 Task: Open Card Inventory Management Review in Board Customer Relationship Management Best Practices to Workspace E-commerce Platforms and add a team member Softage.1@softage.net, a label Orange, a checklist Product Launch, an attachment from Trello, a color Orange and finally, add a card description 'Create and send out employee satisfaction survey on recognition and rewards' and a comment 'Given the potential impact of this task on our company brand identity, let us ensure that we approach it with a focus on consistency and alignment.'. Add a start date 'Jan 01, 1900' with a due date 'Jan 08, 1900'
Action: Mouse moved to (83, 304)
Screenshot: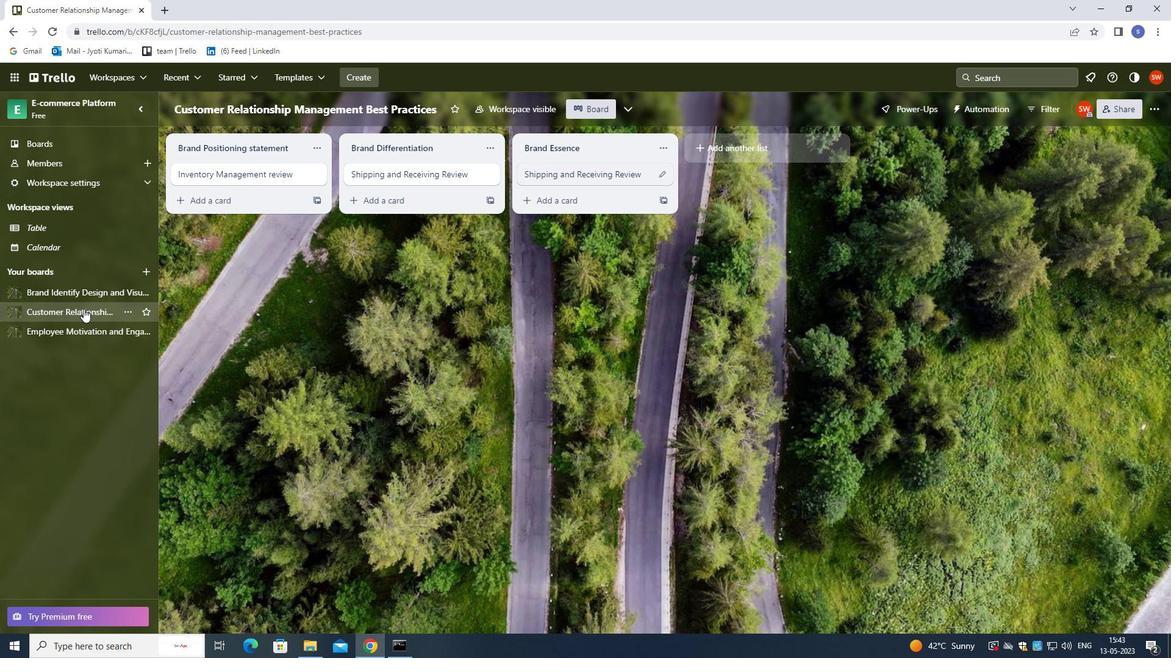 
Action: Mouse pressed left at (83, 304)
Screenshot: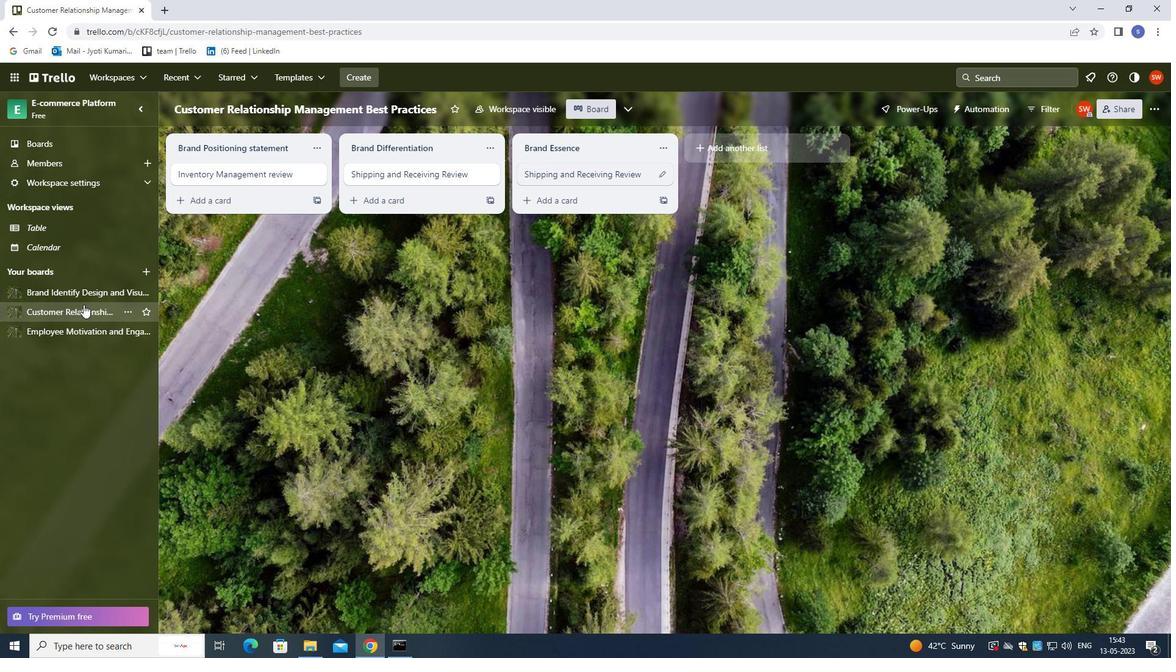 
Action: Mouse moved to (276, 171)
Screenshot: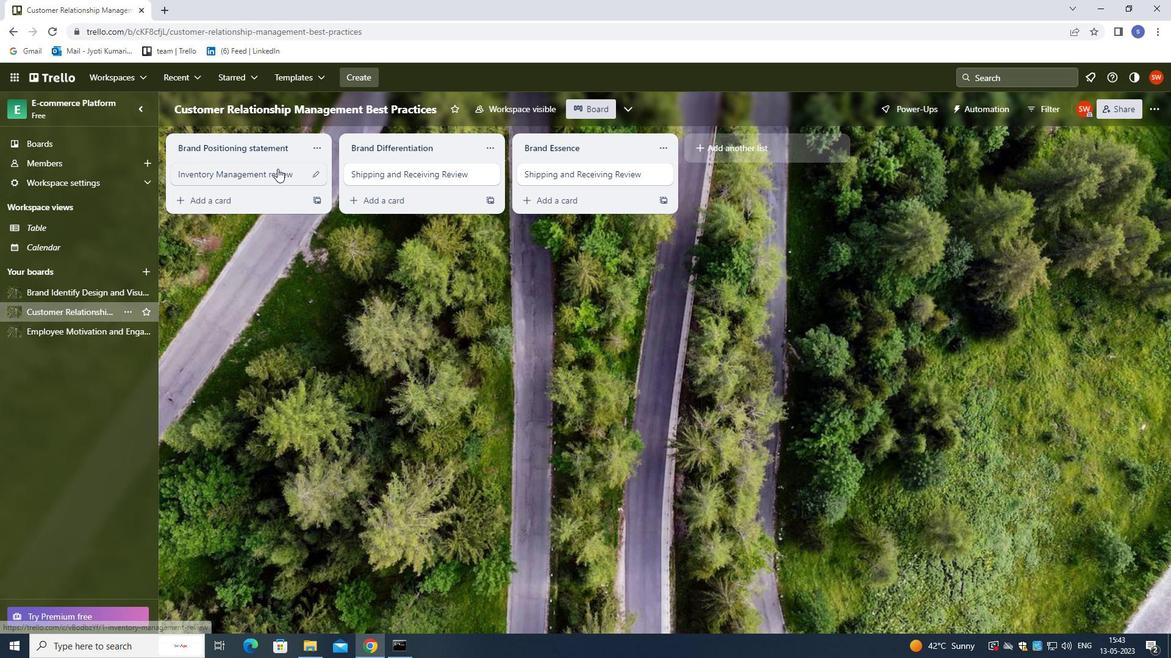 
Action: Mouse pressed left at (276, 171)
Screenshot: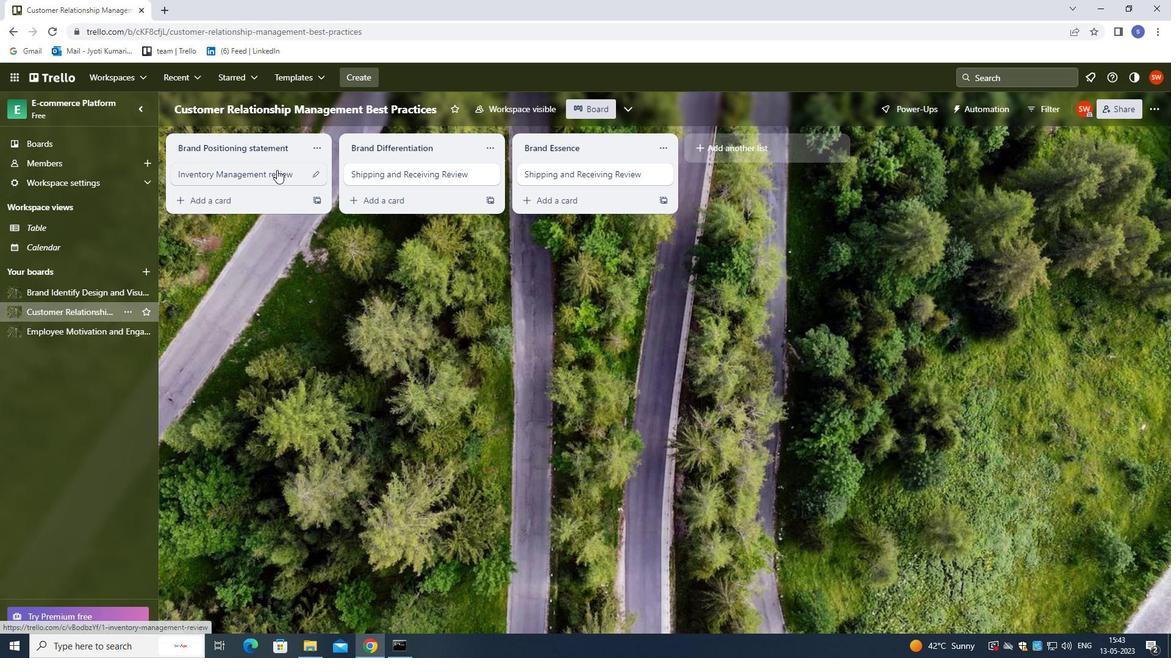 
Action: Mouse moved to (719, 170)
Screenshot: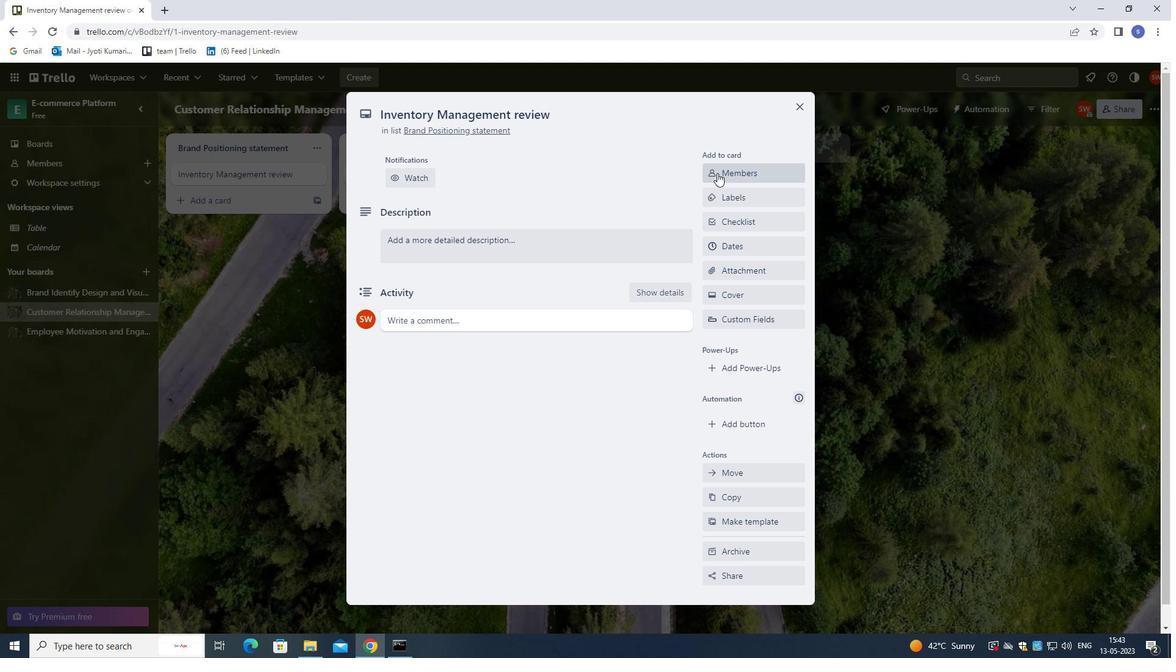 
Action: Mouse pressed left at (719, 170)
Screenshot: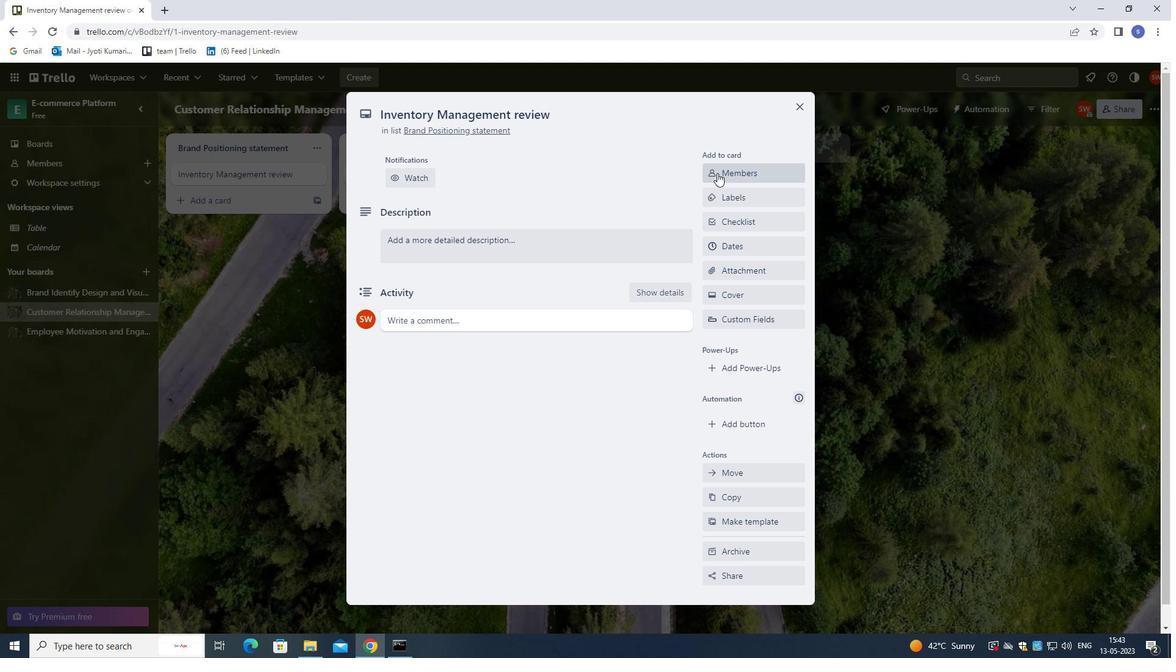 
Action: Mouse moved to (763, 128)
Screenshot: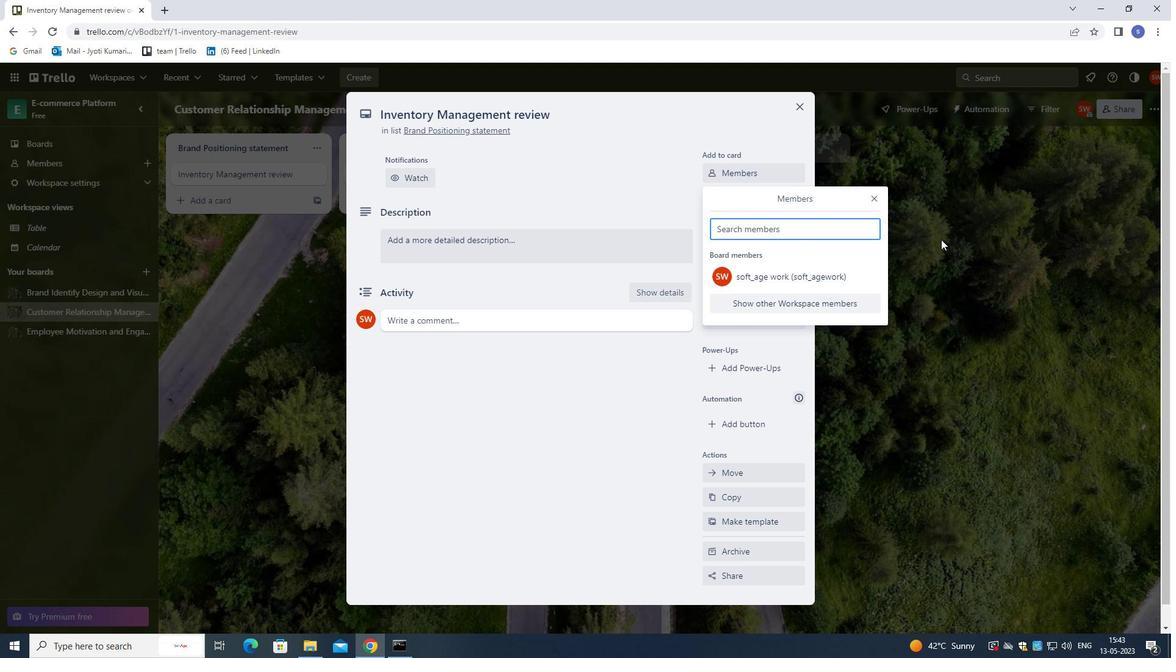
Action: Key pressed softage.1<Key.shift>@SOFTAGE.NET
Screenshot: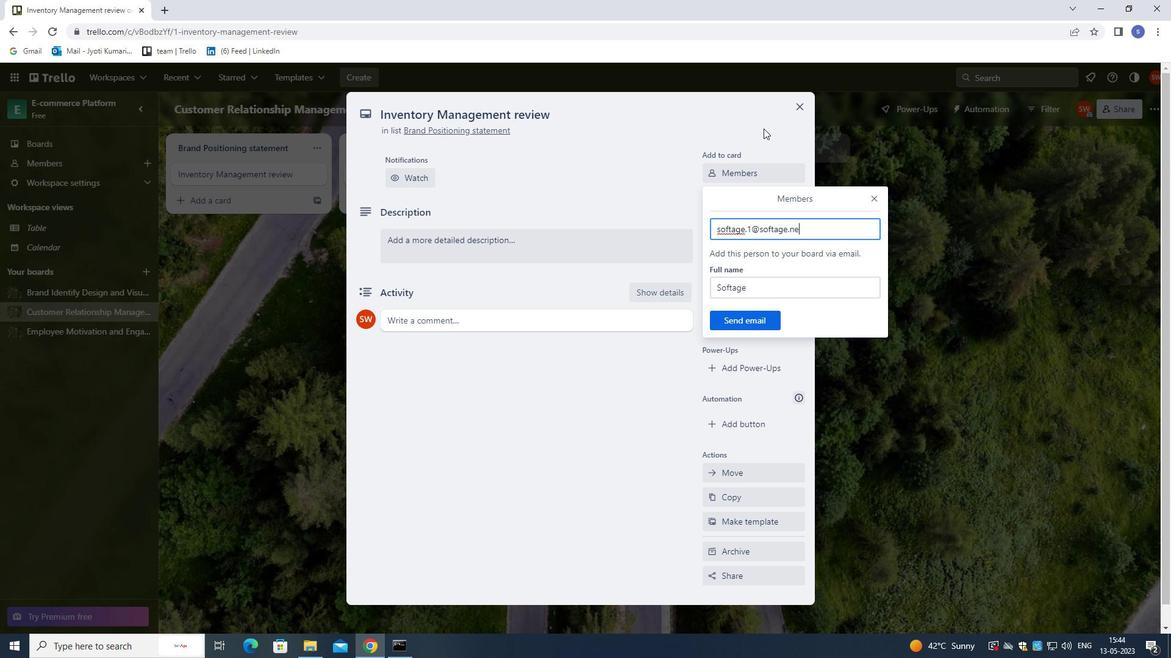 
Action: Mouse moved to (741, 322)
Screenshot: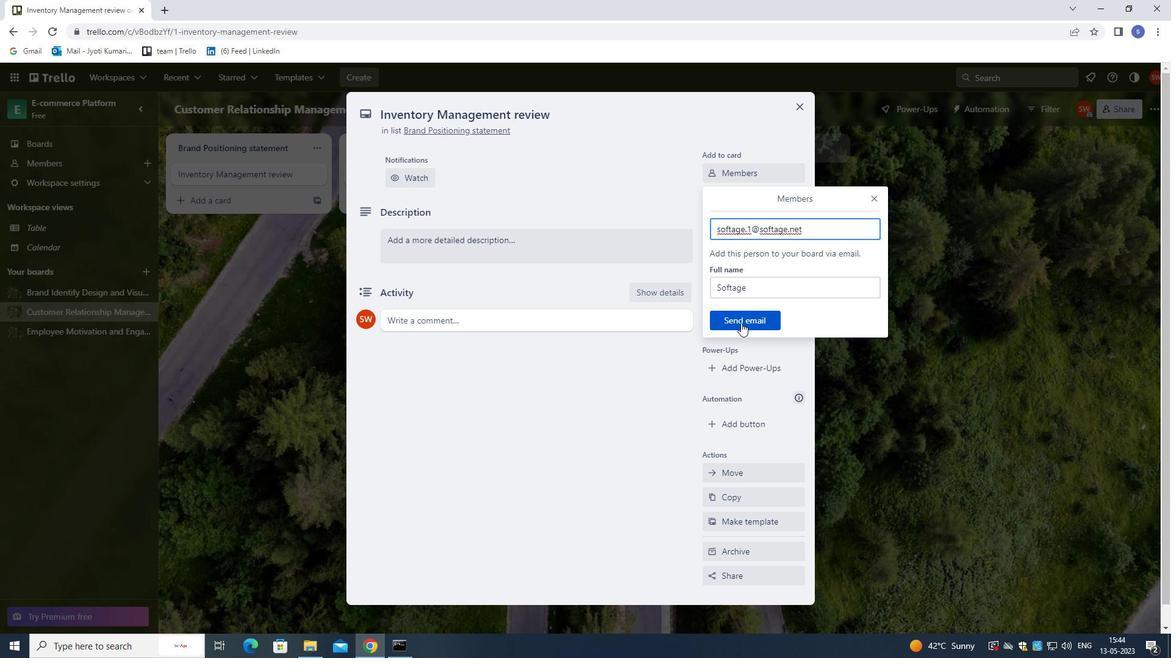 
Action: Mouse pressed left at (741, 322)
Screenshot: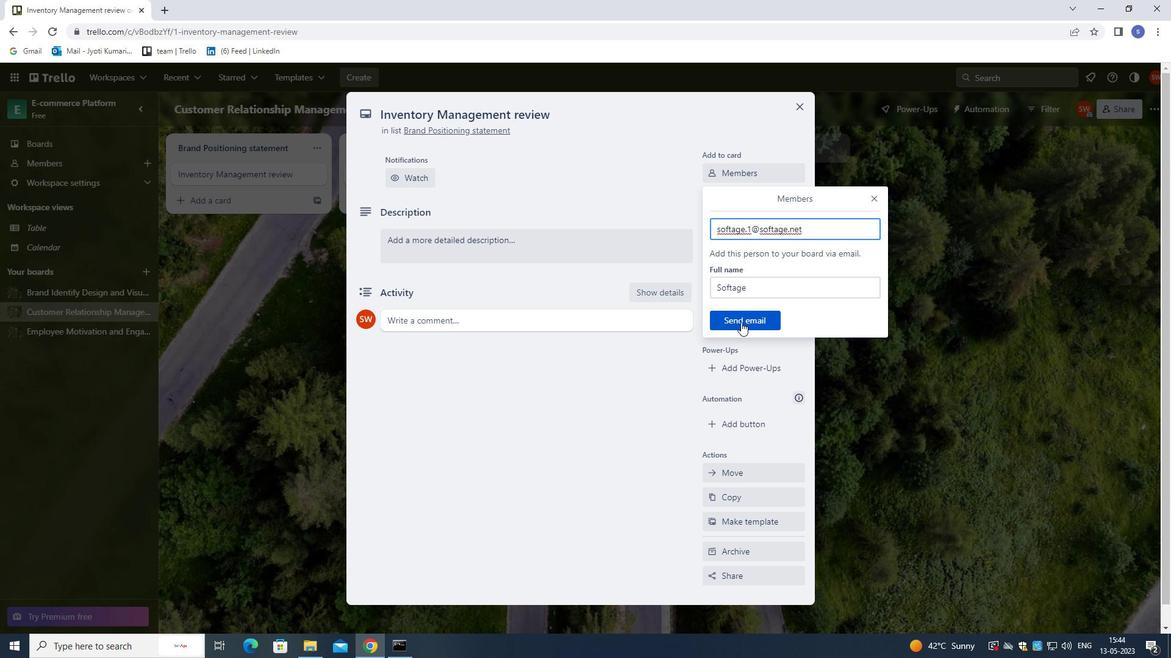 
Action: Mouse moved to (748, 242)
Screenshot: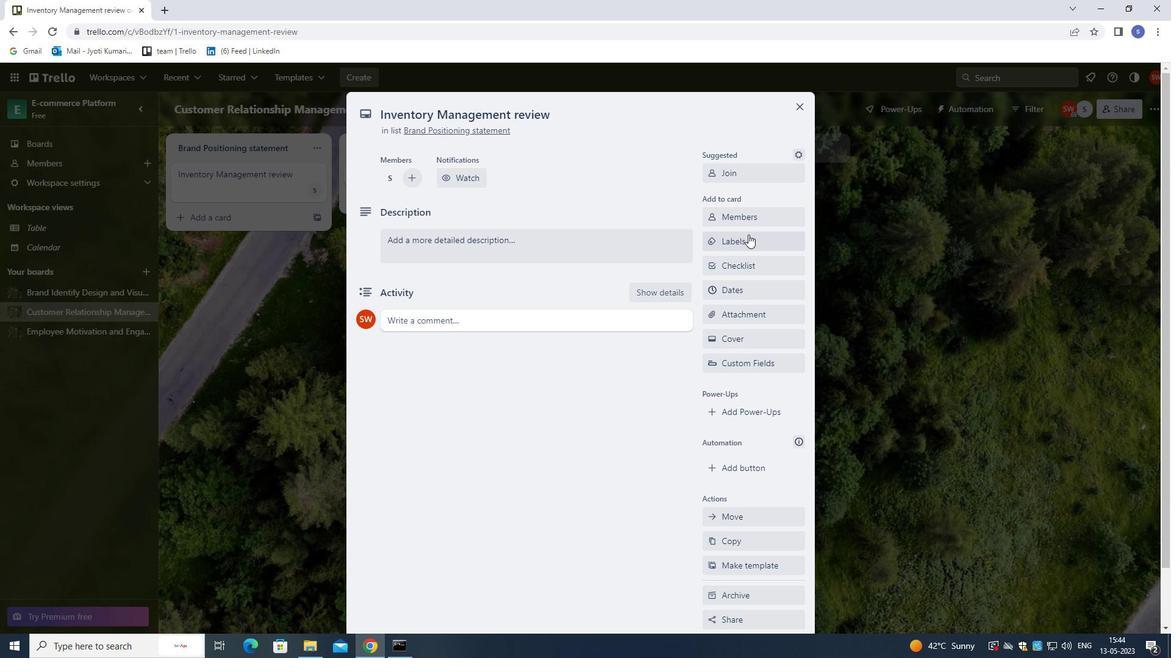 
Action: Mouse pressed left at (748, 242)
Screenshot: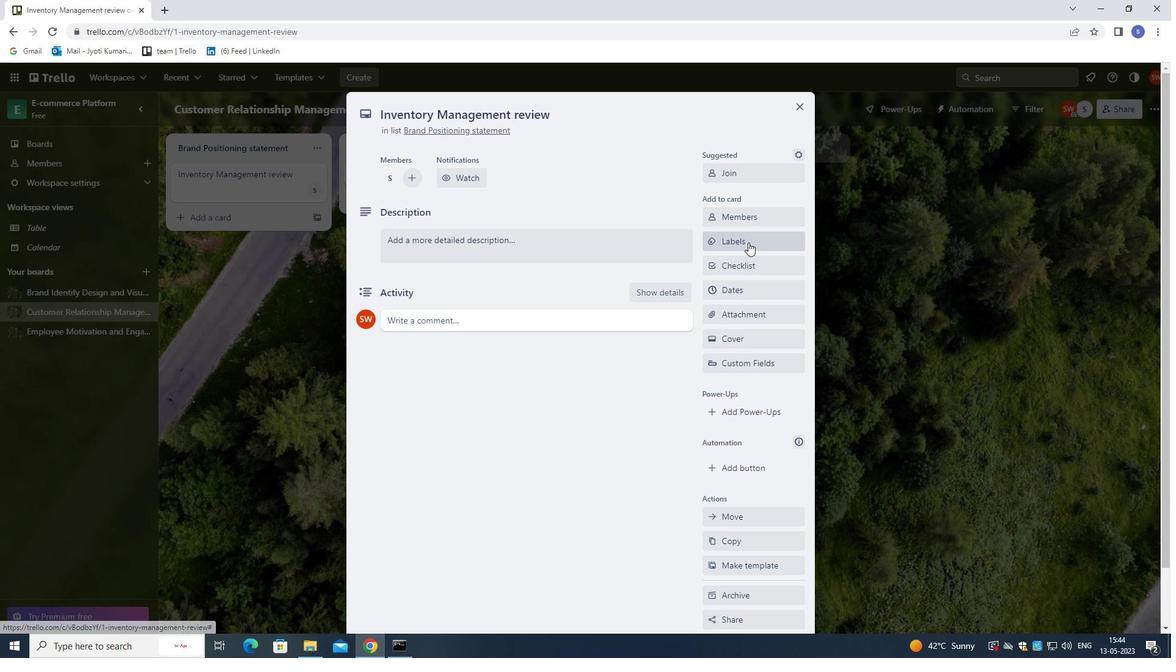 
Action: Mouse moved to (751, 234)
Screenshot: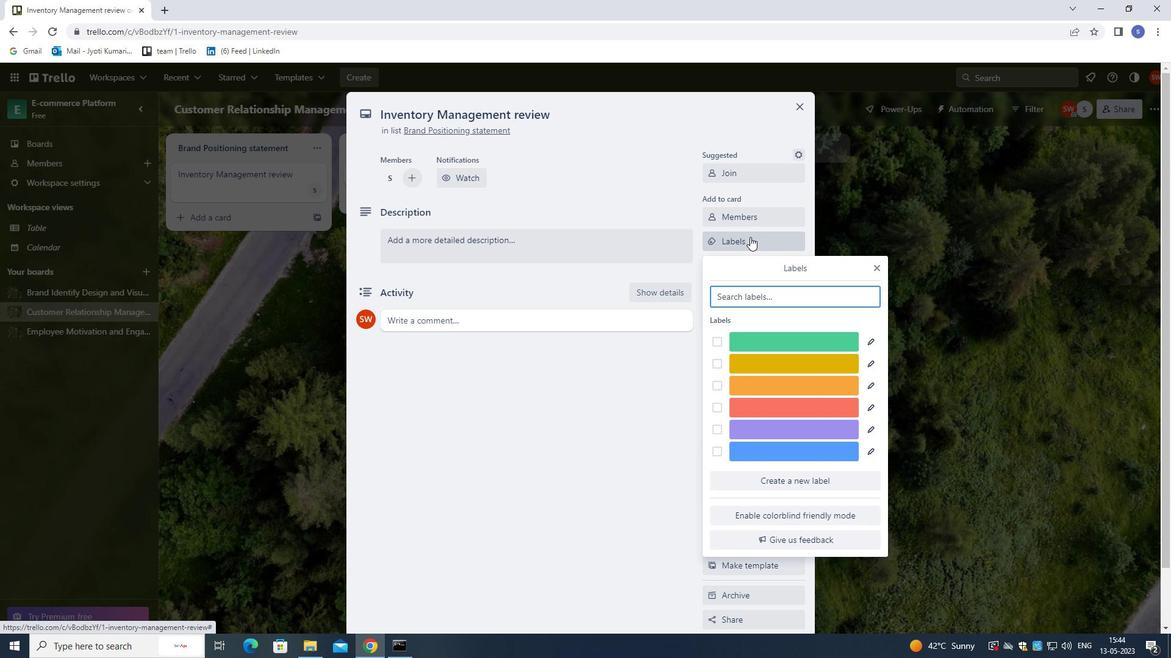 
Action: Key pressed O
Screenshot: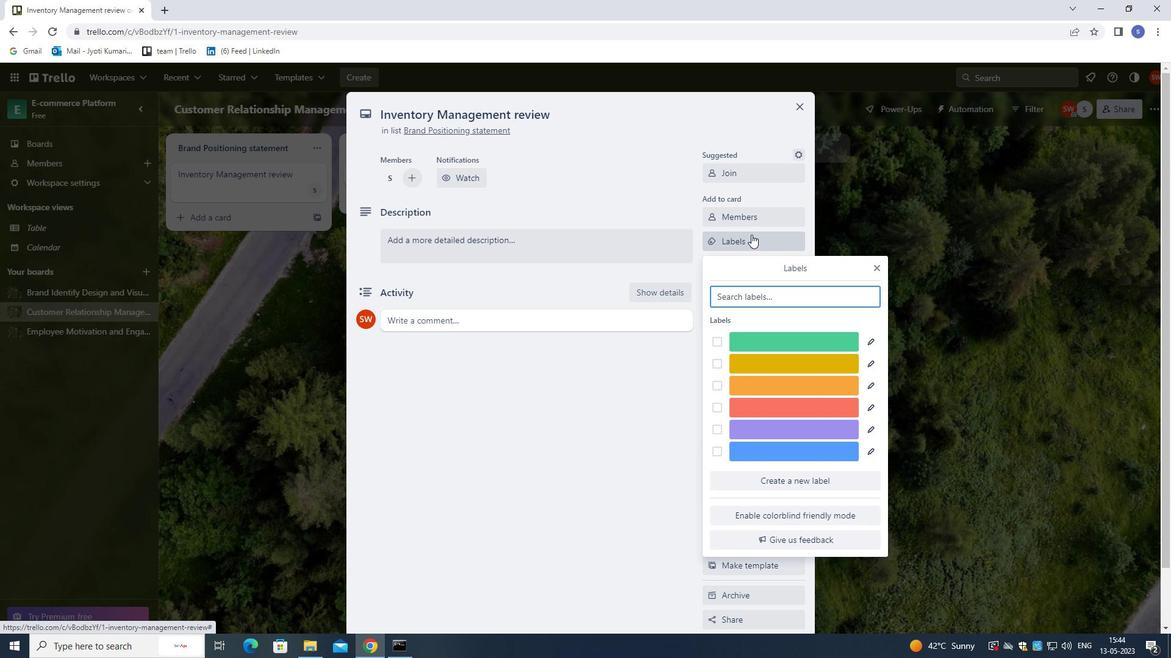 
Action: Mouse moved to (775, 335)
Screenshot: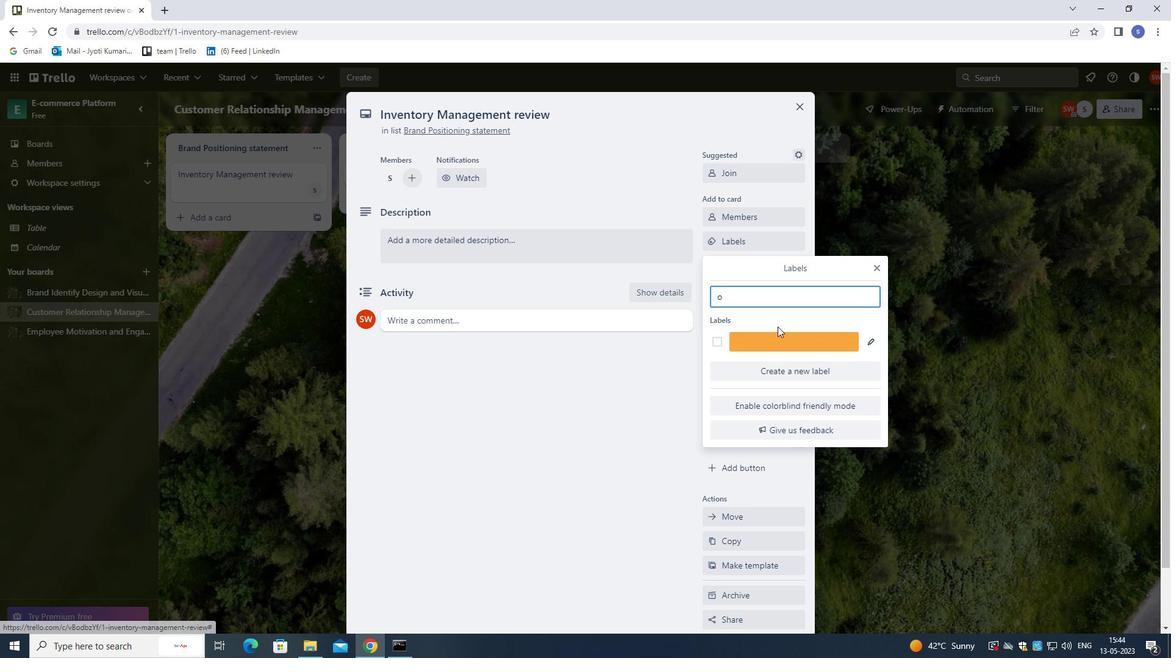 
Action: Mouse pressed left at (775, 335)
Screenshot: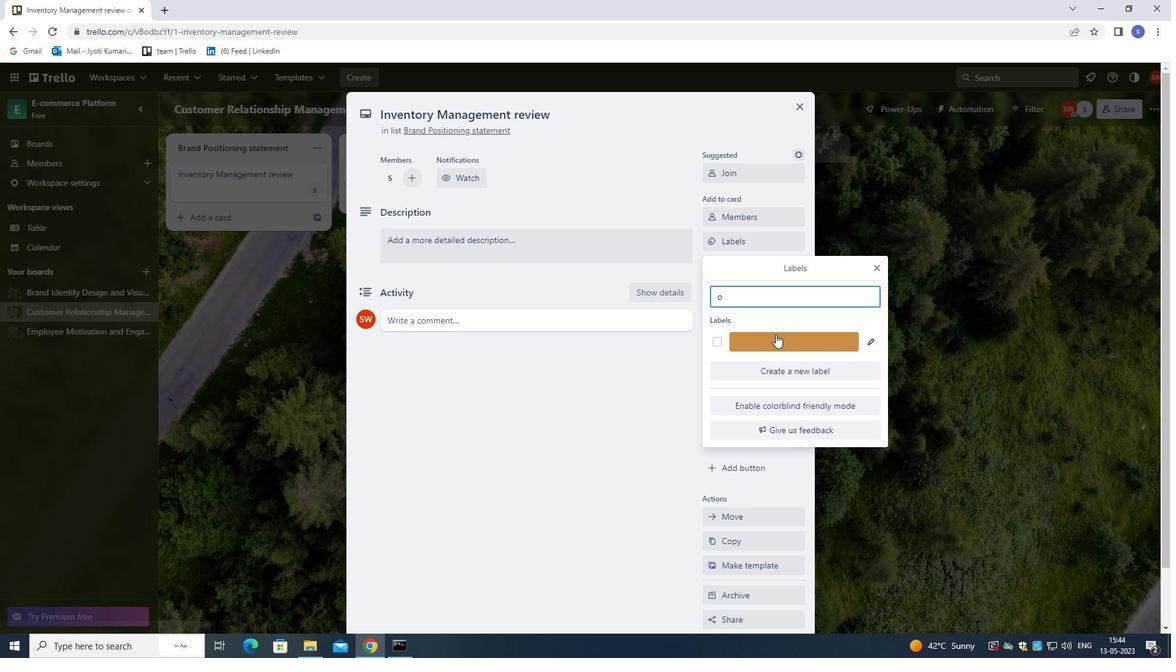 
Action: Mouse moved to (879, 267)
Screenshot: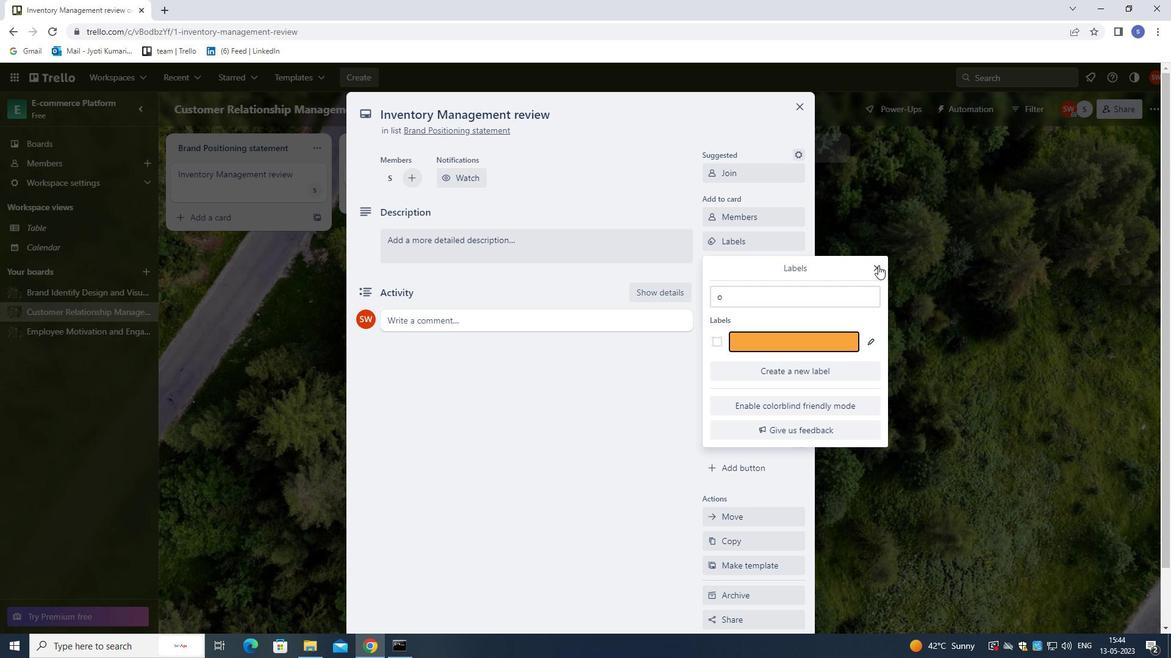 
Action: Mouse pressed left at (879, 267)
Screenshot: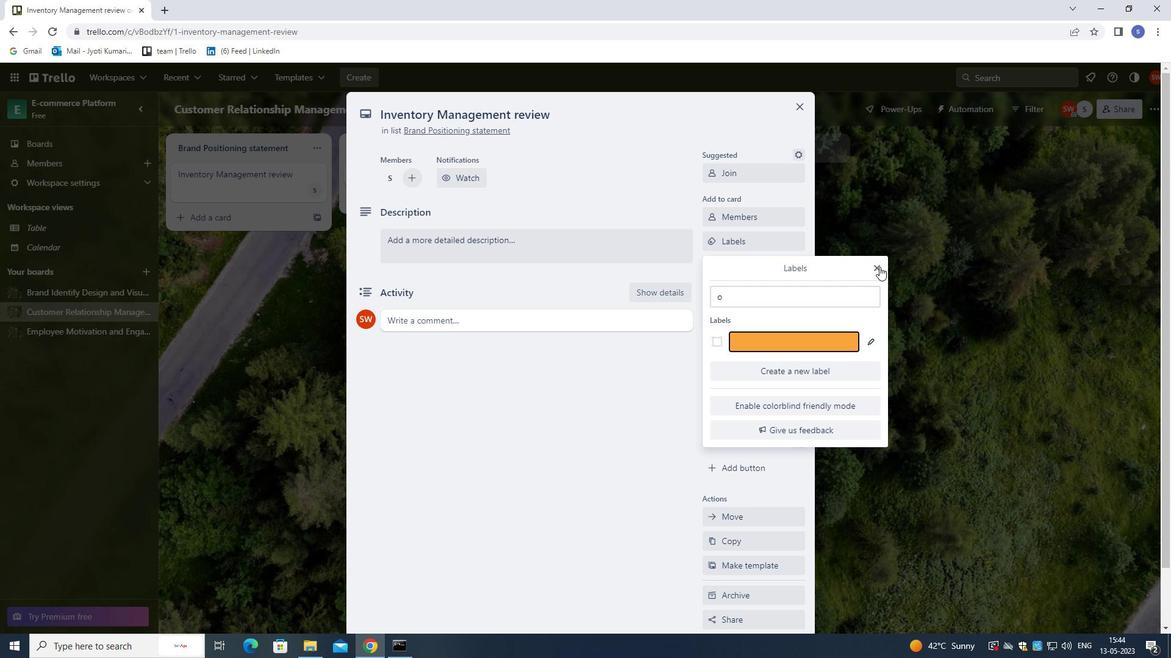
Action: Mouse moved to (774, 241)
Screenshot: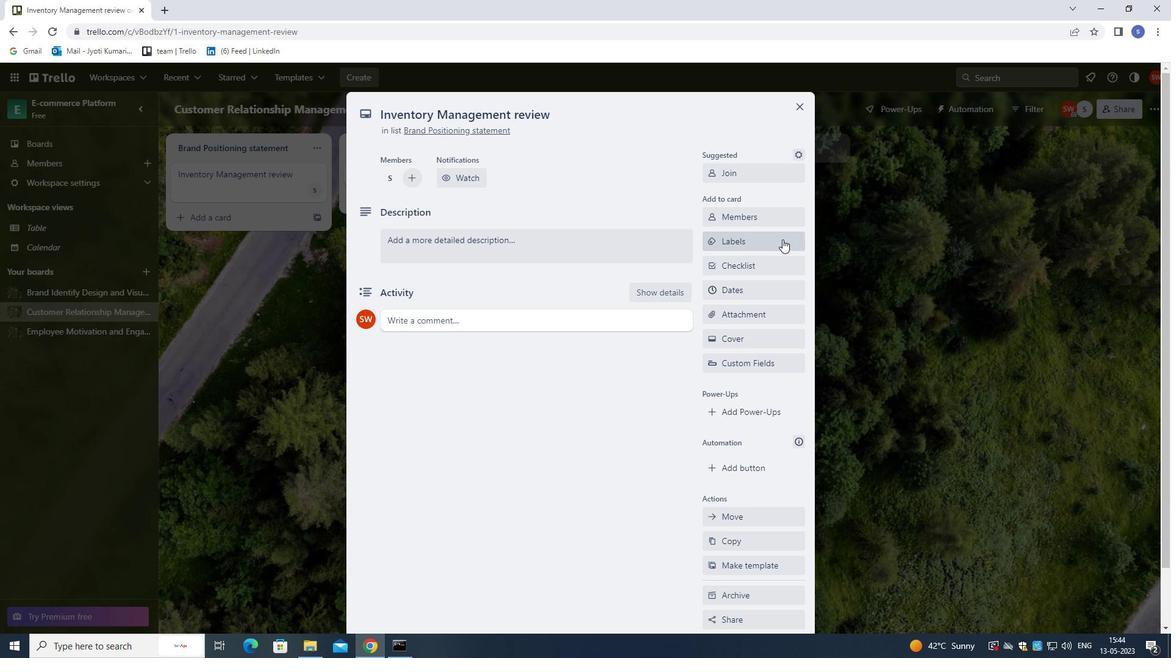
Action: Mouse pressed left at (774, 241)
Screenshot: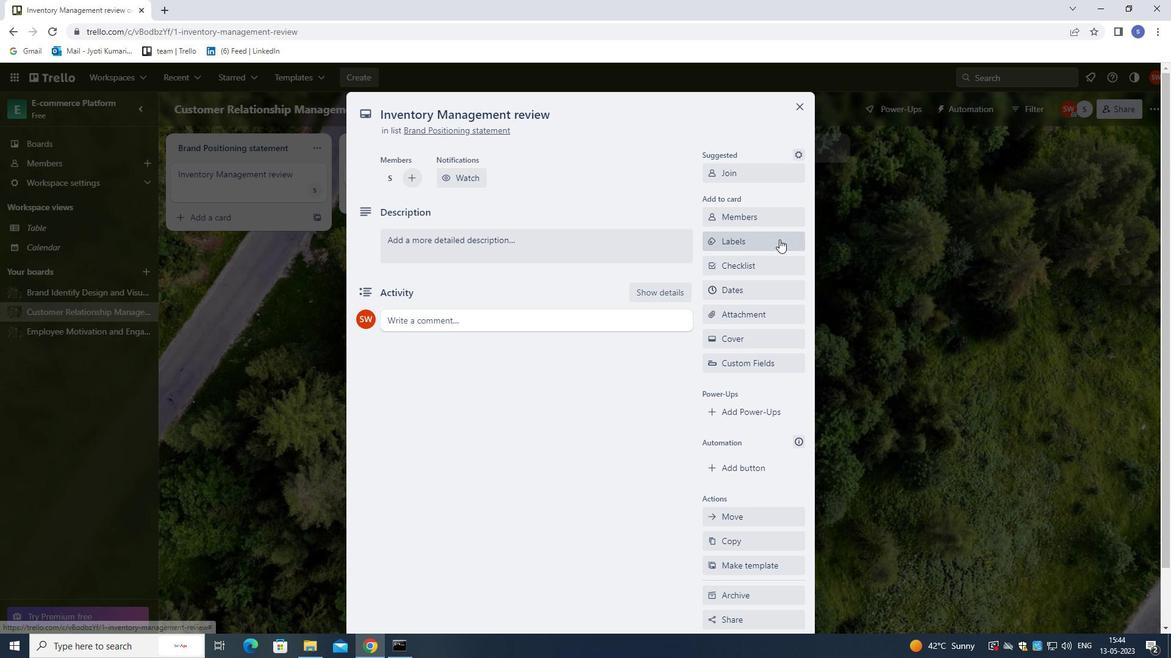 
Action: Mouse moved to (729, 368)
Screenshot: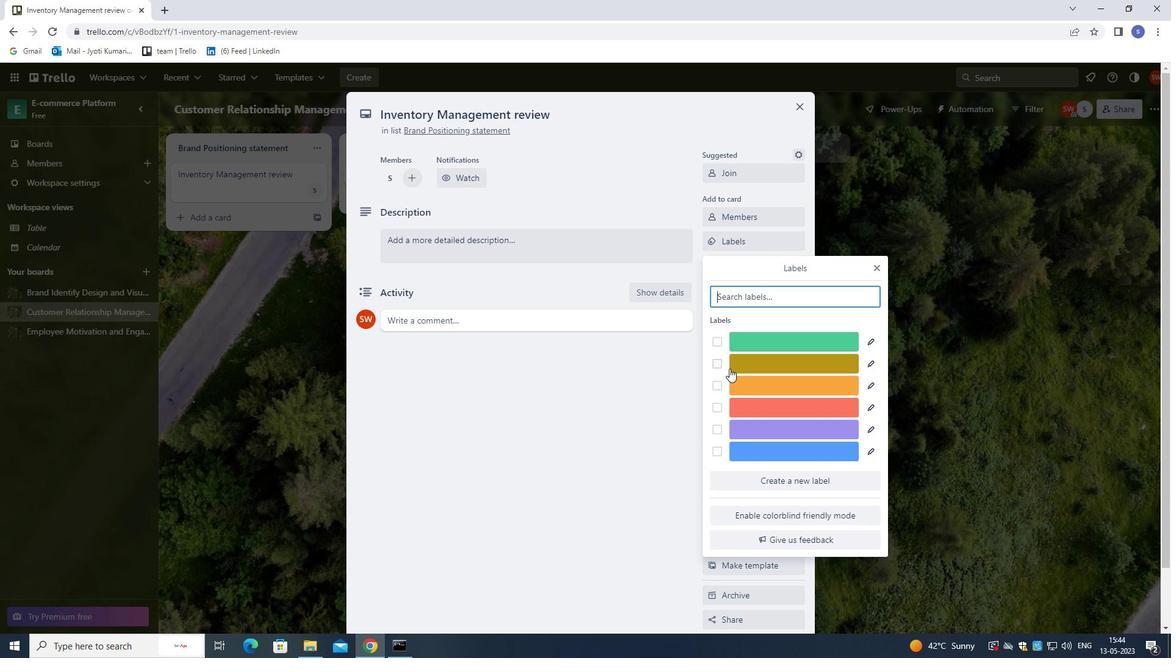 
Action: Key pressed O
Screenshot: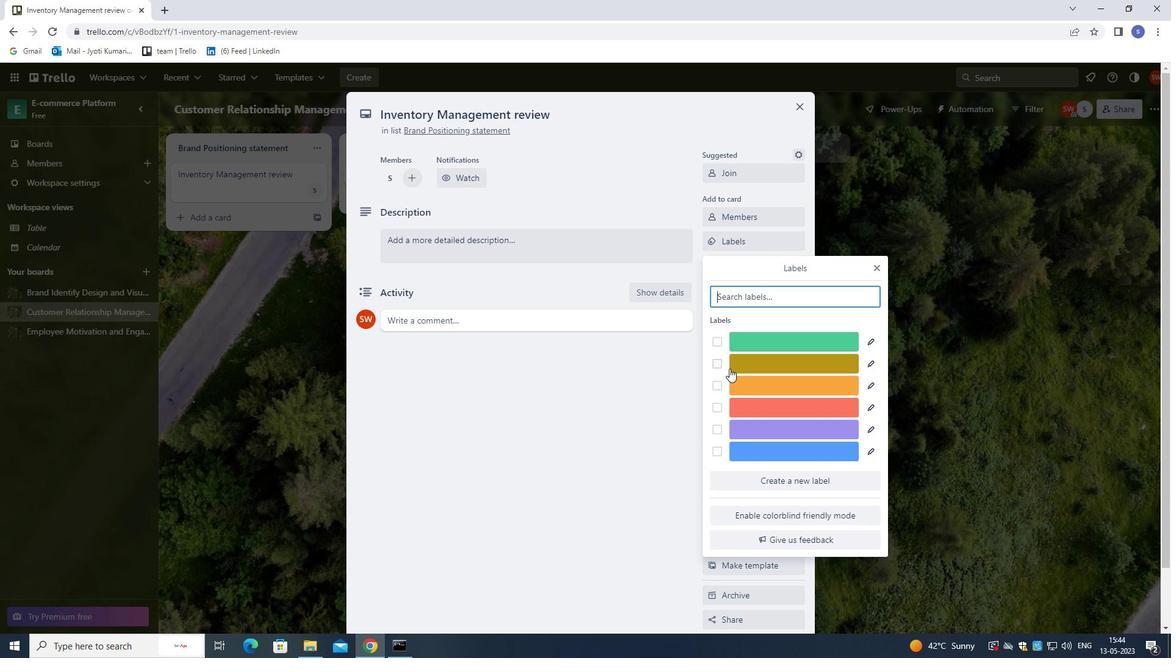 
Action: Mouse moved to (751, 334)
Screenshot: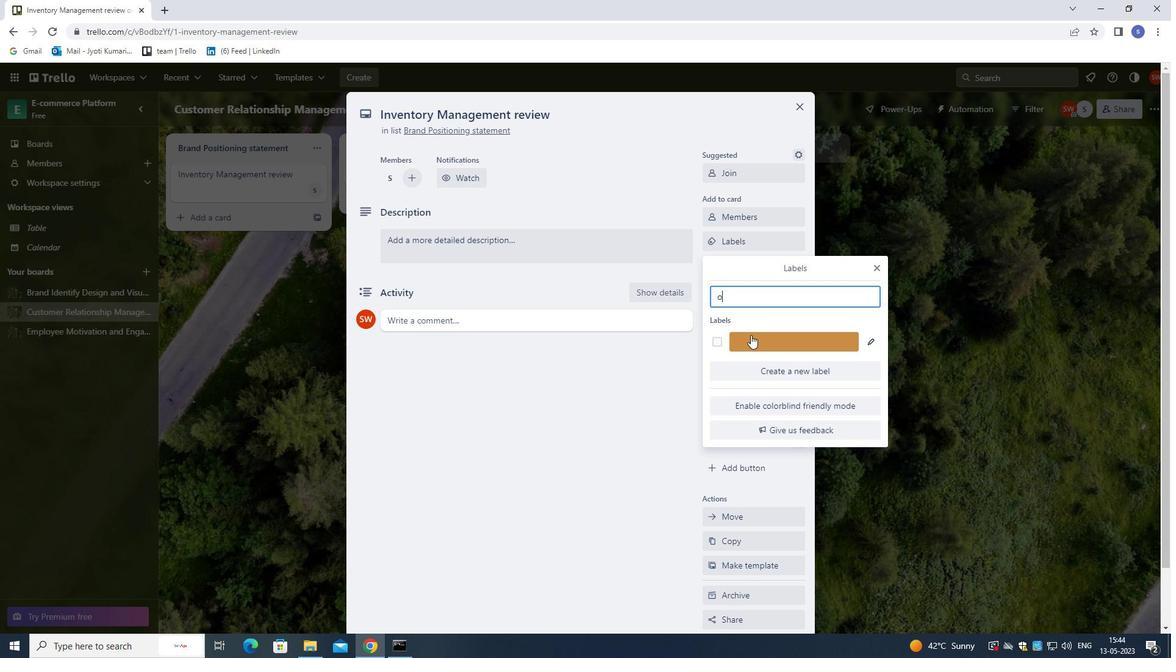
Action: Mouse pressed left at (751, 334)
Screenshot: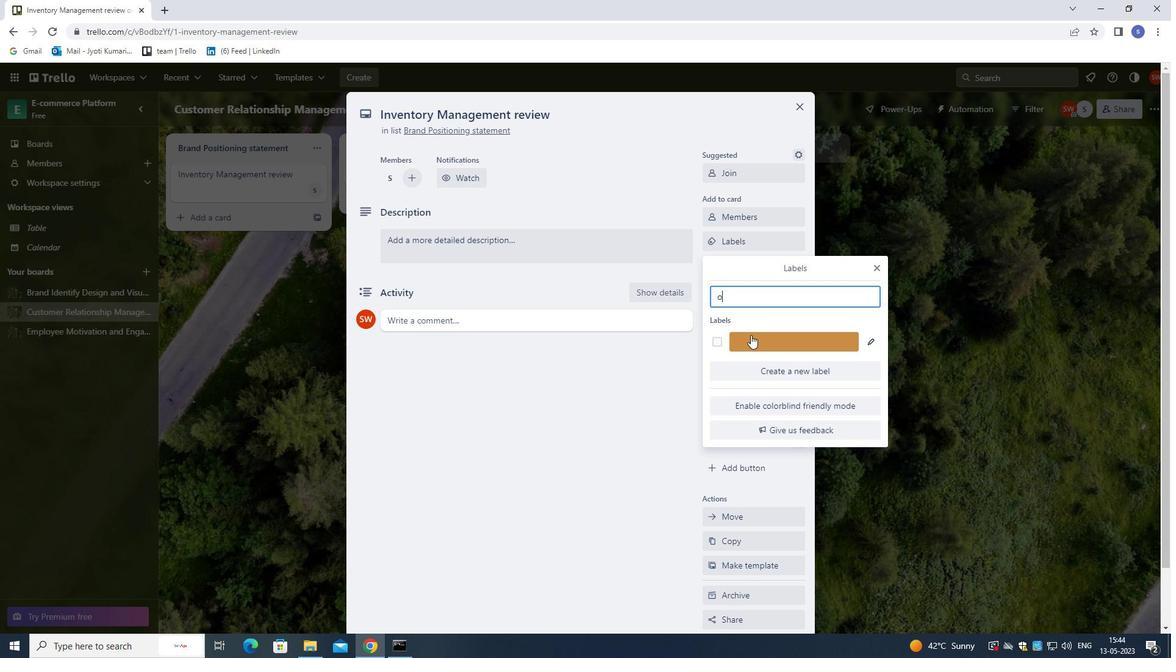 
Action: Mouse moved to (877, 267)
Screenshot: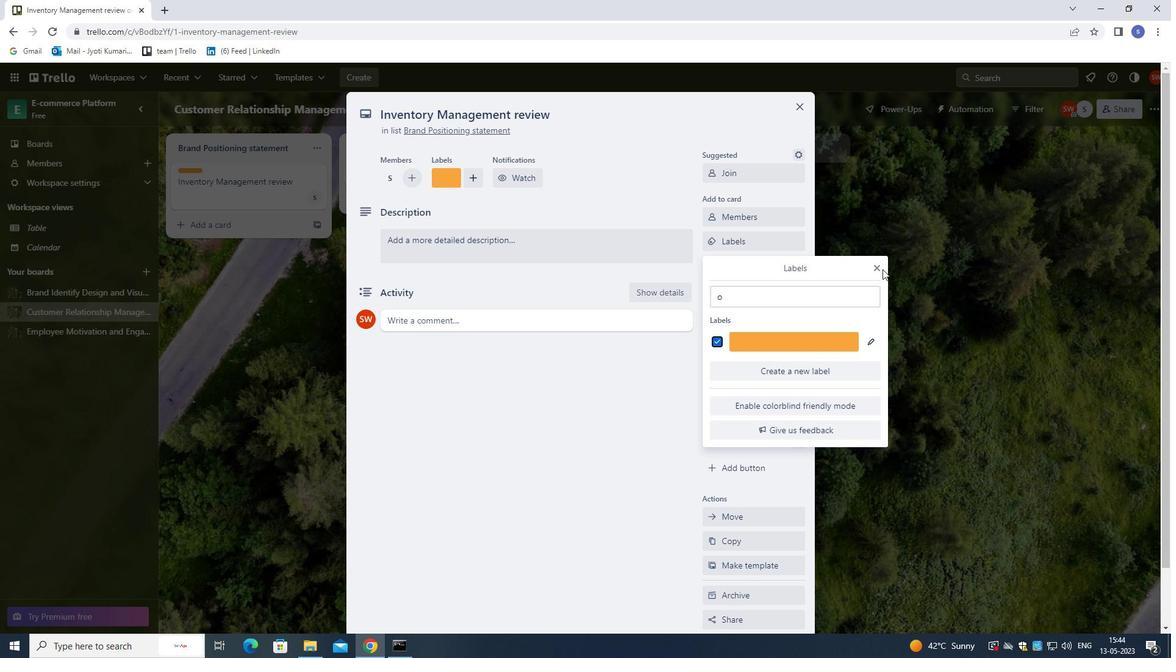 
Action: Mouse pressed left at (877, 267)
Screenshot: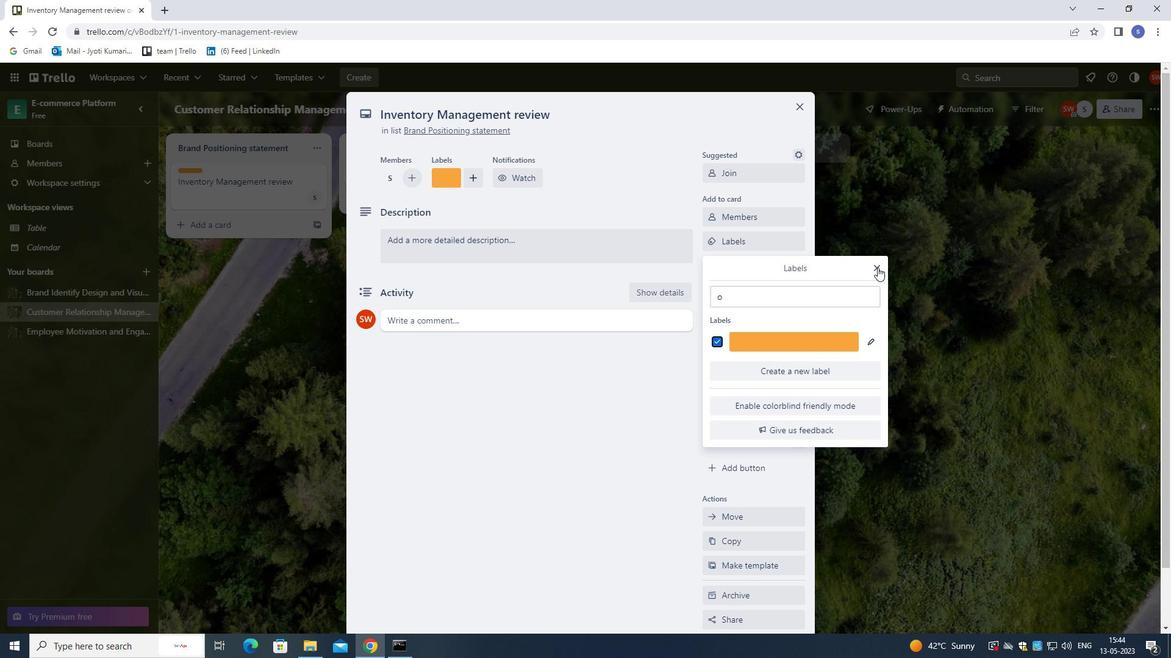 
Action: Mouse moved to (759, 265)
Screenshot: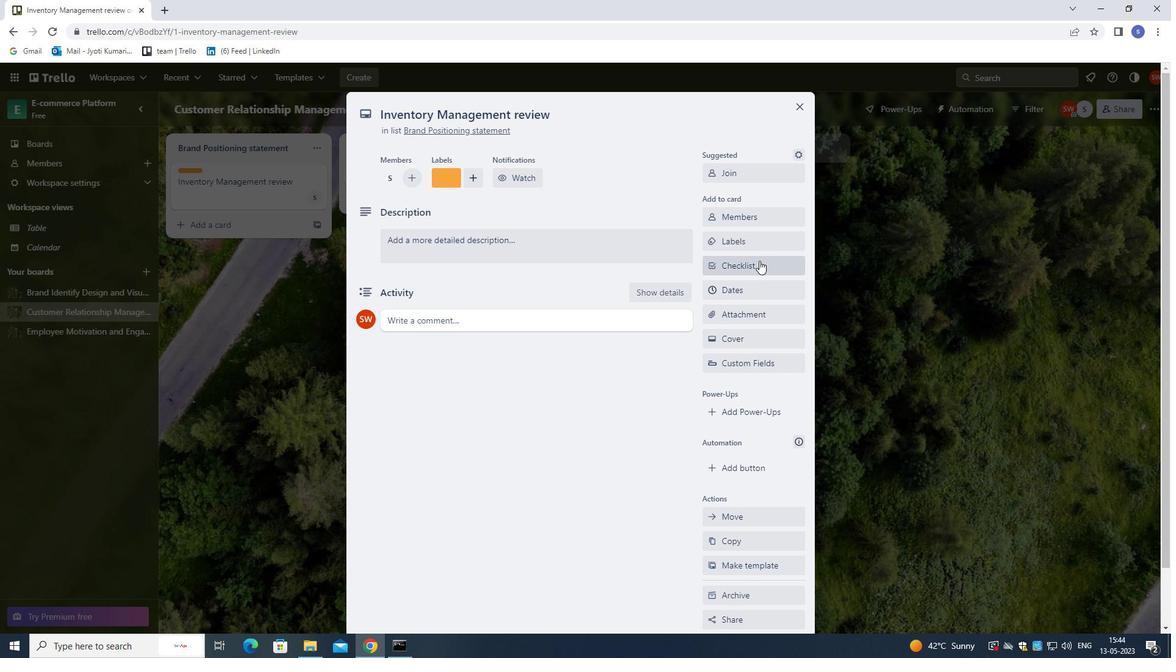 
Action: Mouse pressed left at (759, 265)
Screenshot: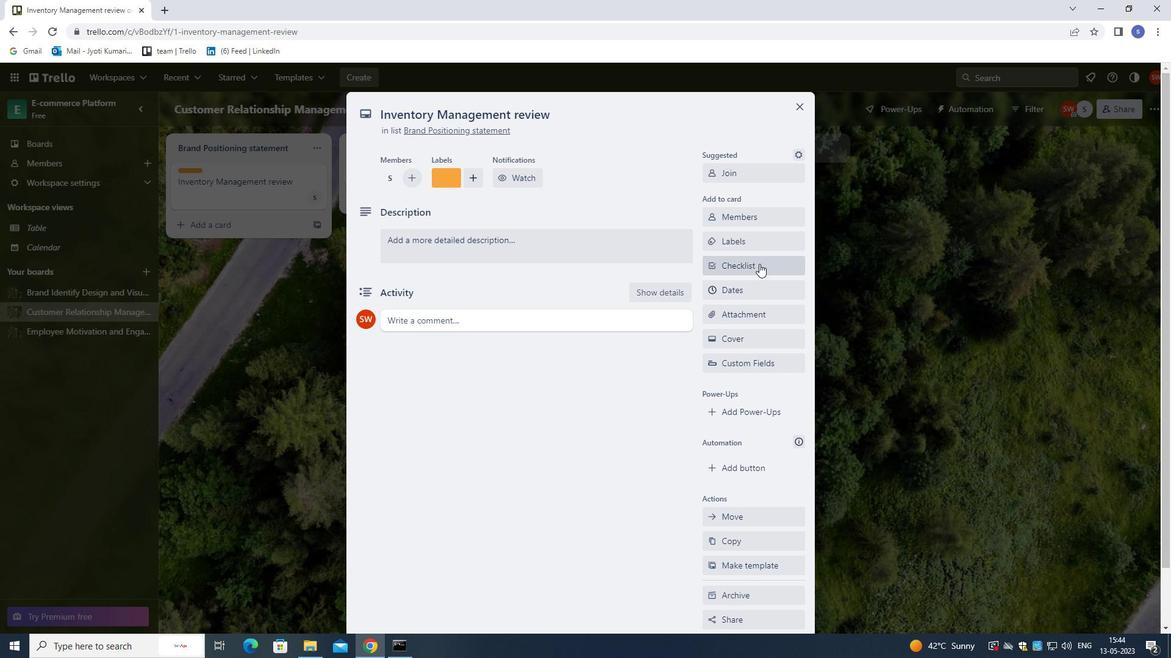 
Action: Mouse moved to (724, 250)
Screenshot: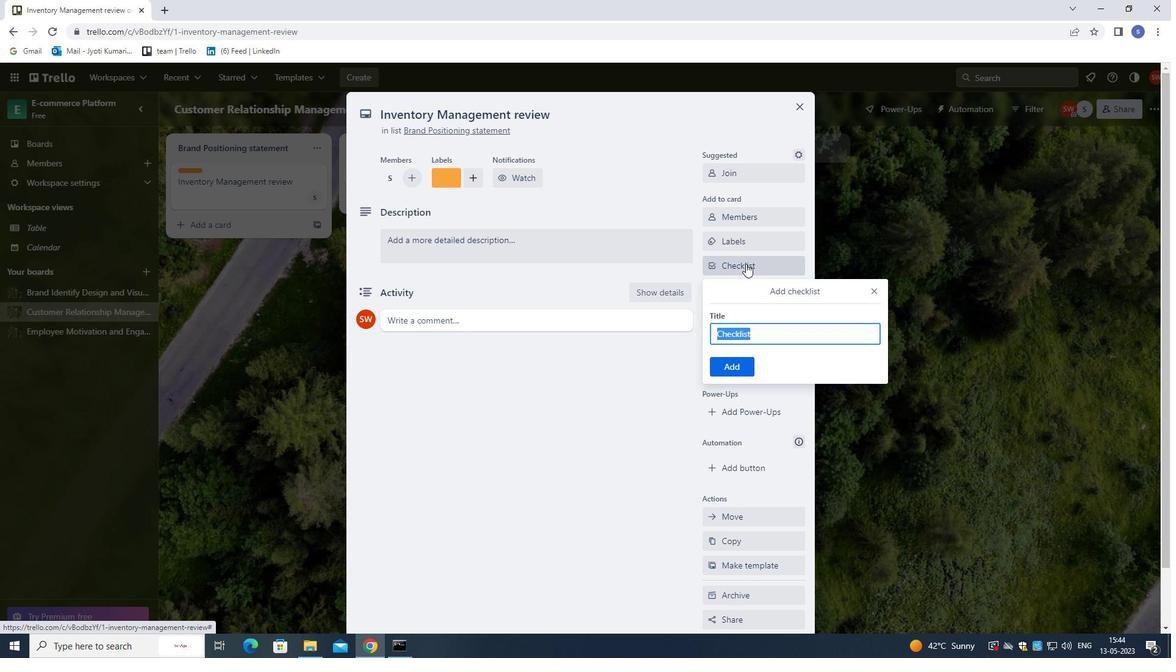 
Action: Key pressed <Key.shift>PRODUCT<Key.space><Key.shift>LAUNCH
Screenshot: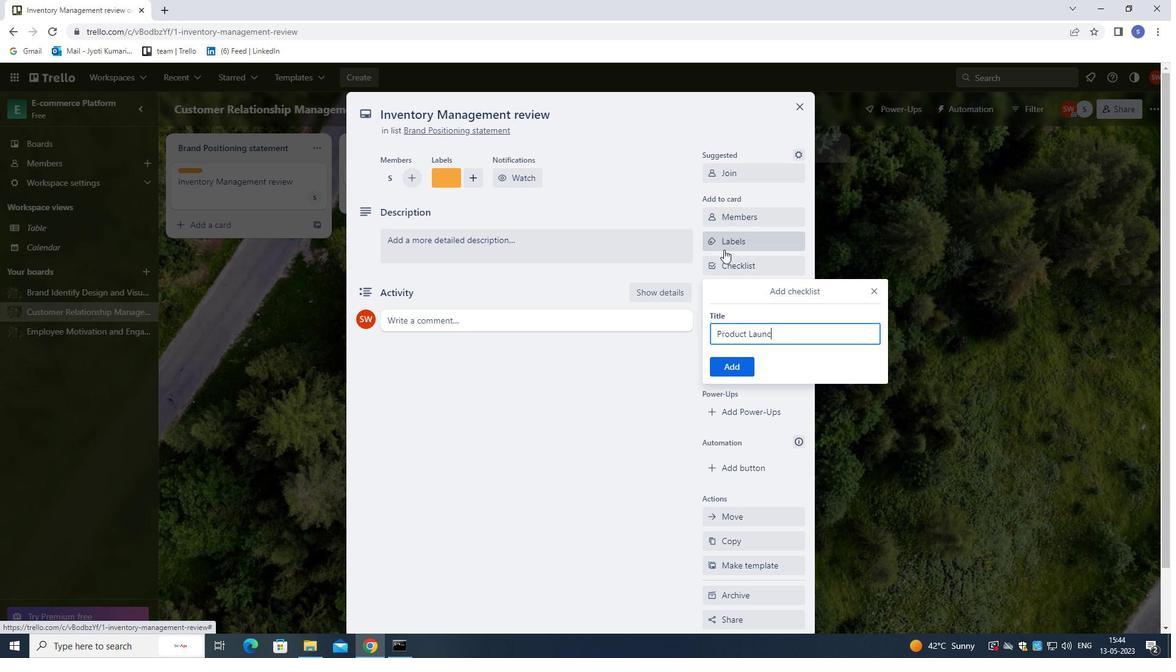 
Action: Mouse moved to (727, 365)
Screenshot: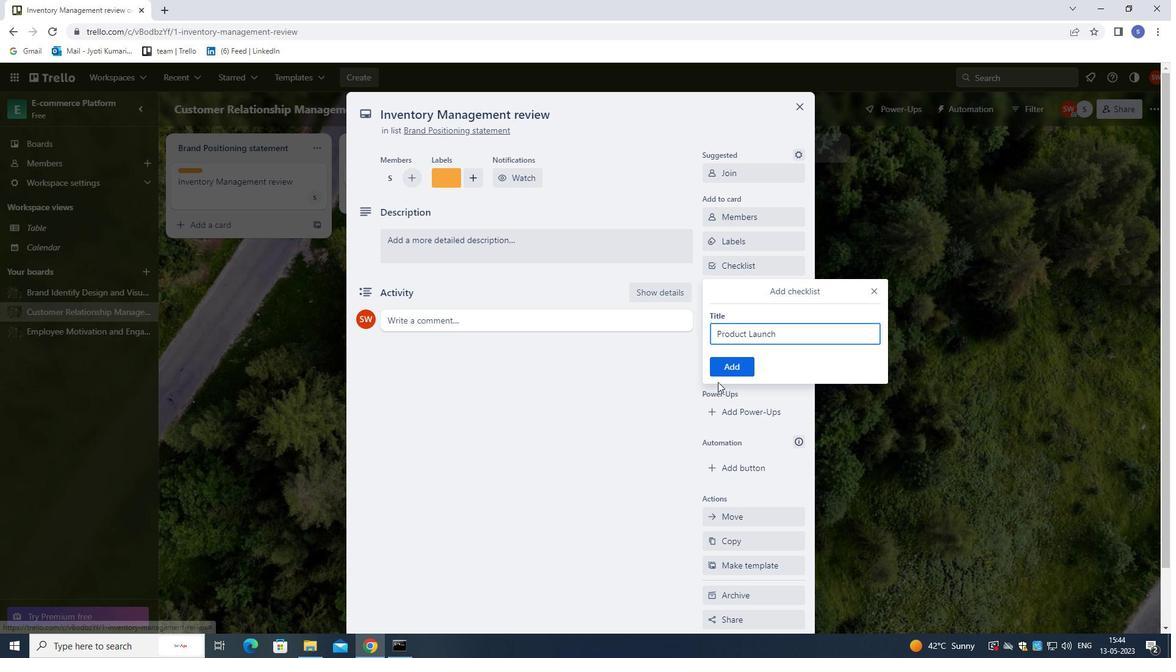 
Action: Mouse pressed left at (727, 365)
Screenshot: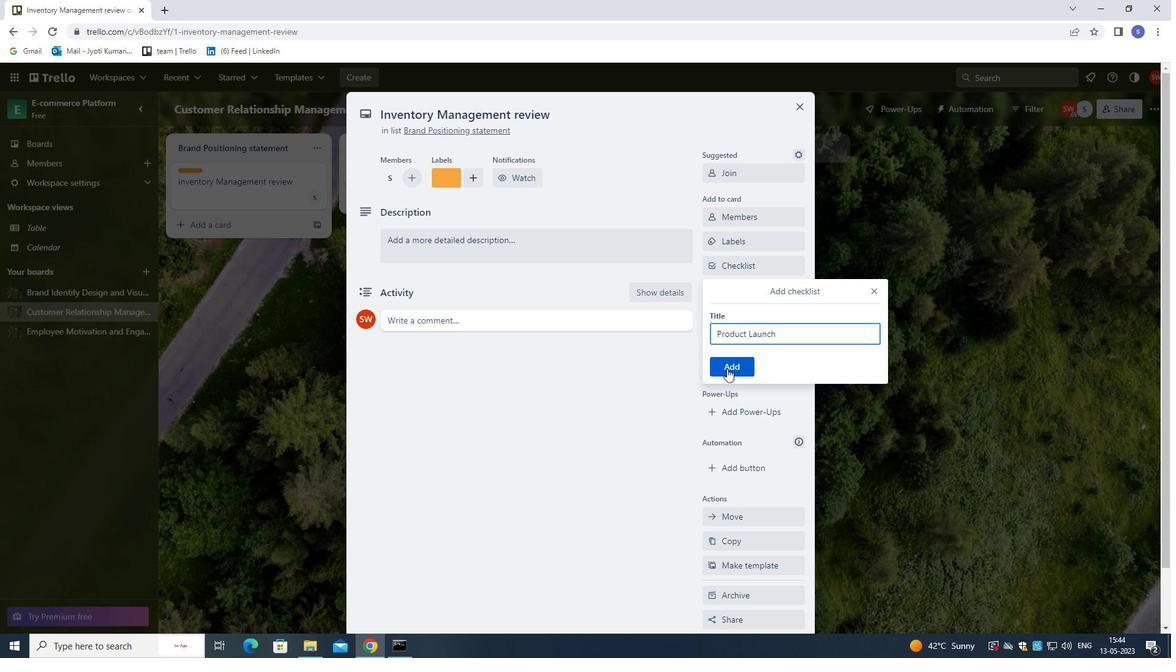 
Action: Mouse moved to (737, 312)
Screenshot: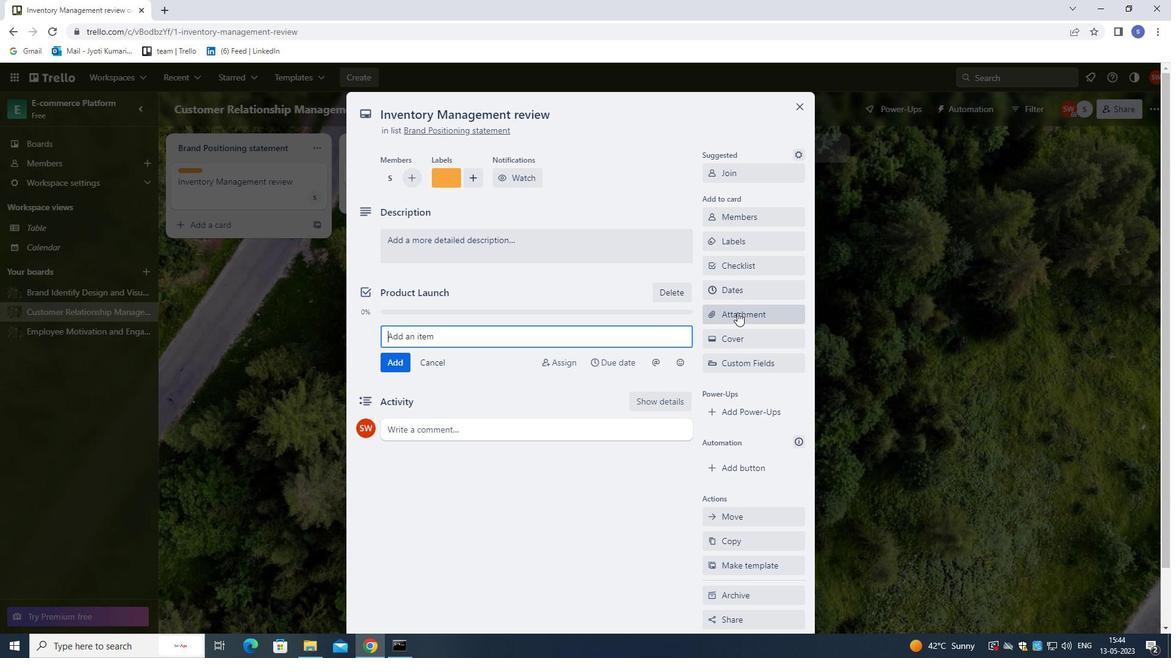 
Action: Mouse pressed left at (737, 312)
Screenshot: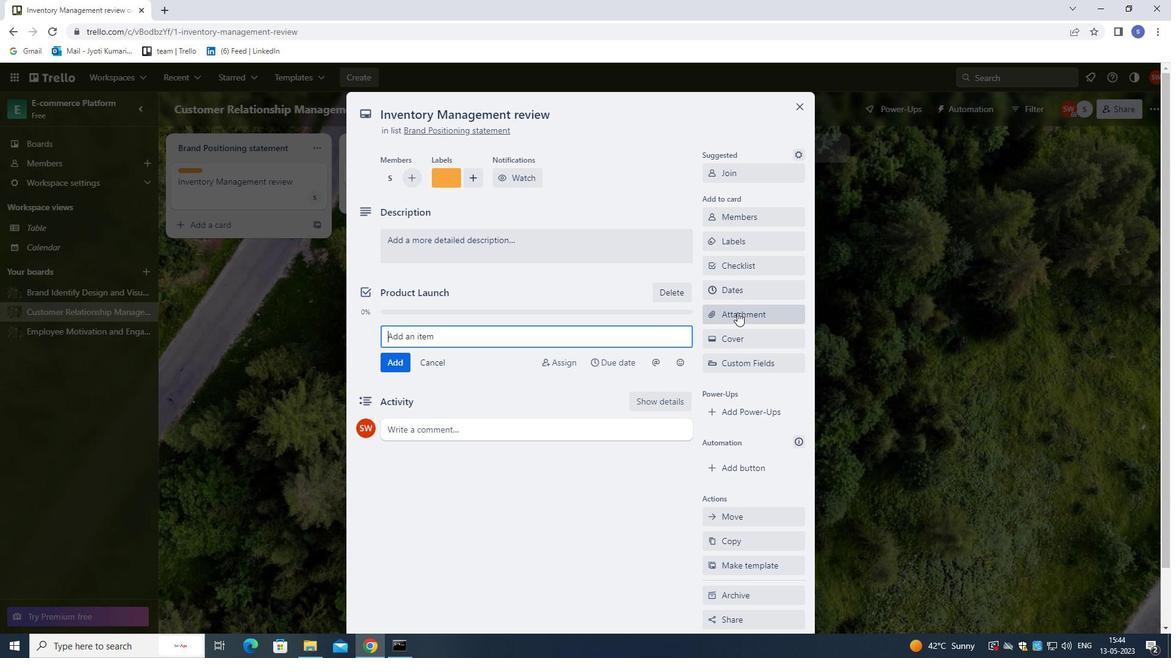 
Action: Mouse moved to (744, 387)
Screenshot: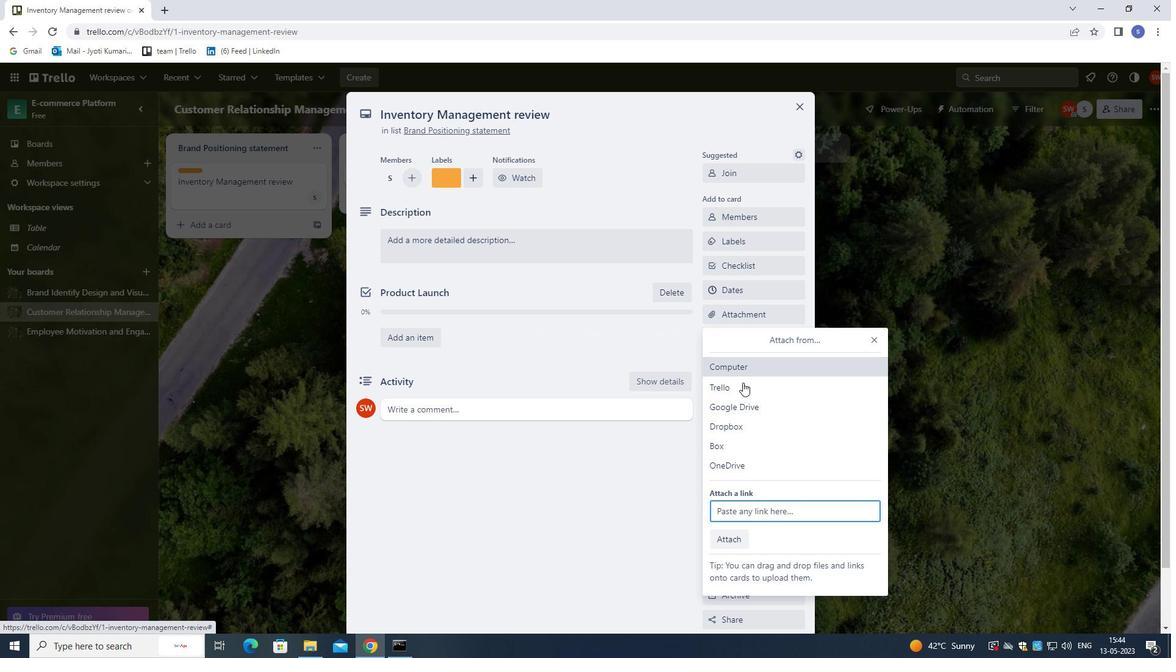 
Action: Mouse pressed left at (744, 387)
Screenshot: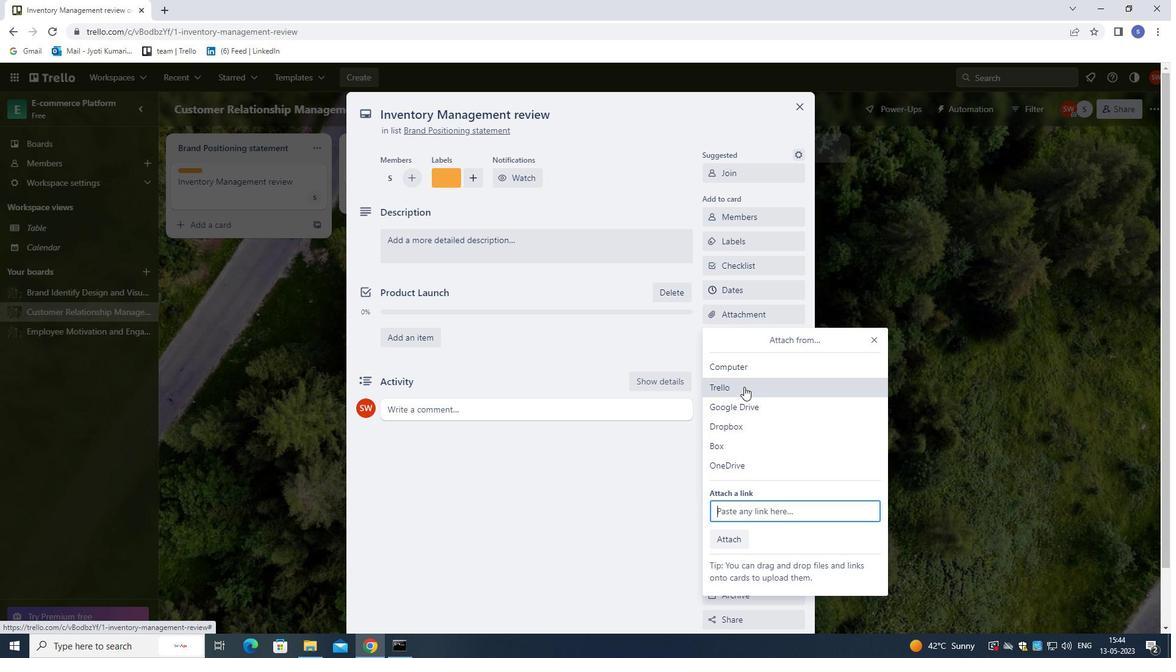 
Action: Mouse moved to (753, 376)
Screenshot: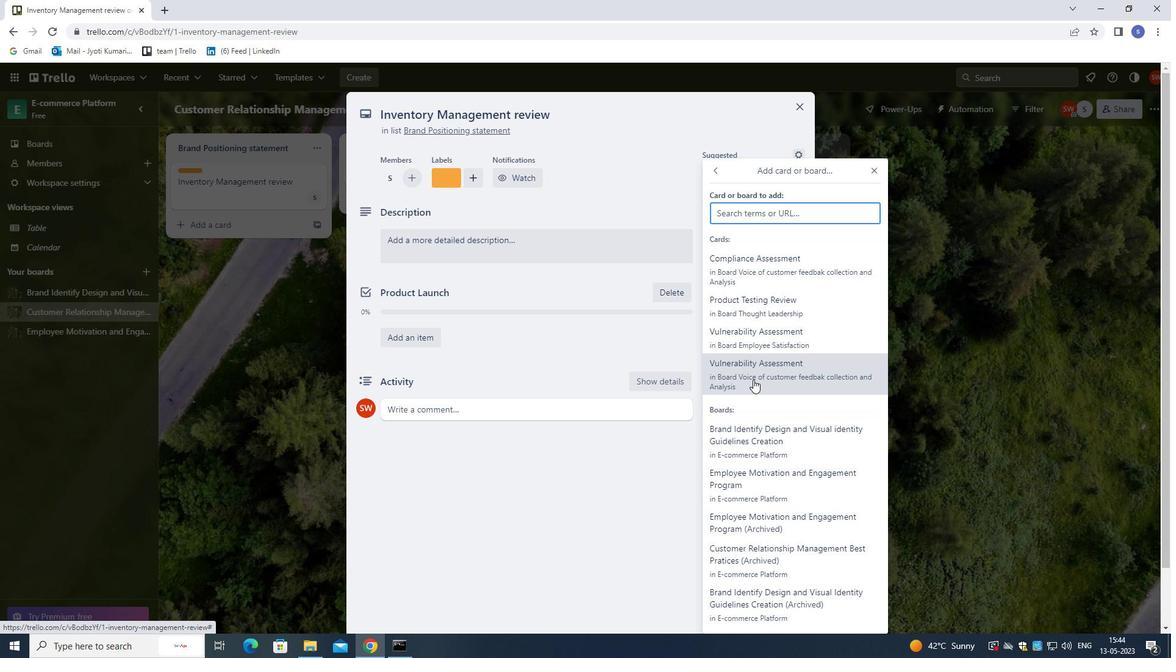 
Action: Mouse pressed left at (753, 376)
Screenshot: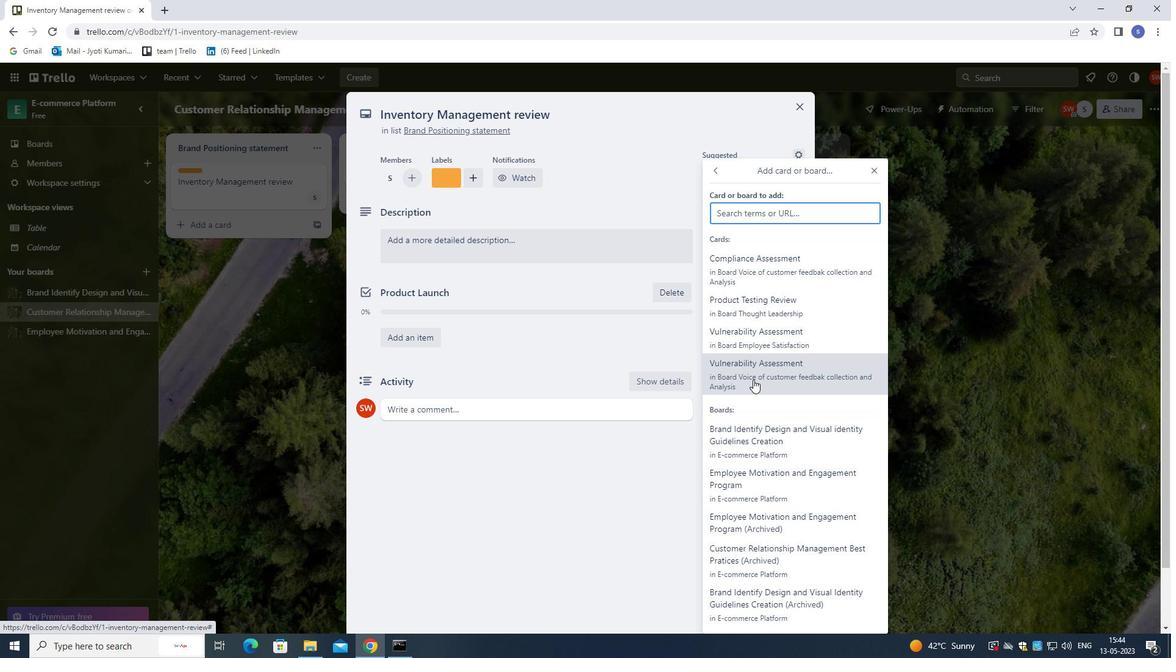
Action: Mouse moved to (750, 294)
Screenshot: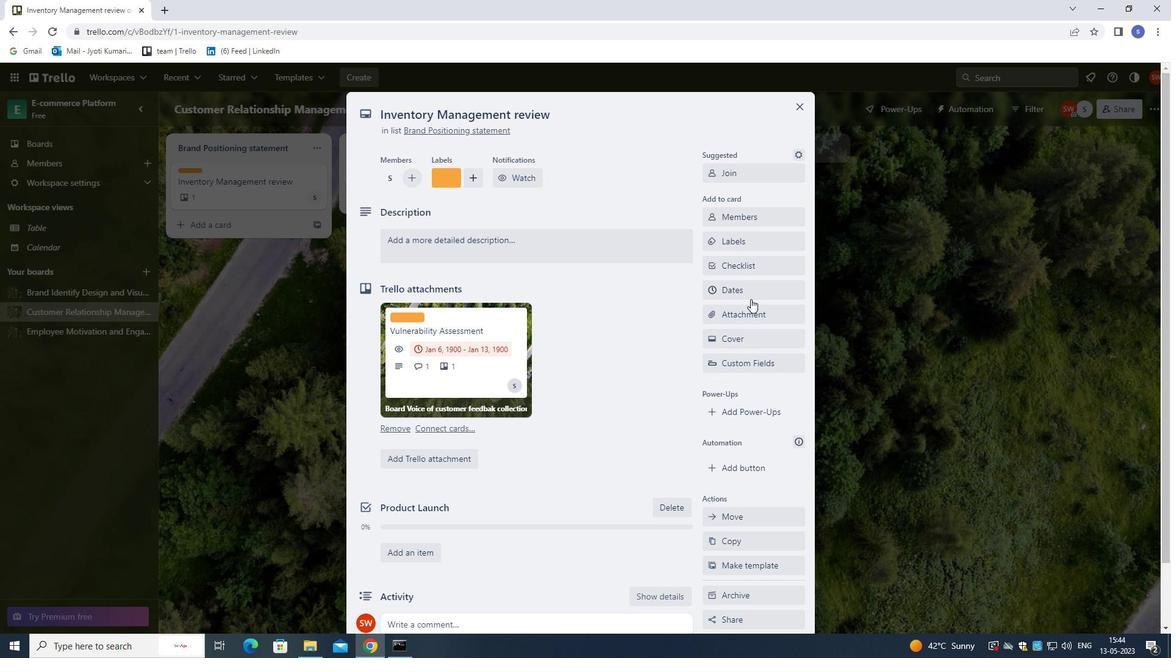 
Action: Mouse pressed left at (750, 294)
Screenshot: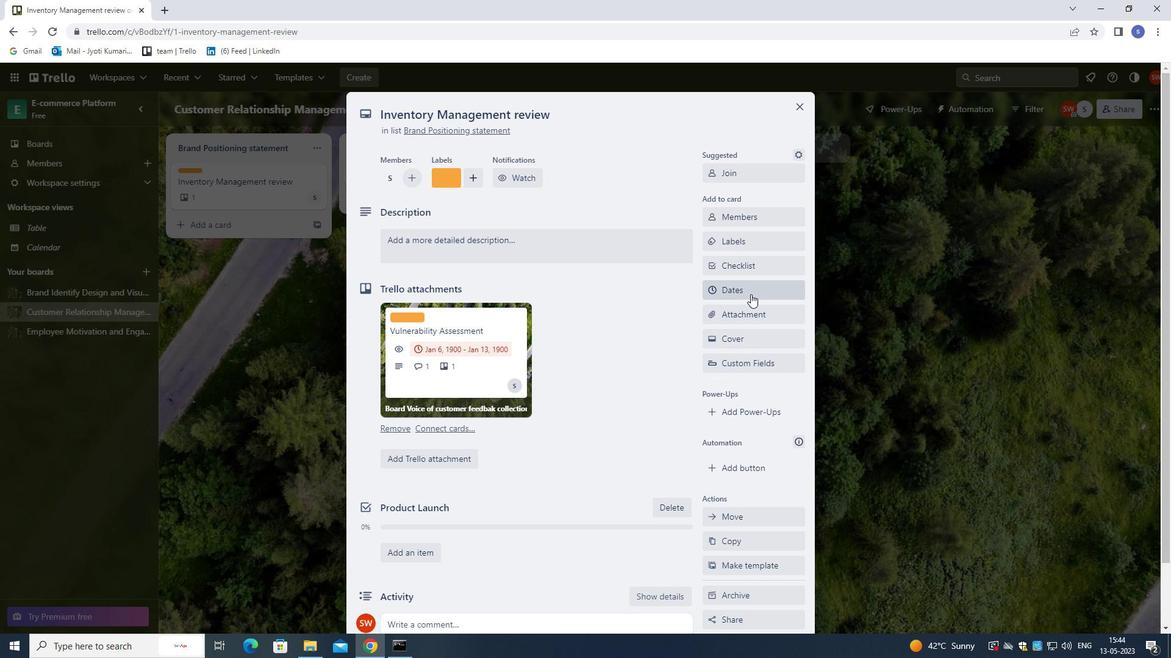 
Action: Mouse moved to (716, 334)
Screenshot: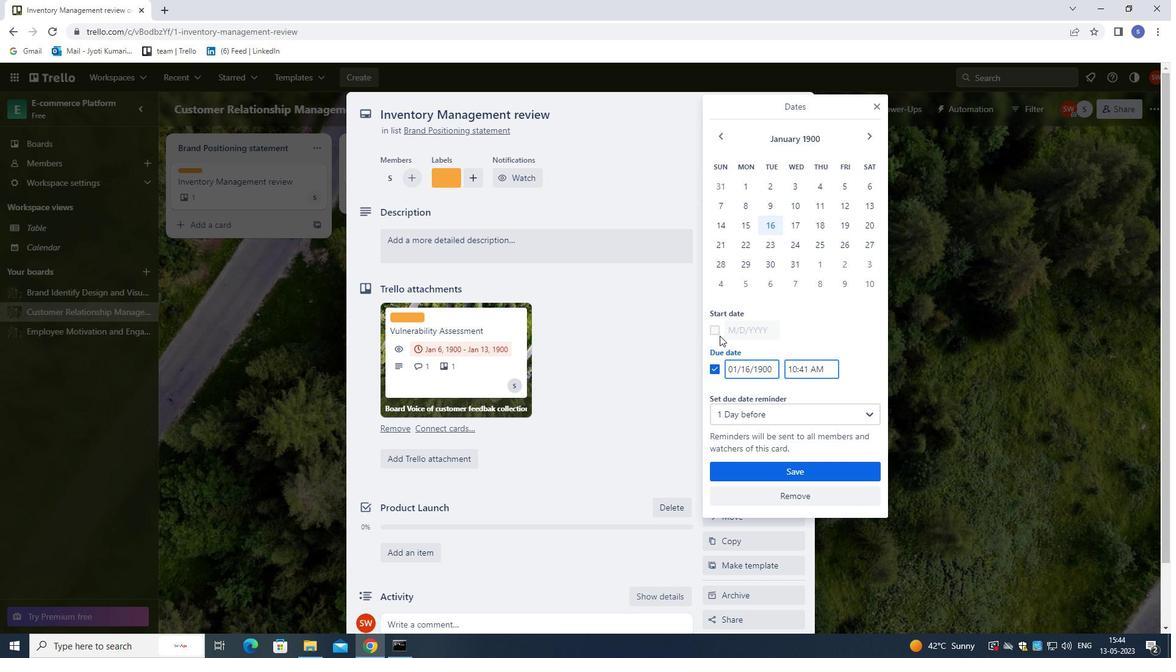 
Action: Mouse pressed left at (716, 334)
Screenshot: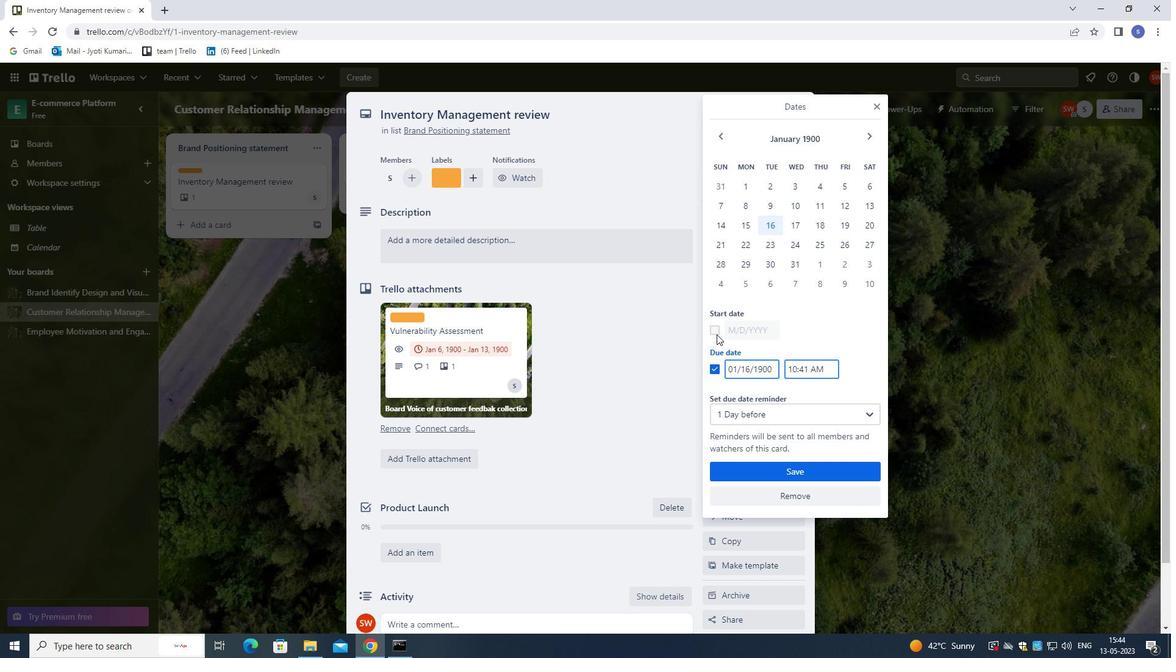 
Action: Mouse moved to (740, 331)
Screenshot: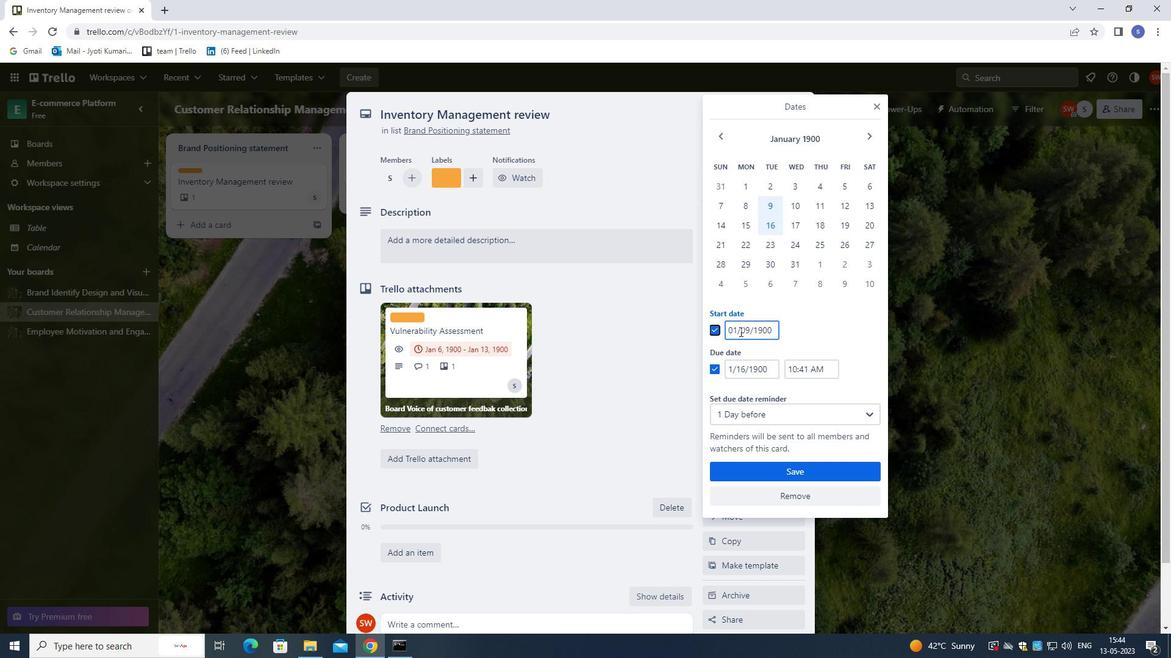 
Action: Mouse pressed left at (740, 331)
Screenshot: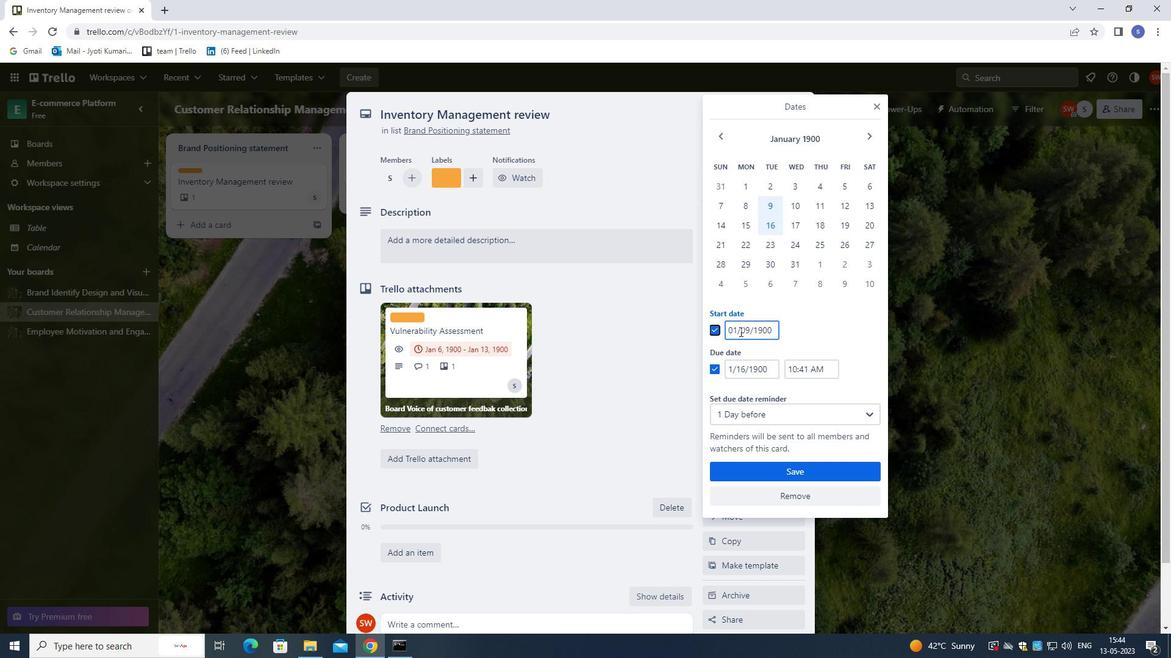 
Action: Mouse moved to (752, 347)
Screenshot: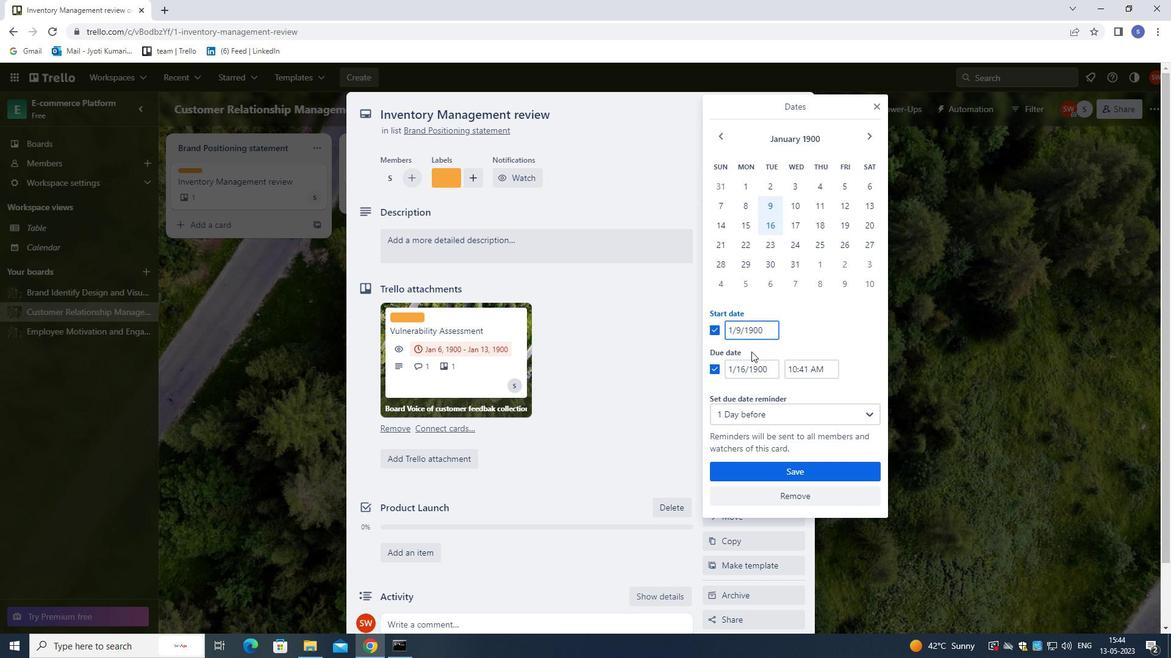 
Action: Key pressed <Key.backspace>
Screenshot: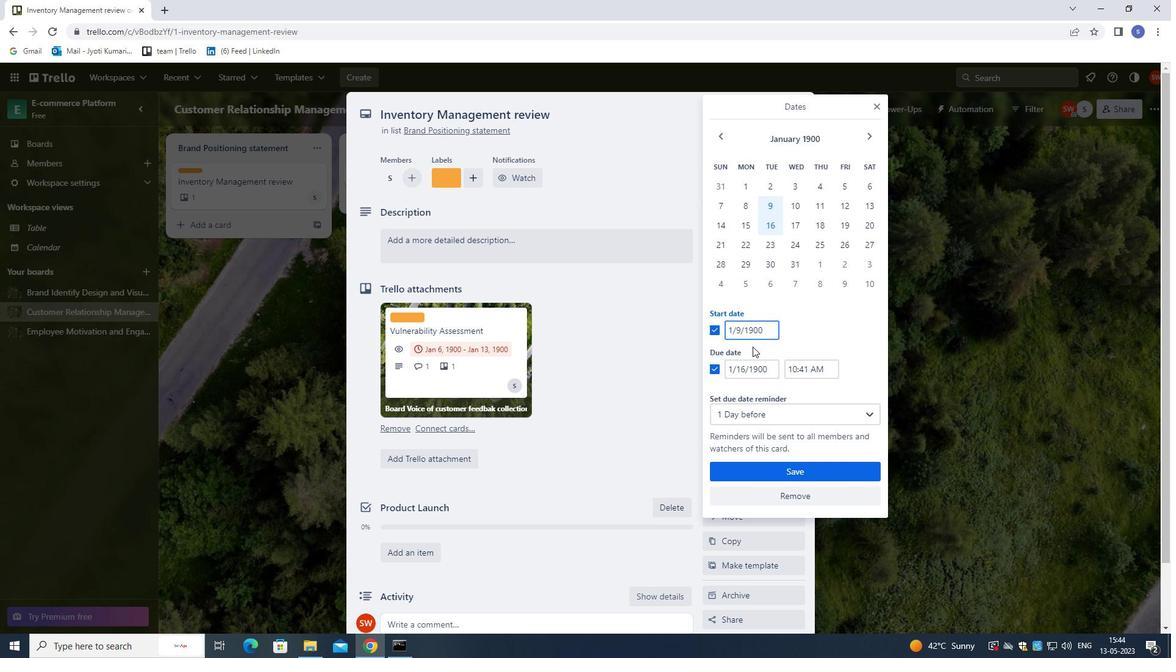 
Action: Mouse moved to (755, 338)
Screenshot: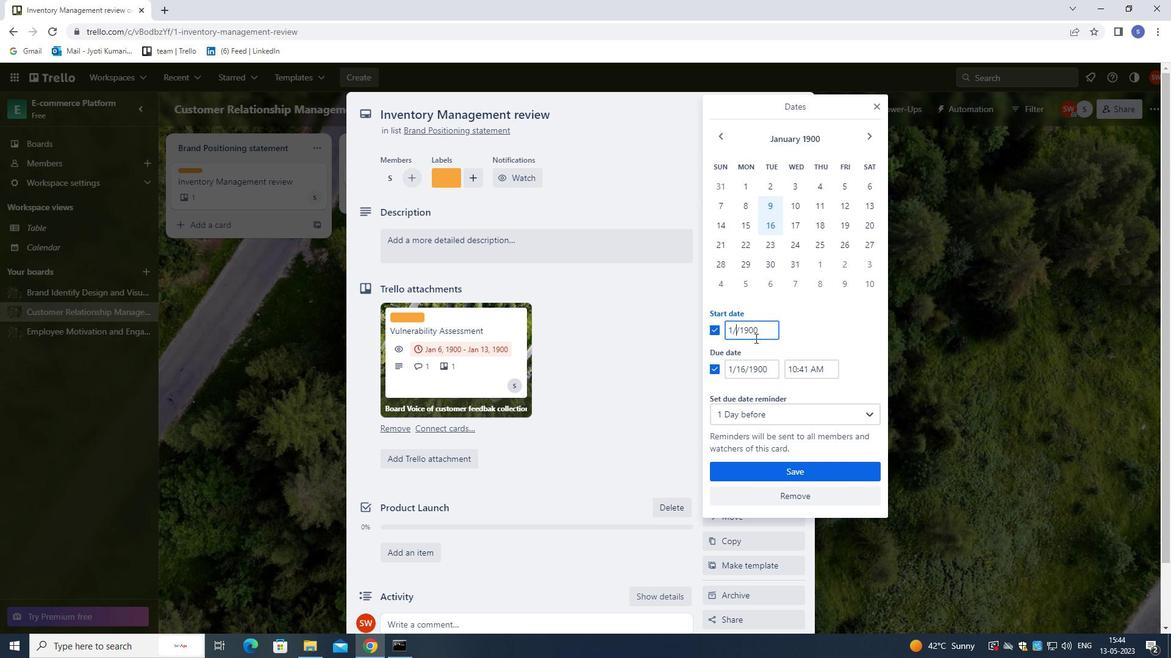 
Action: Key pressed 1
Screenshot: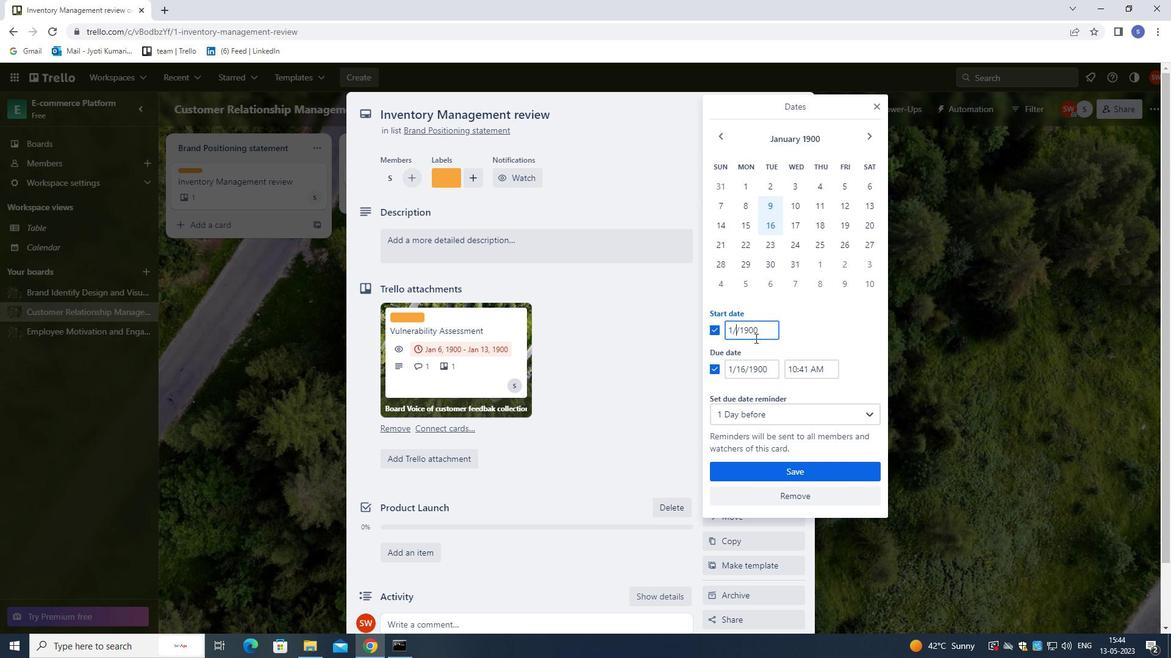 
Action: Mouse moved to (735, 369)
Screenshot: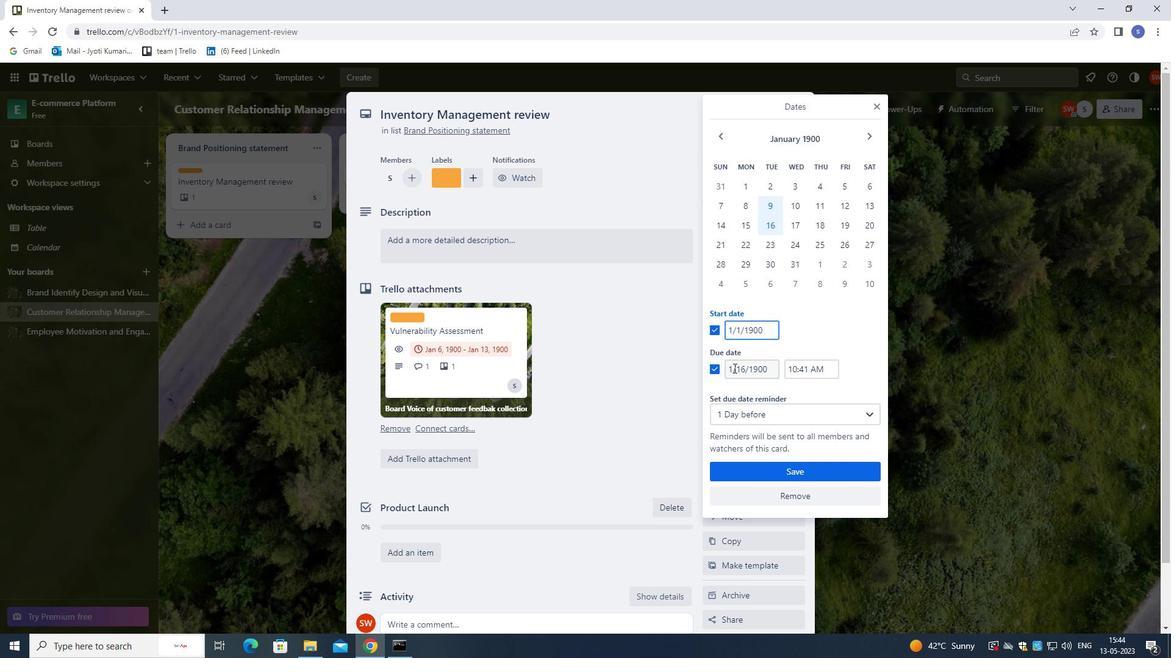 
Action: Mouse pressed left at (735, 369)
Screenshot: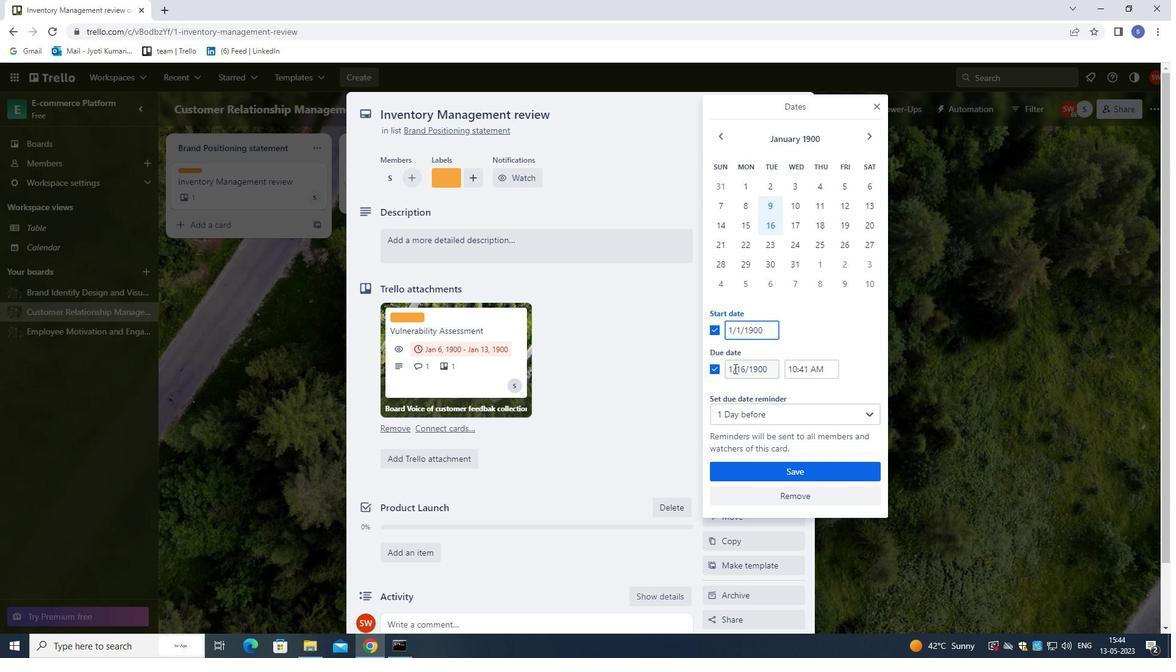 
Action: Mouse moved to (746, 380)
Screenshot: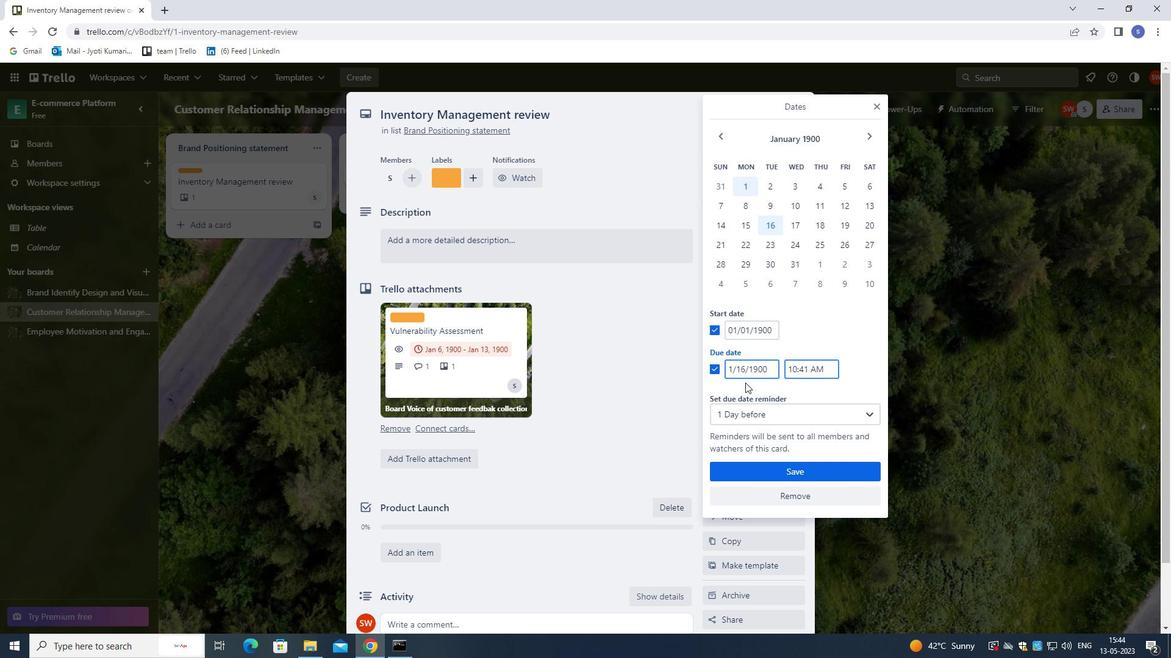 
Action: Key pressed <Key.right>
Screenshot: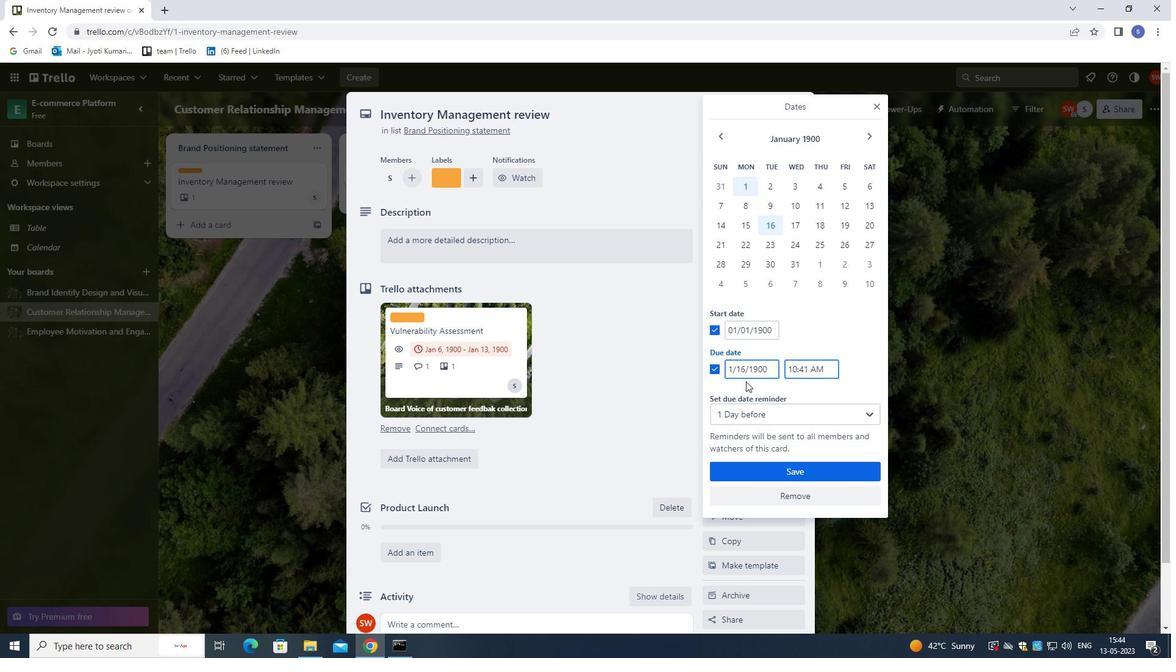 
Action: Mouse moved to (746, 378)
Screenshot: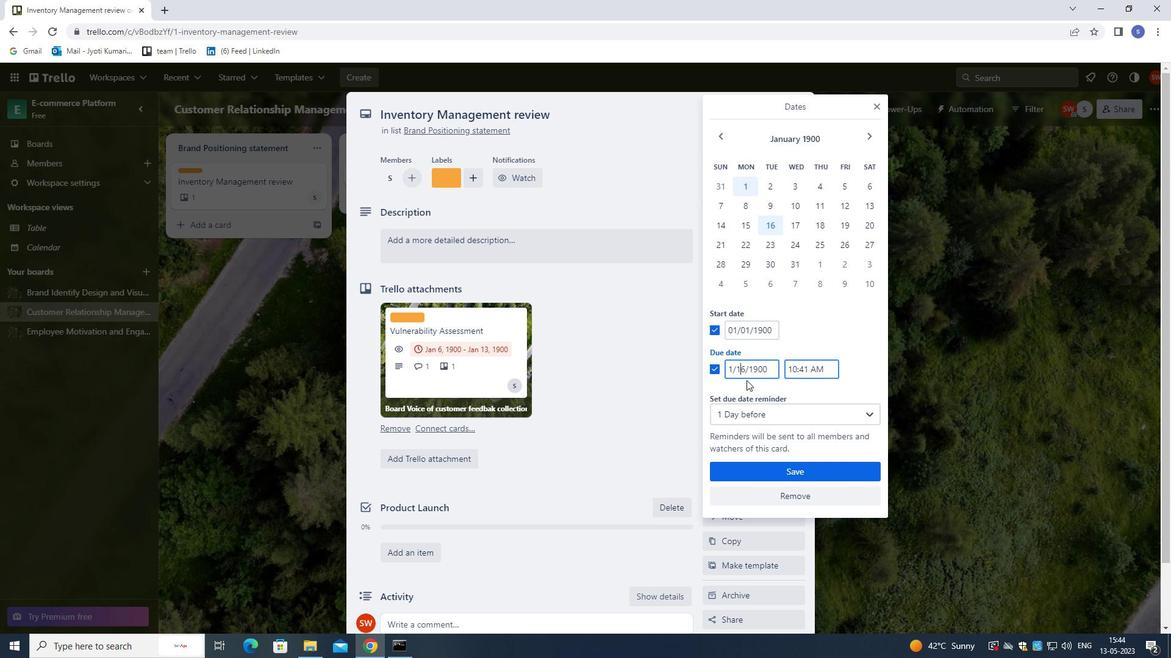 
Action: Key pressed <Key.right>
Screenshot: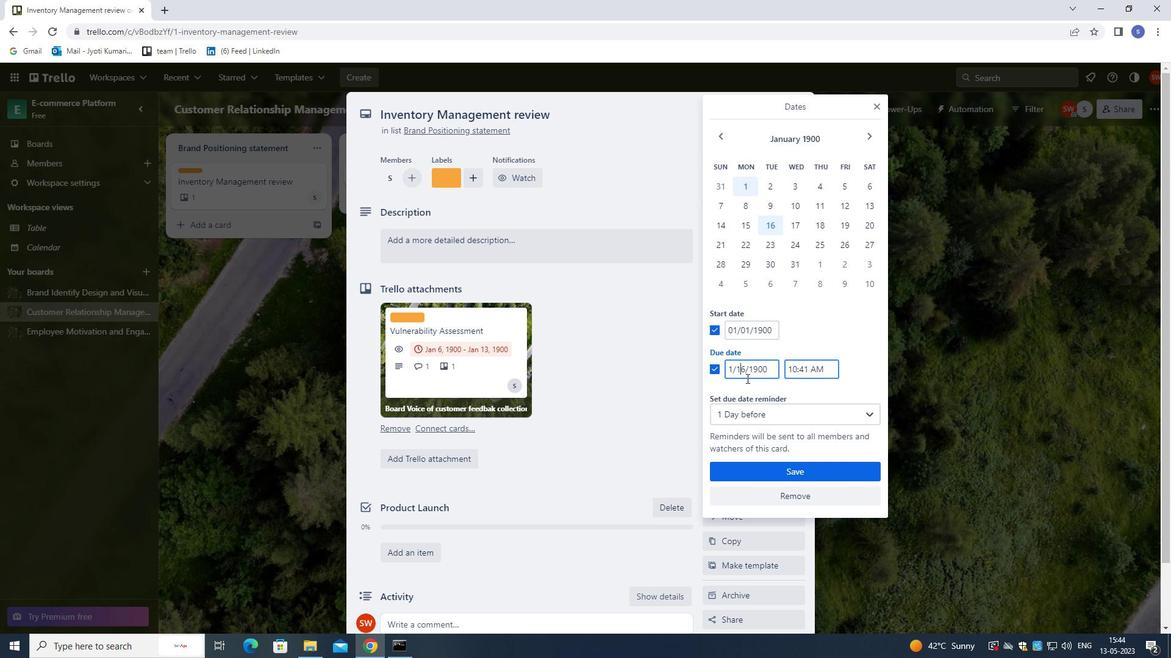 
Action: Mouse moved to (750, 368)
Screenshot: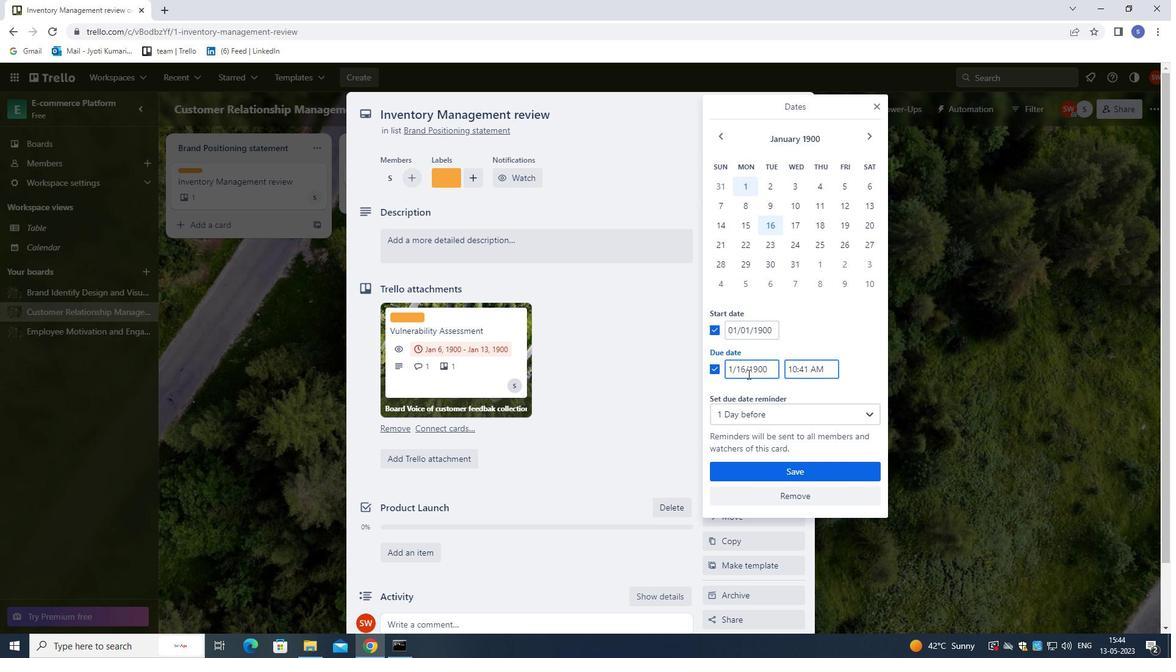 
Action: Key pressed <Key.backspace>
Screenshot: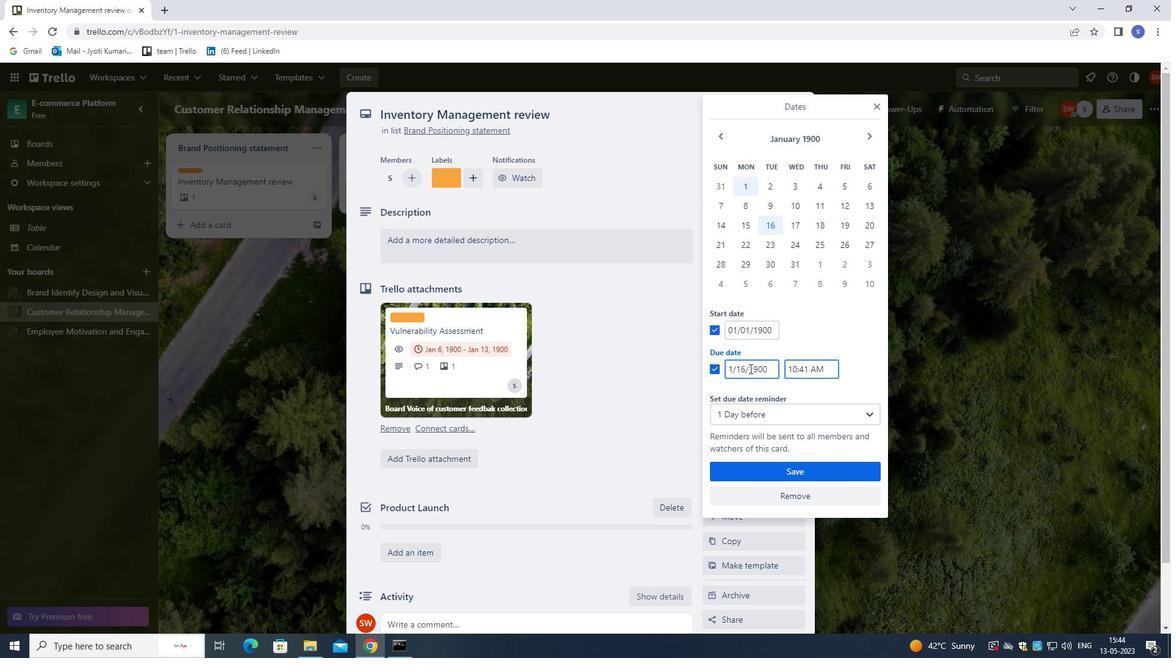 
Action: Mouse moved to (746, 361)
Screenshot: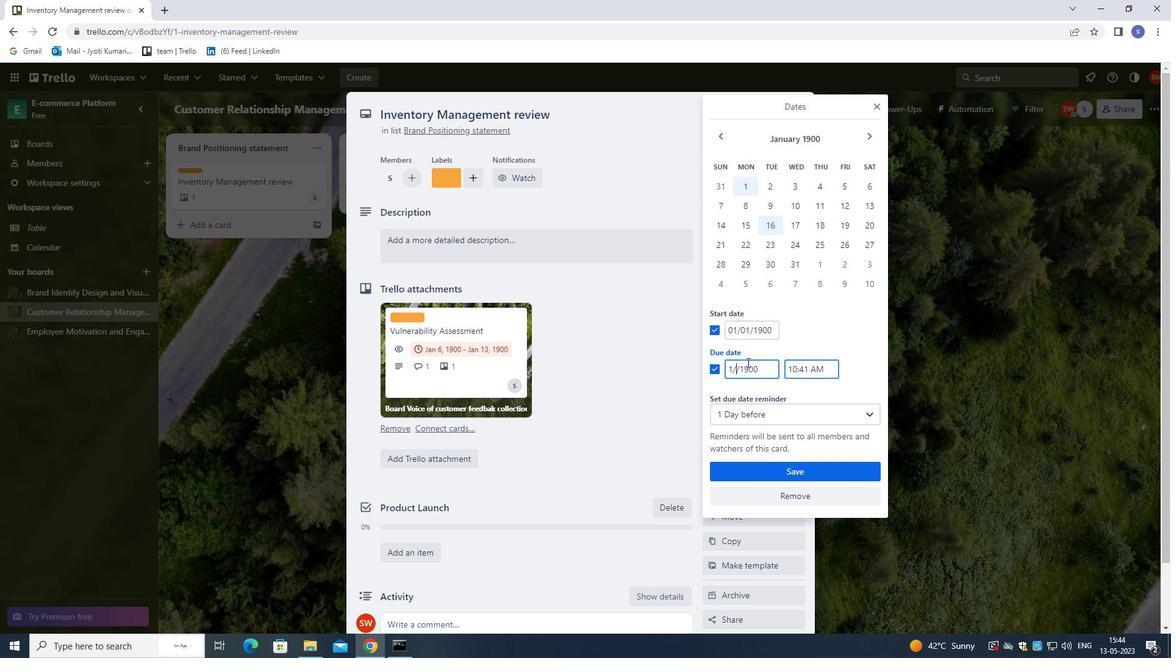 
Action: Key pressed 8
Screenshot: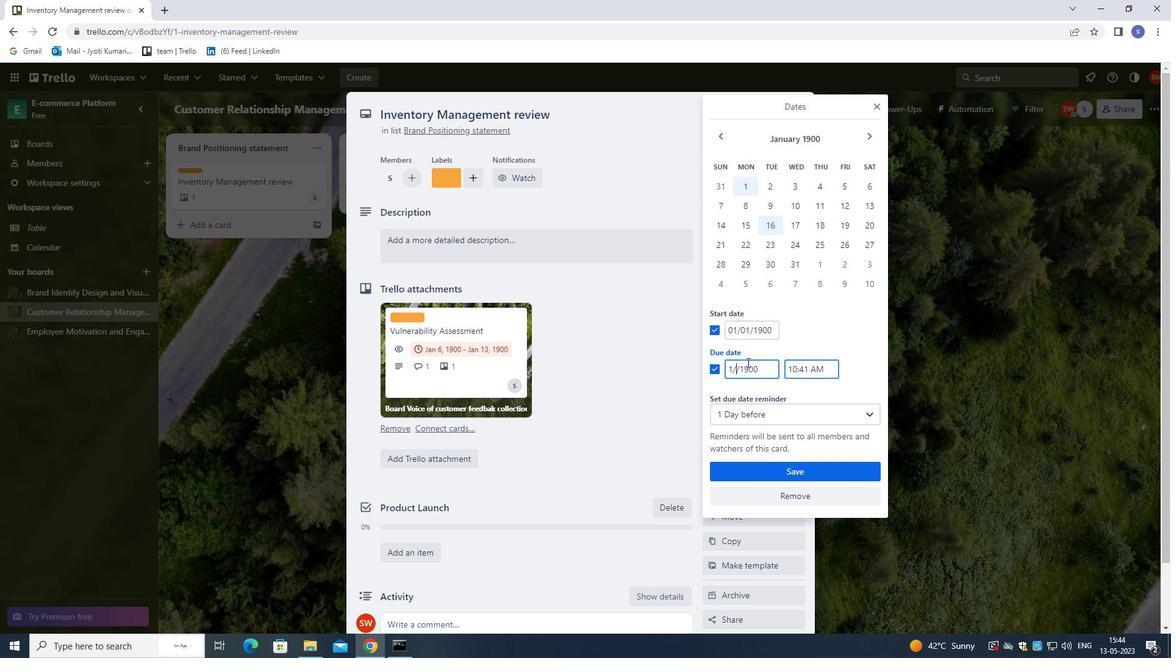 
Action: Mouse moved to (769, 470)
Screenshot: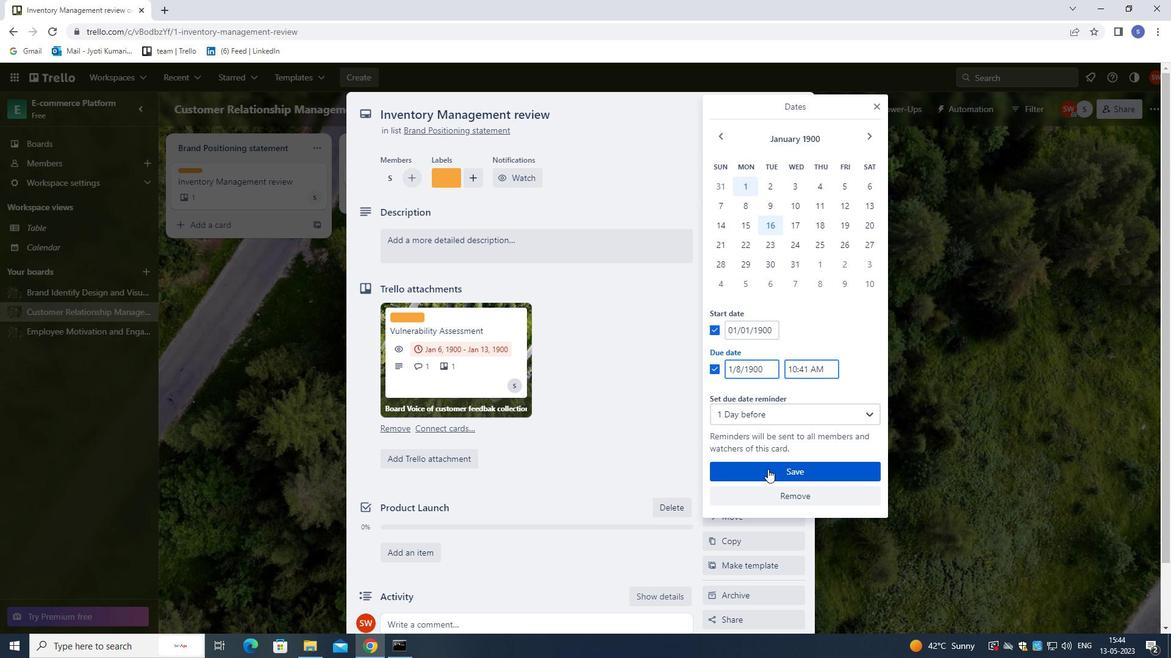 
Action: Mouse pressed left at (769, 470)
Screenshot: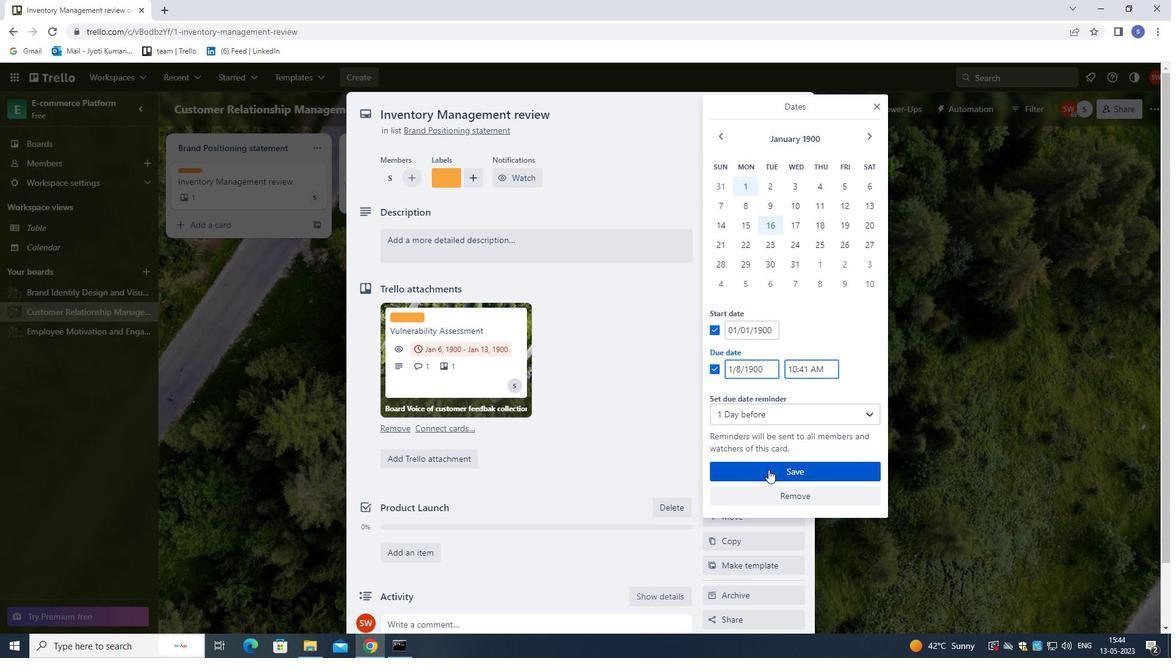 
Action: Mouse moved to (746, 339)
Screenshot: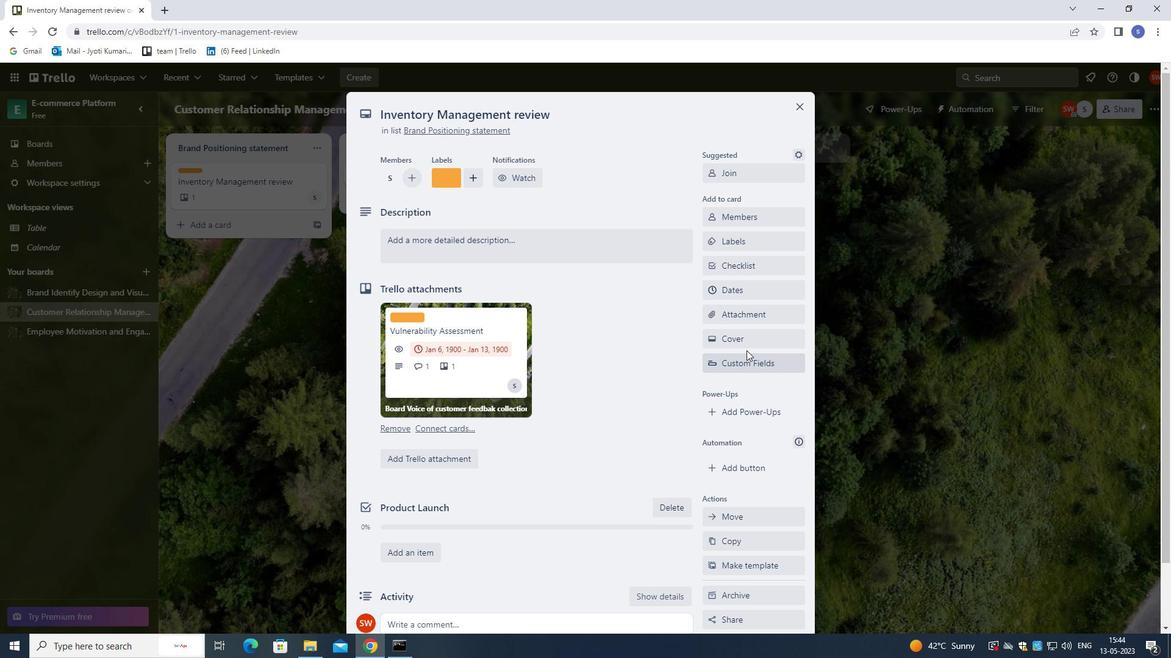 
Action: Mouse pressed left at (746, 339)
Screenshot: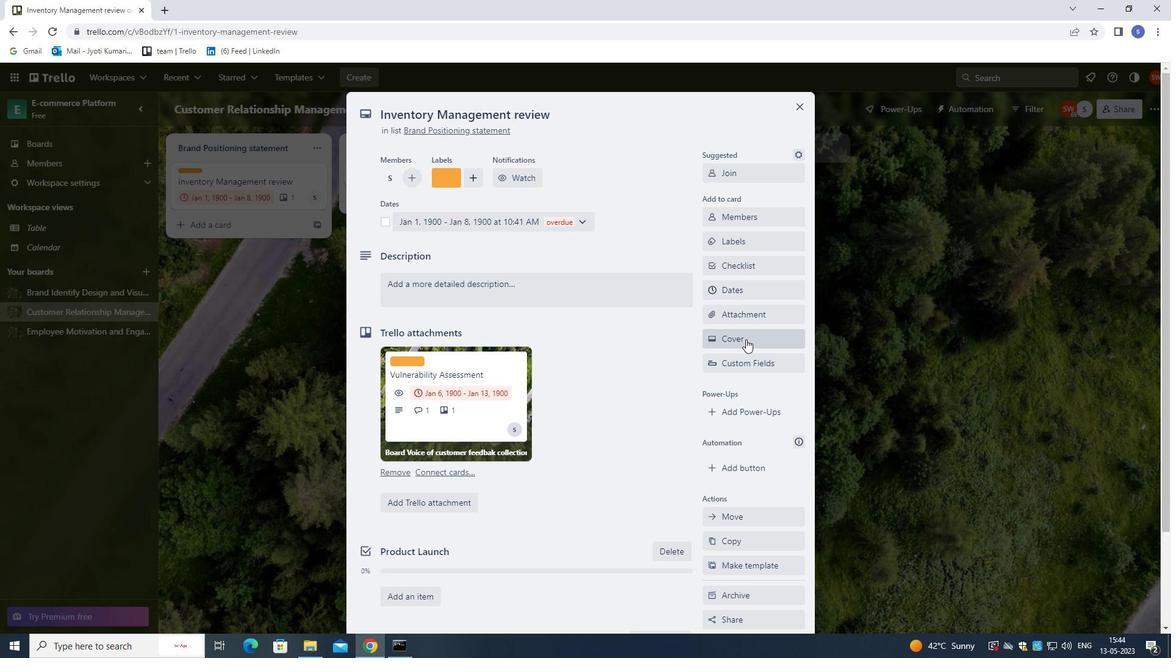 
Action: Mouse moved to (790, 393)
Screenshot: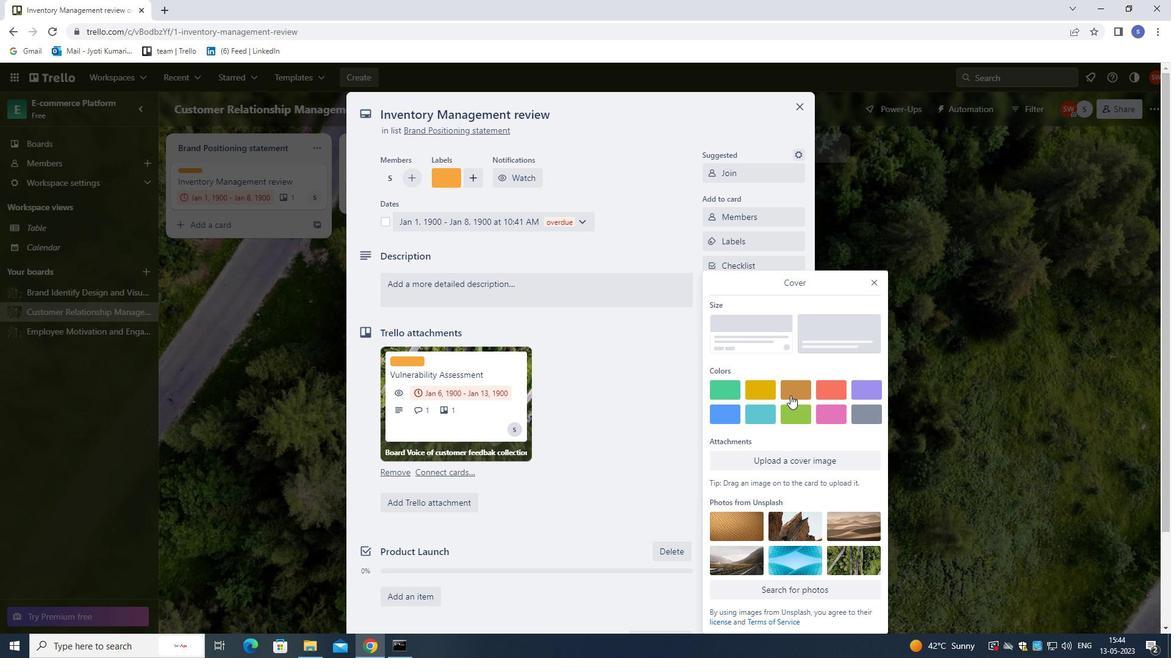 
Action: Mouse pressed left at (790, 393)
Screenshot: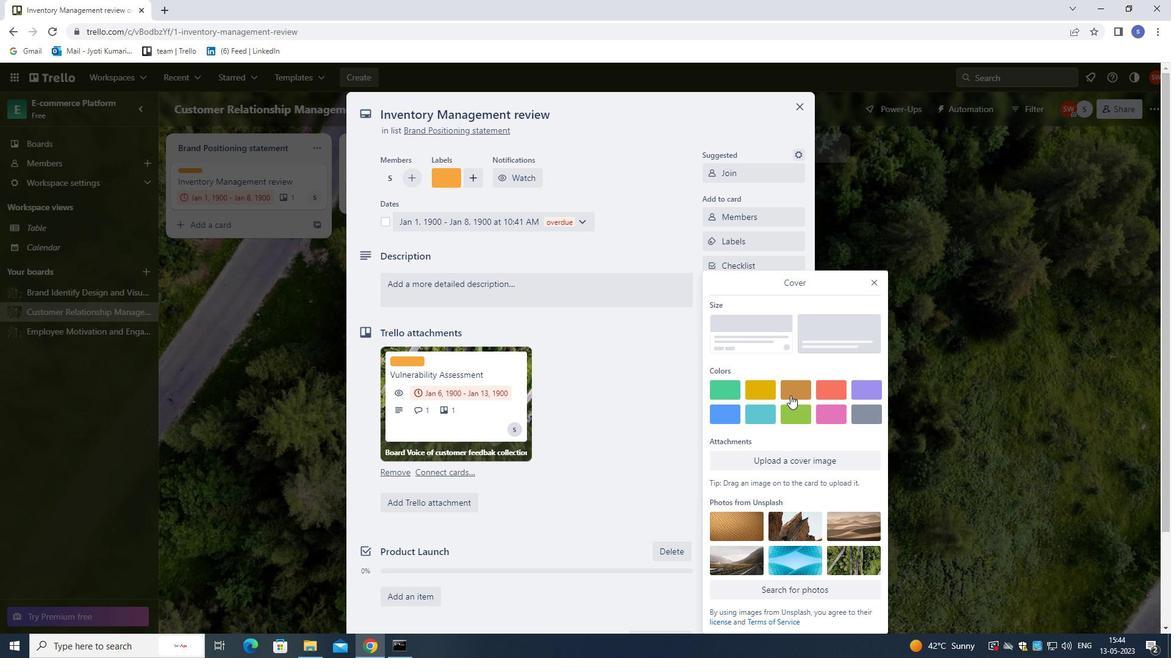 
Action: Mouse moved to (875, 261)
Screenshot: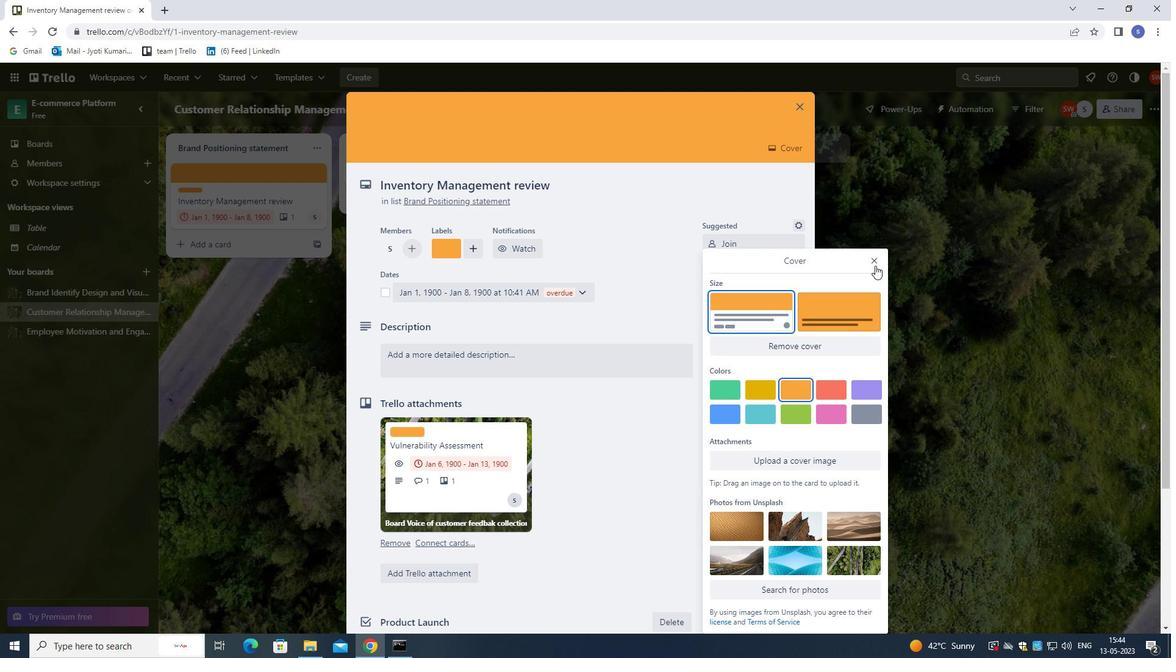 
Action: Mouse pressed left at (875, 261)
Screenshot: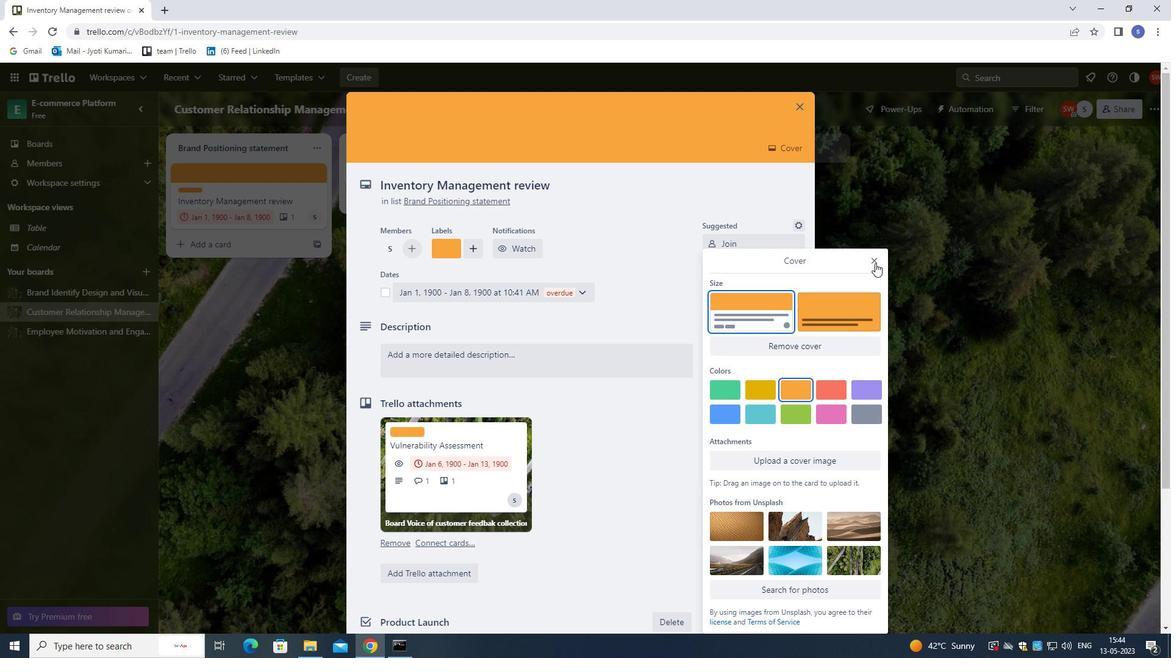 
Action: Mouse moved to (647, 361)
Screenshot: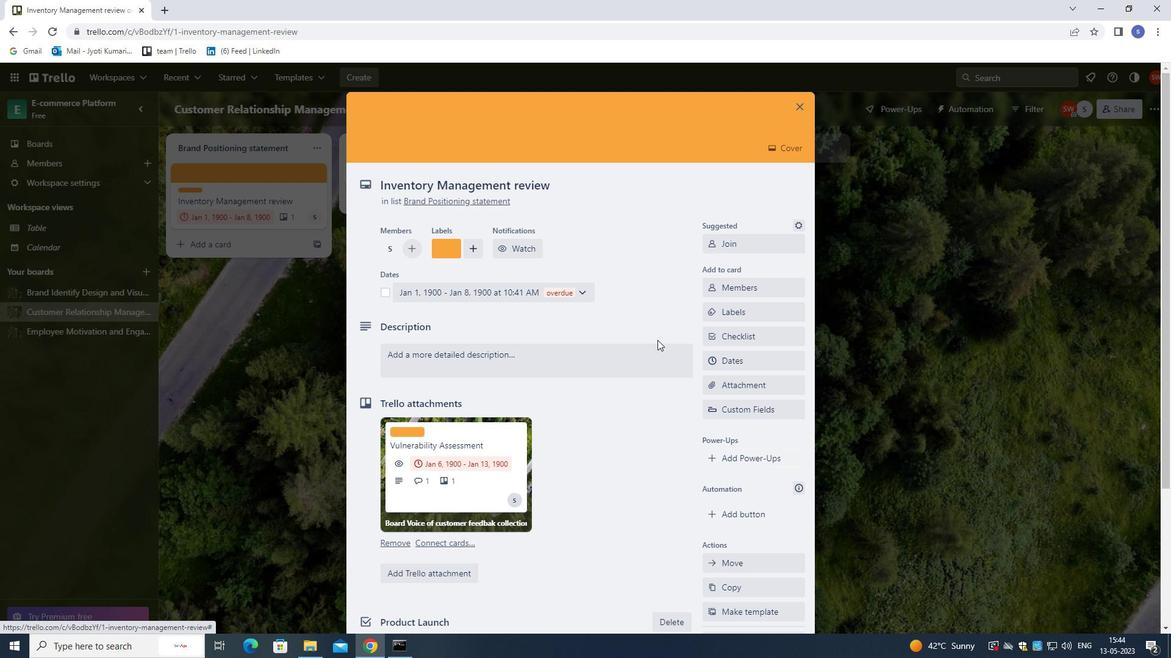 
Action: Mouse pressed left at (647, 361)
Screenshot: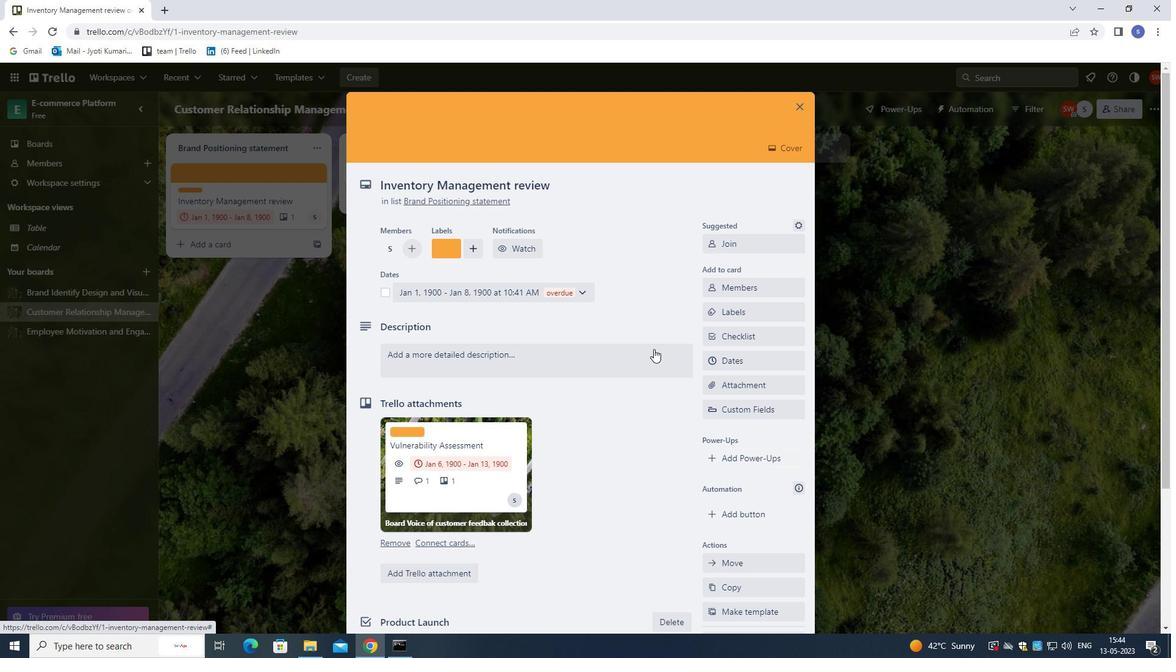 
Action: Mouse moved to (634, 345)
Screenshot: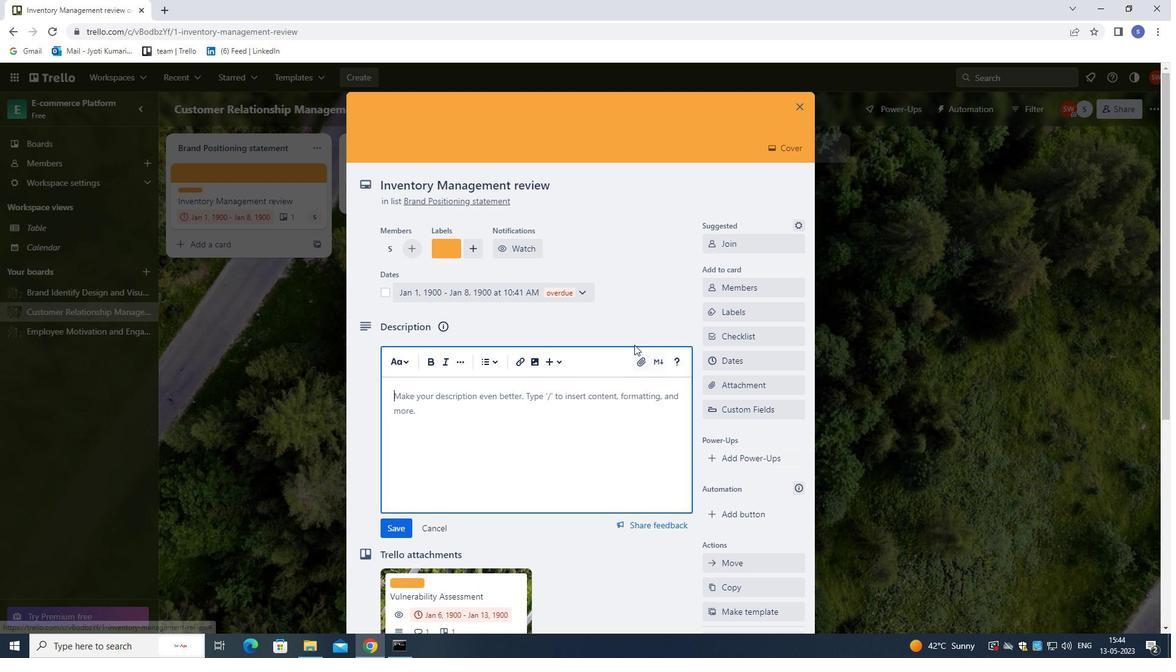 
Action: Key pressed <Key.shift>CREATE<Key.space>AND<Key.space>SEND<Key.space>OUT<Key.space>EMPLOYEE<Key.space>STISFACTON<Key.space><Key.backspace><Key.backspace><Key.backspace><Key.backspace><Key.backspace><Key.backspace><Key.backspace><Key.backspace><Key.backspace>IS<Key.backspace><Key.backspace><Key.backspace>ATISFACTION<Key.space>SURVEY<Key.space>ON<Key.space>RECOGNITION<Key.space>AND<Key.space>REWARDS.
Screenshot: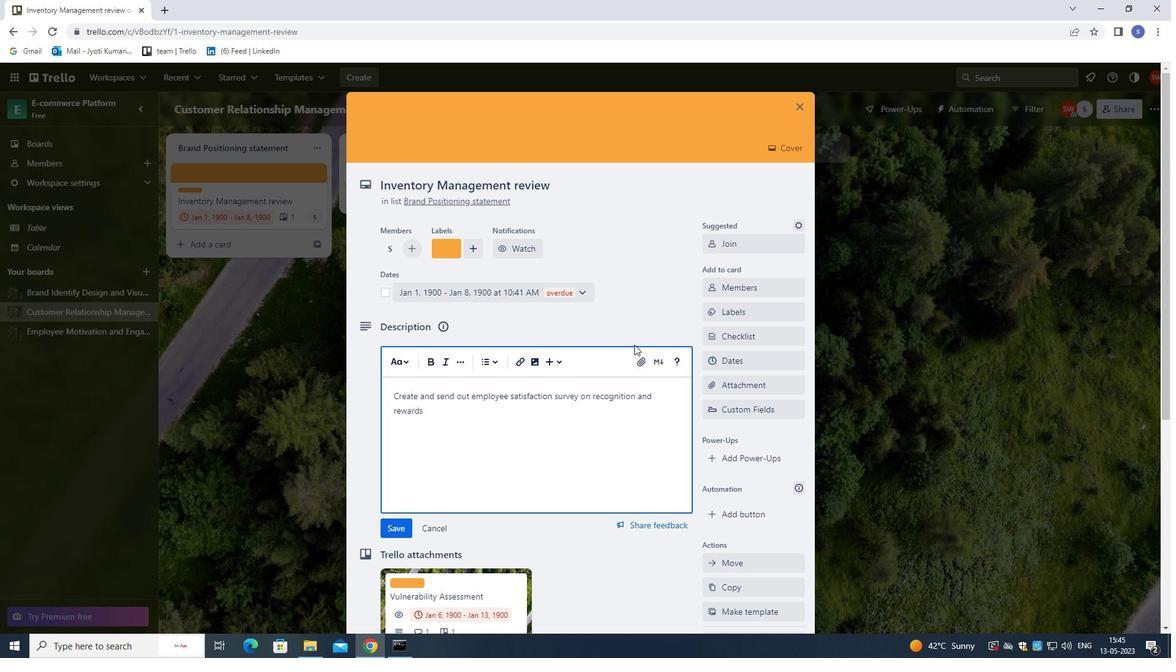 
Action: Mouse moved to (622, 352)
Screenshot: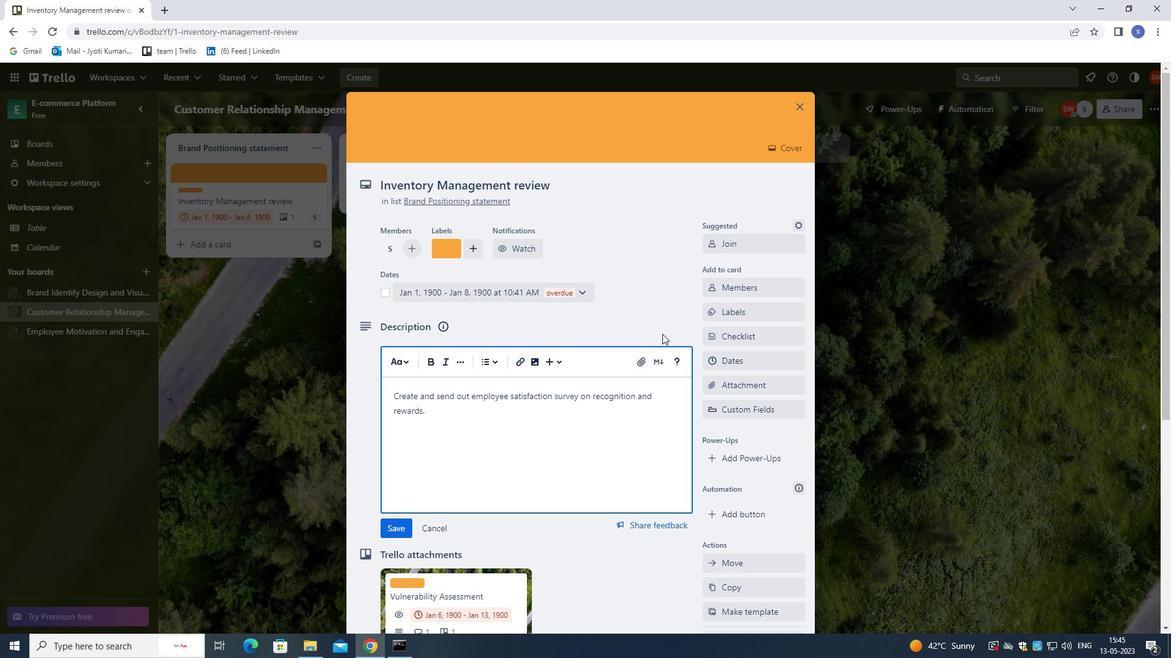 
Action: Mouse scrolled (622, 351) with delta (0, 0)
Screenshot: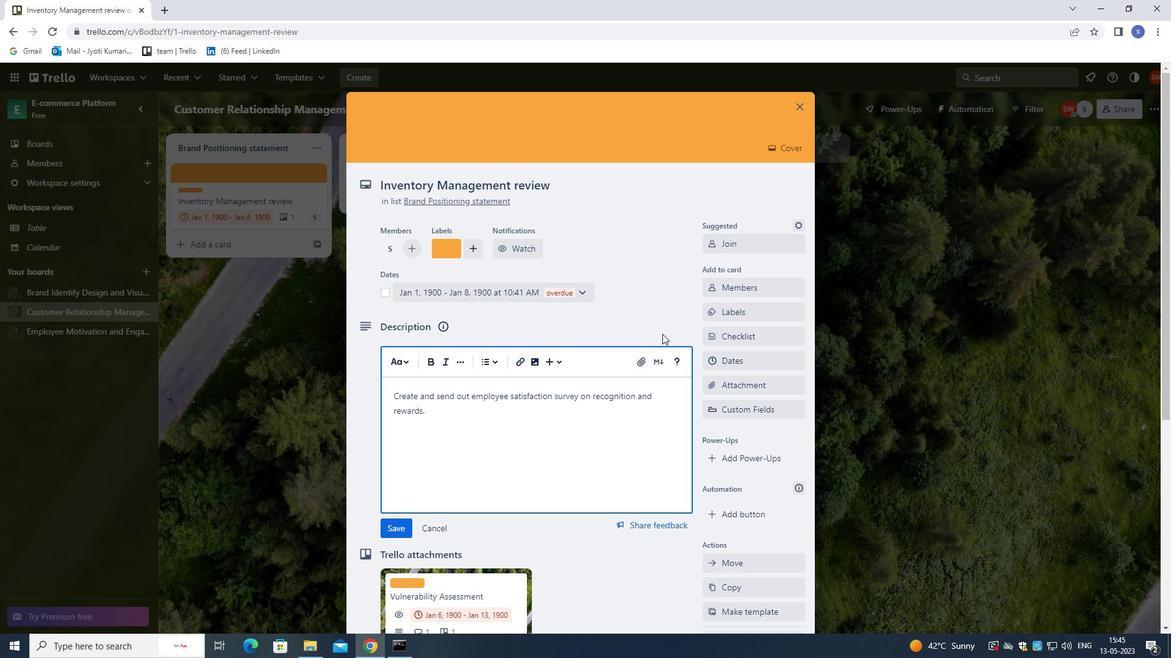 
Action: Mouse moved to (619, 353)
Screenshot: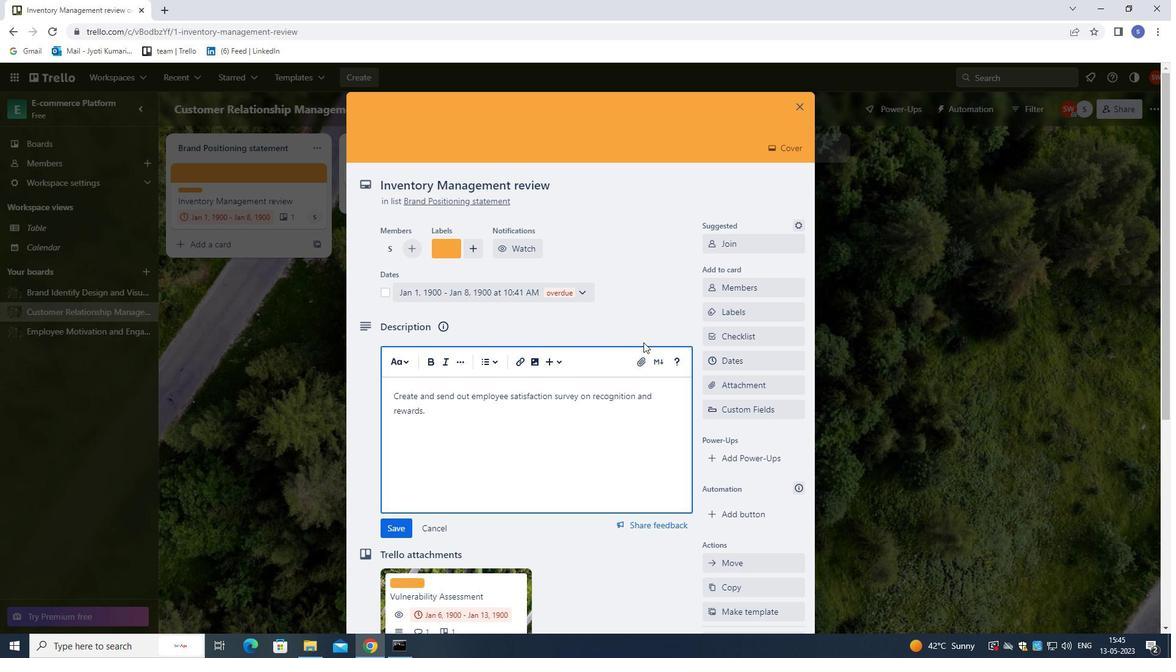 
Action: Mouse scrolled (619, 352) with delta (0, 0)
Screenshot: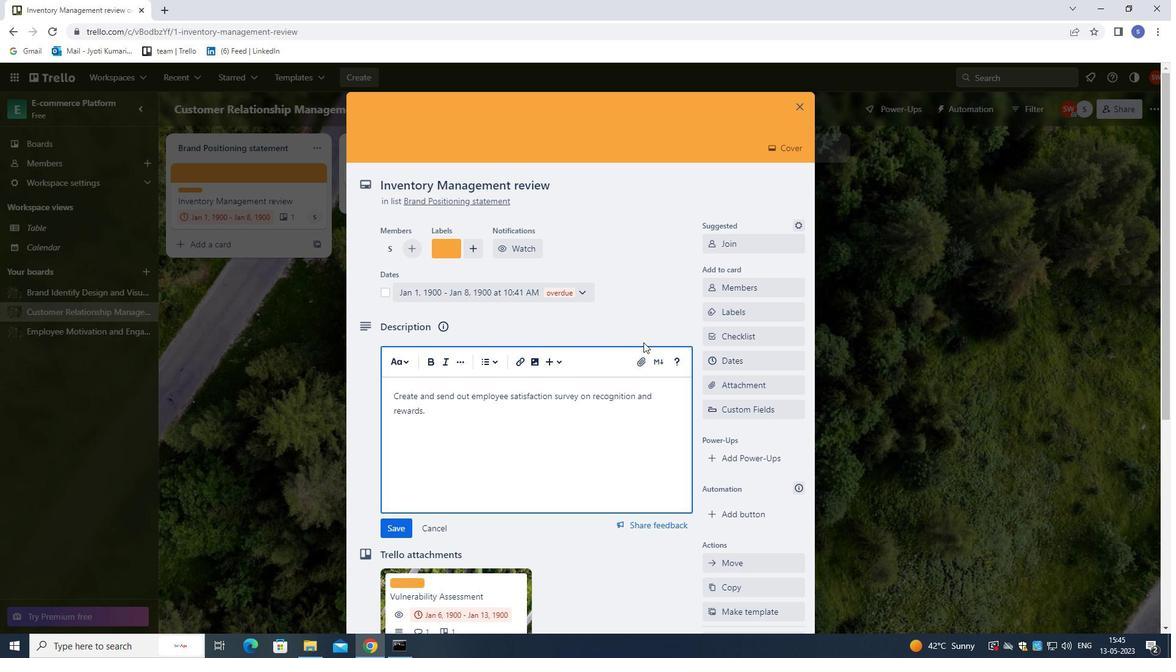 
Action: Mouse moved to (616, 355)
Screenshot: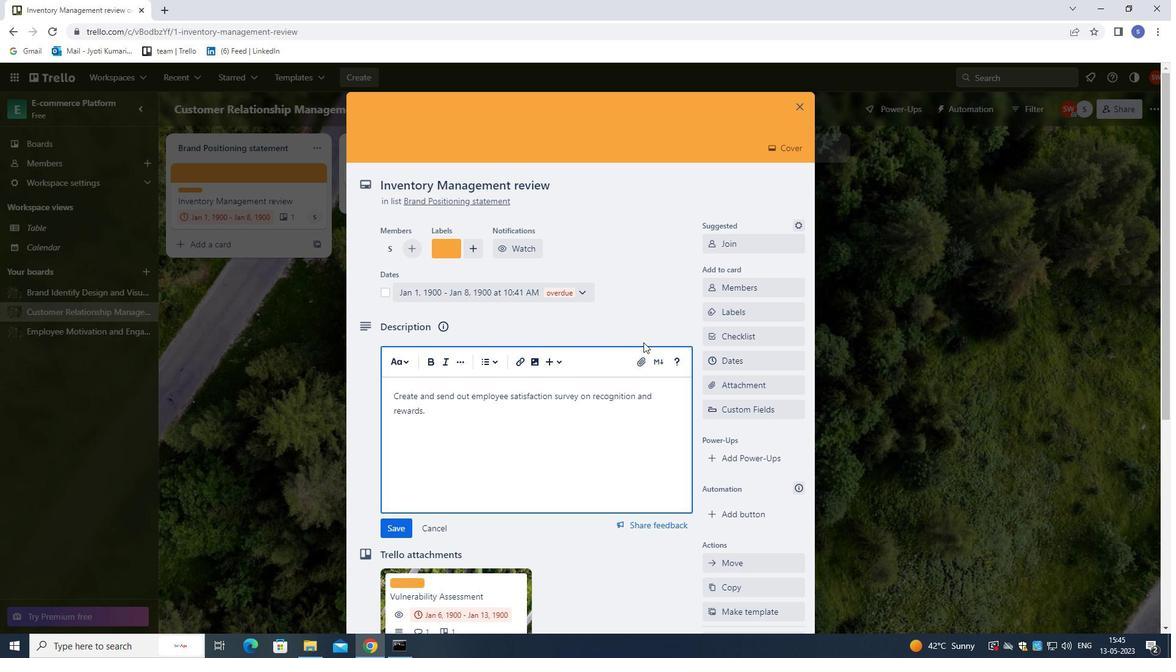 
Action: Mouse scrolled (616, 355) with delta (0, 0)
Screenshot: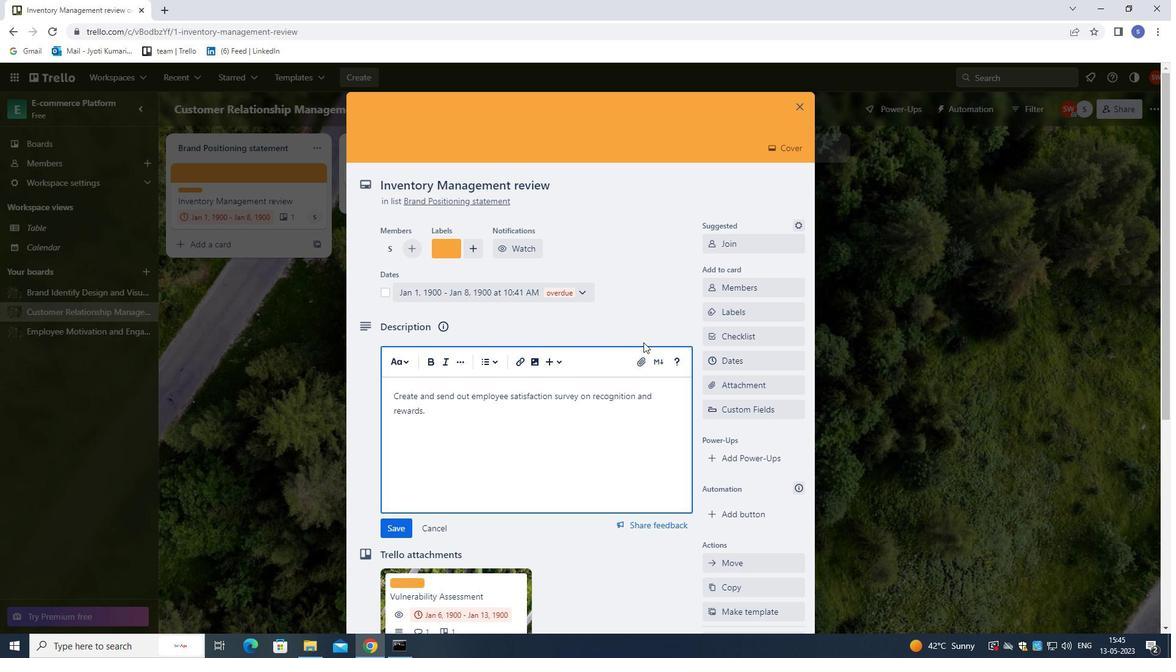 
Action: Mouse moved to (611, 358)
Screenshot: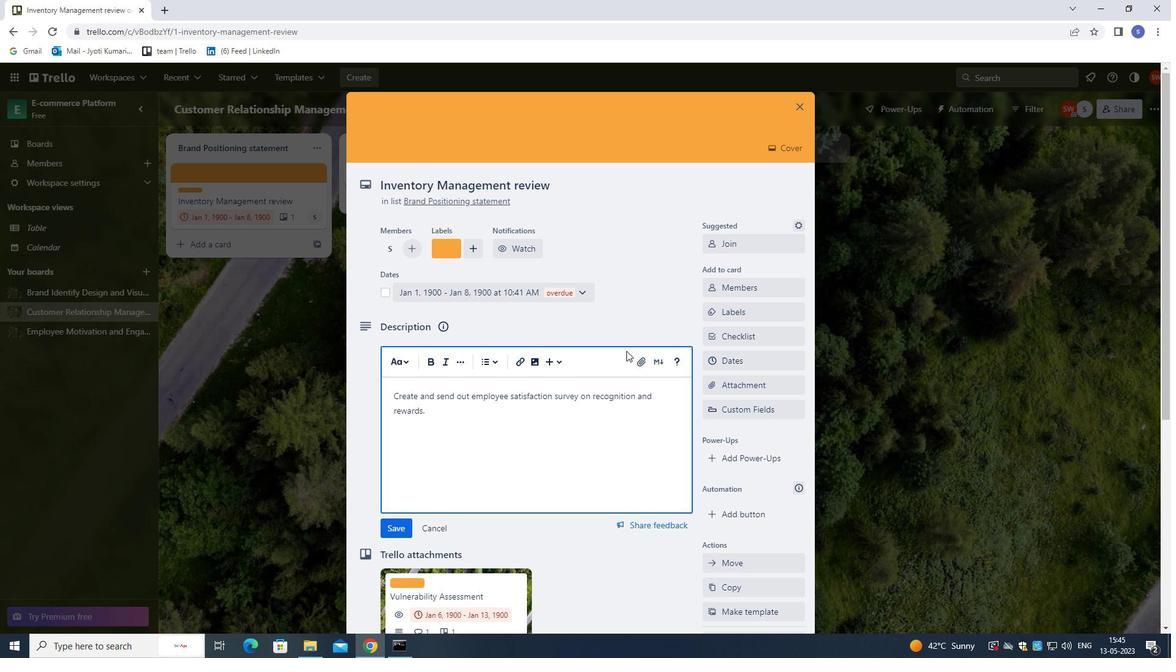 
Action: Mouse scrolled (611, 357) with delta (0, 0)
Screenshot: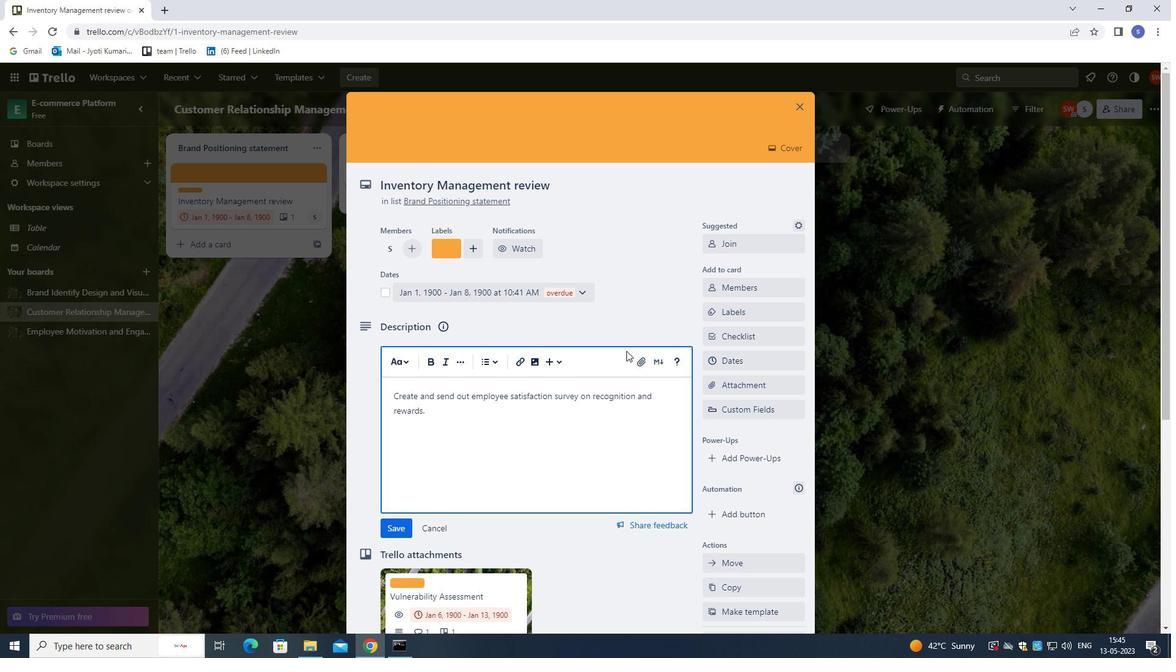 
Action: Mouse moved to (603, 362)
Screenshot: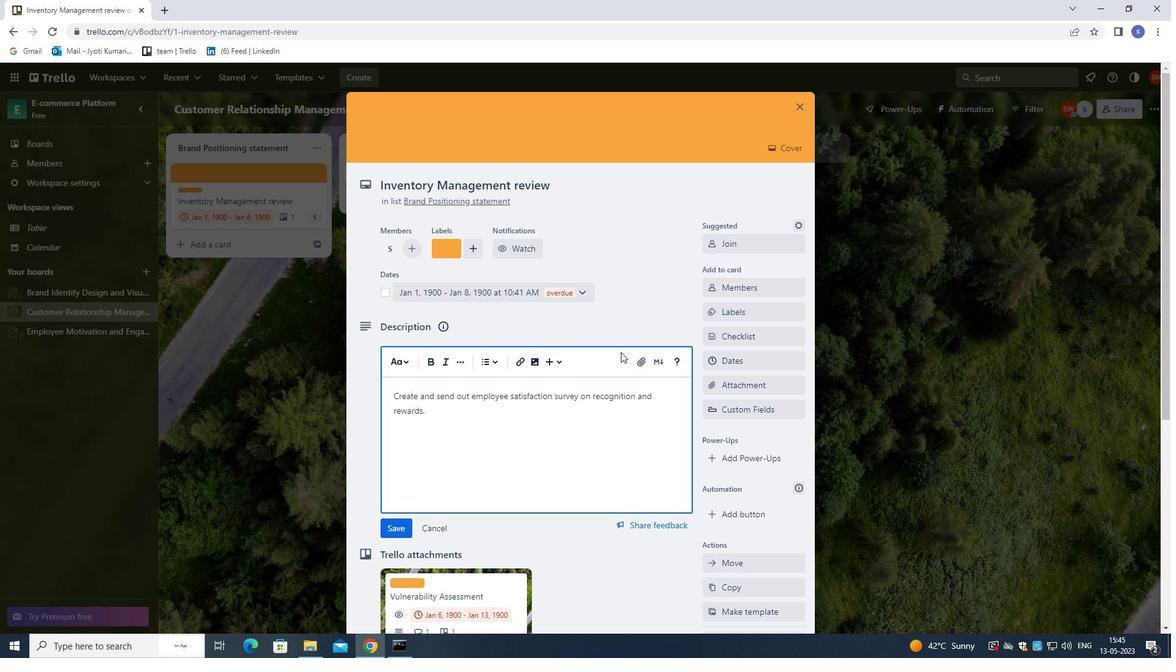 
Action: Mouse scrolled (603, 362) with delta (0, 0)
Screenshot: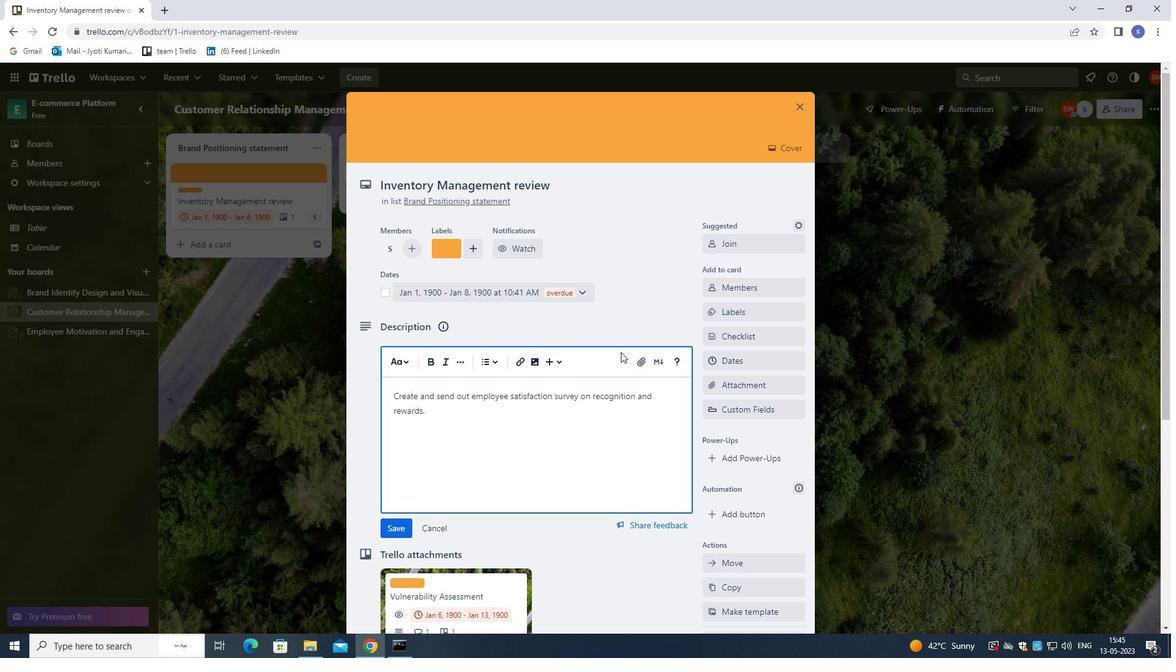 
Action: Mouse moved to (582, 370)
Screenshot: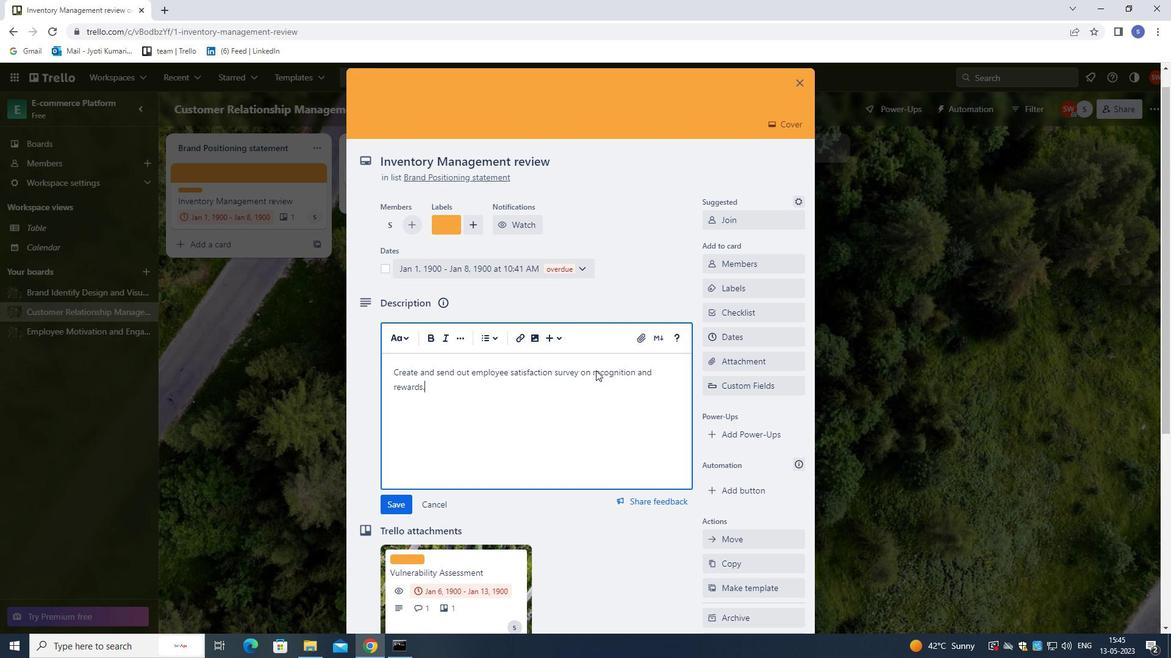 
Action: Mouse scrolled (582, 370) with delta (0, 0)
Screenshot: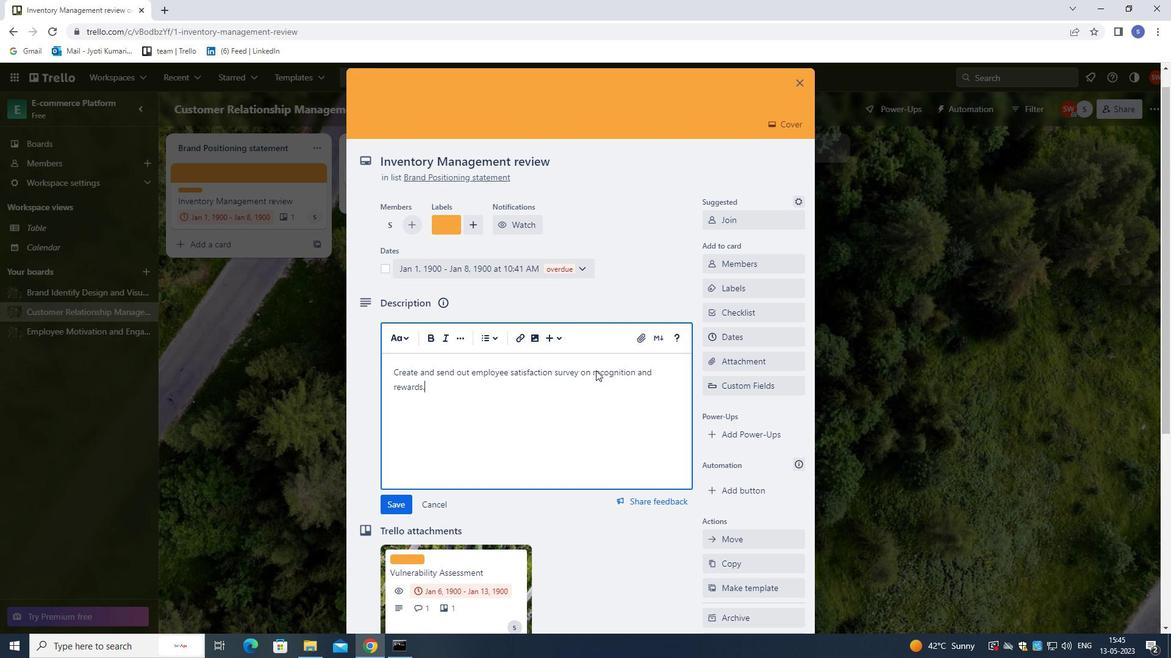 
Action: Mouse moved to (576, 373)
Screenshot: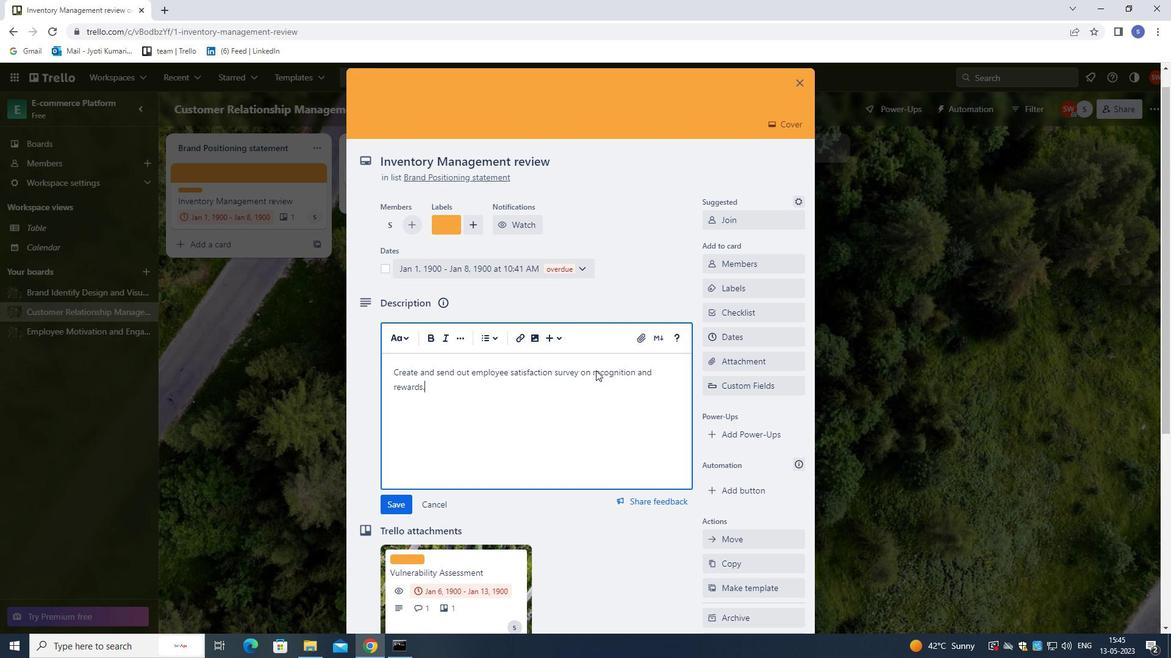 
Action: Mouse scrolled (576, 373) with delta (0, 0)
Screenshot: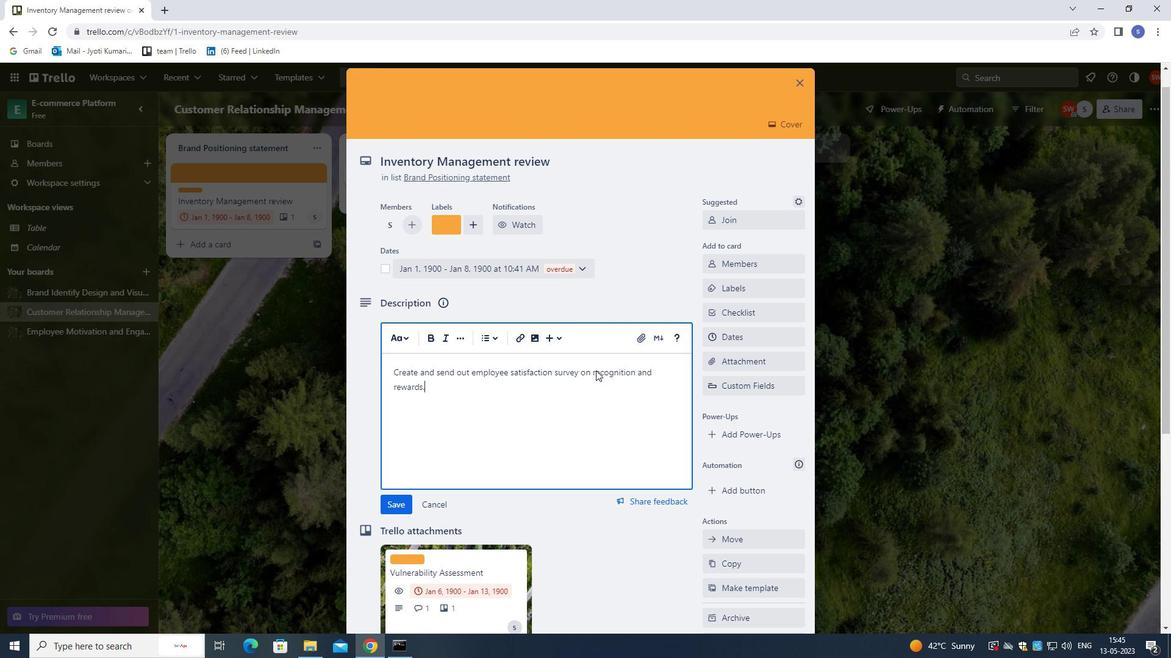 
Action: Mouse moved to (575, 375)
Screenshot: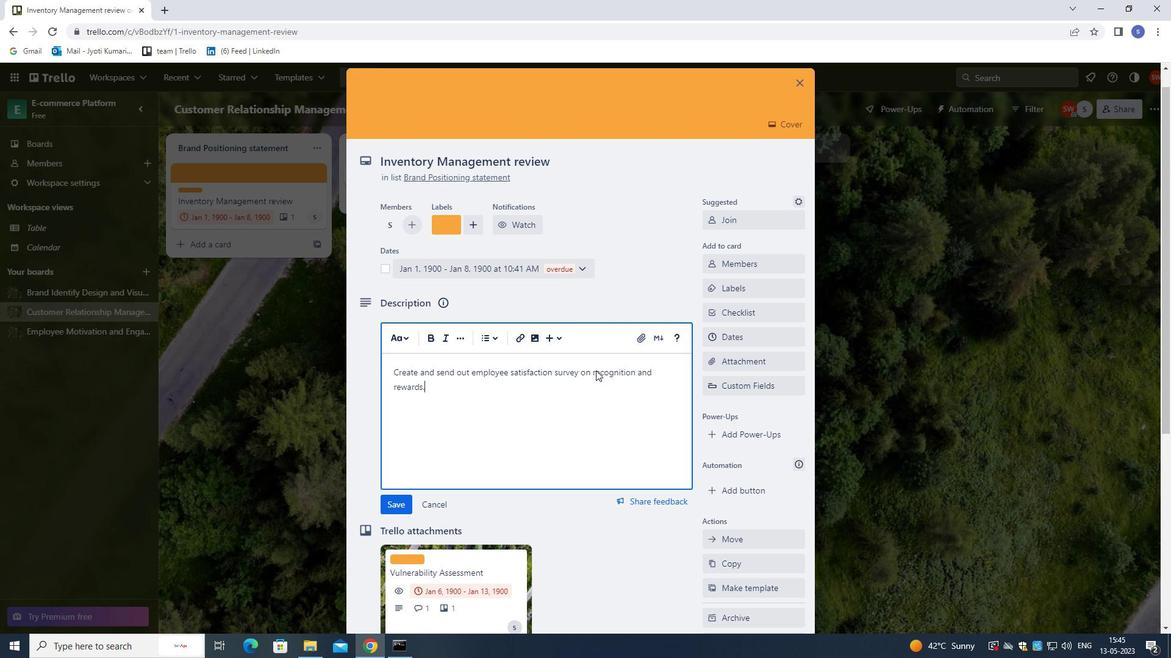 
Action: Mouse scrolled (575, 374) with delta (0, 0)
Screenshot: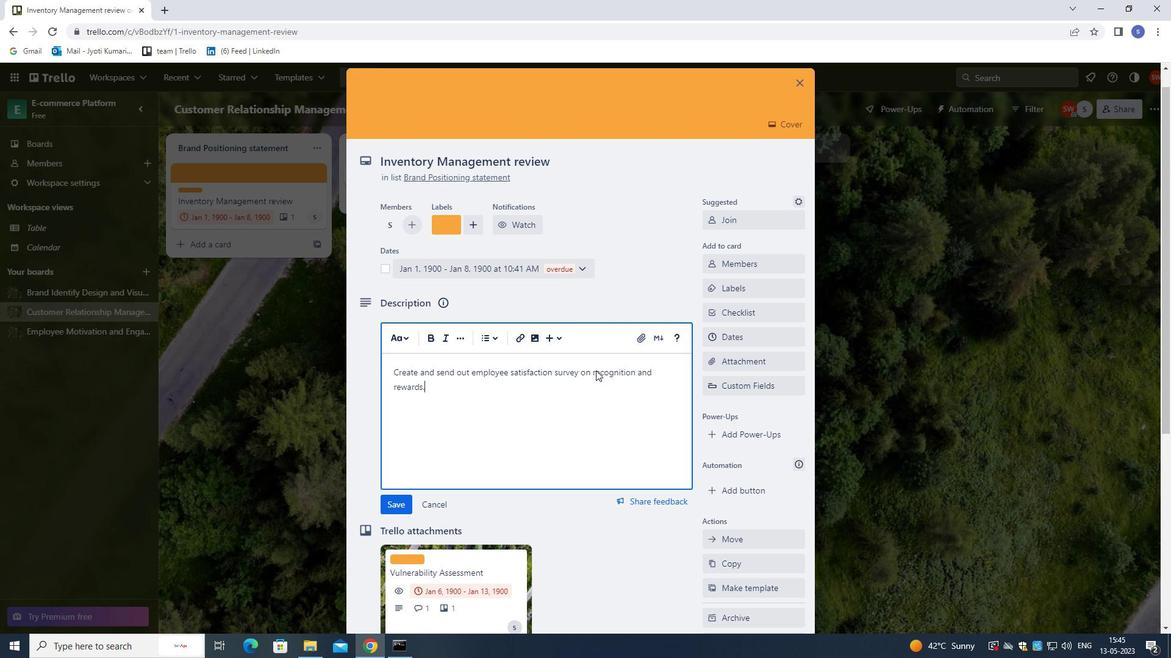 
Action: Mouse moved to (573, 375)
Screenshot: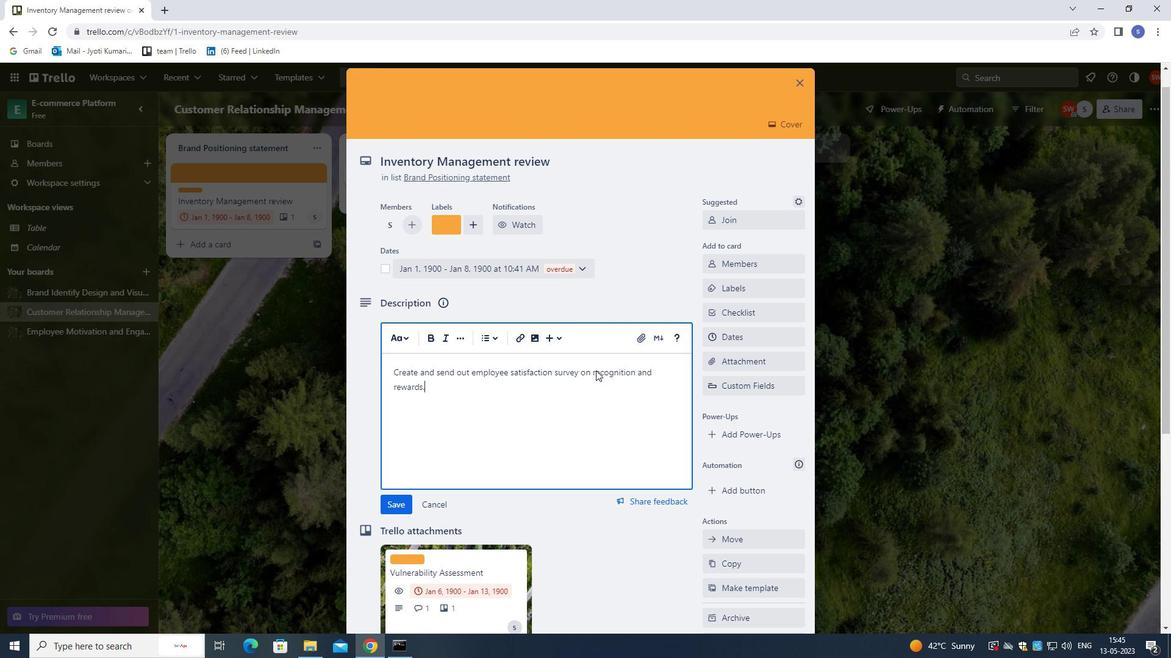 
Action: Mouse scrolled (573, 375) with delta (0, 0)
Screenshot: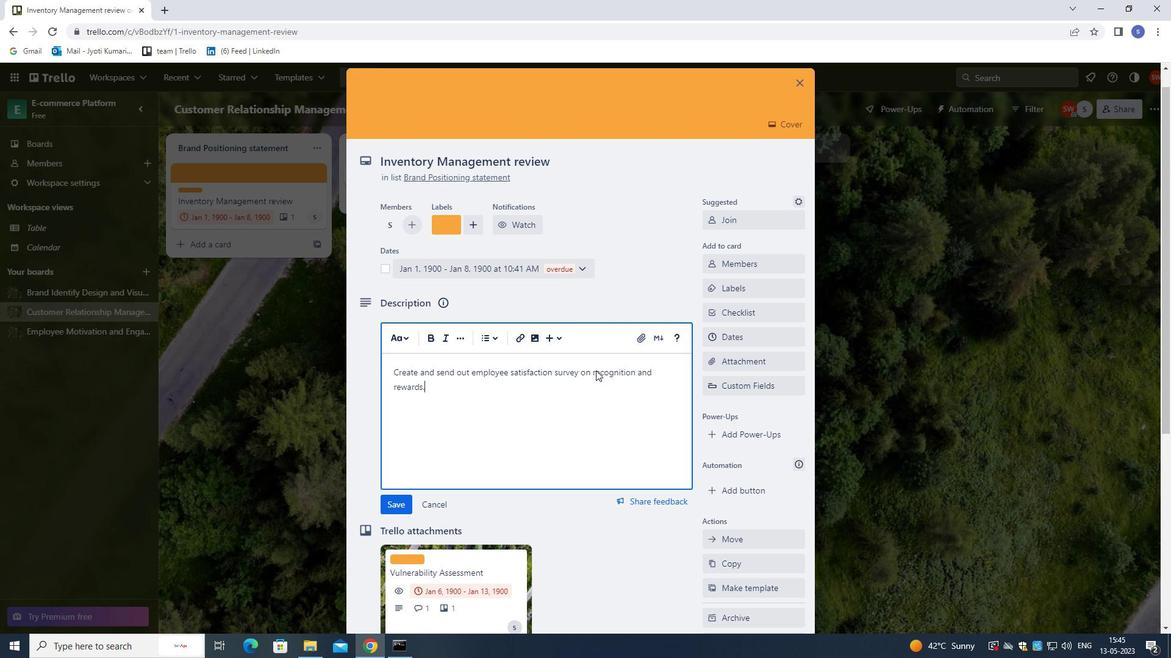 
Action: Mouse moved to (486, 550)
Screenshot: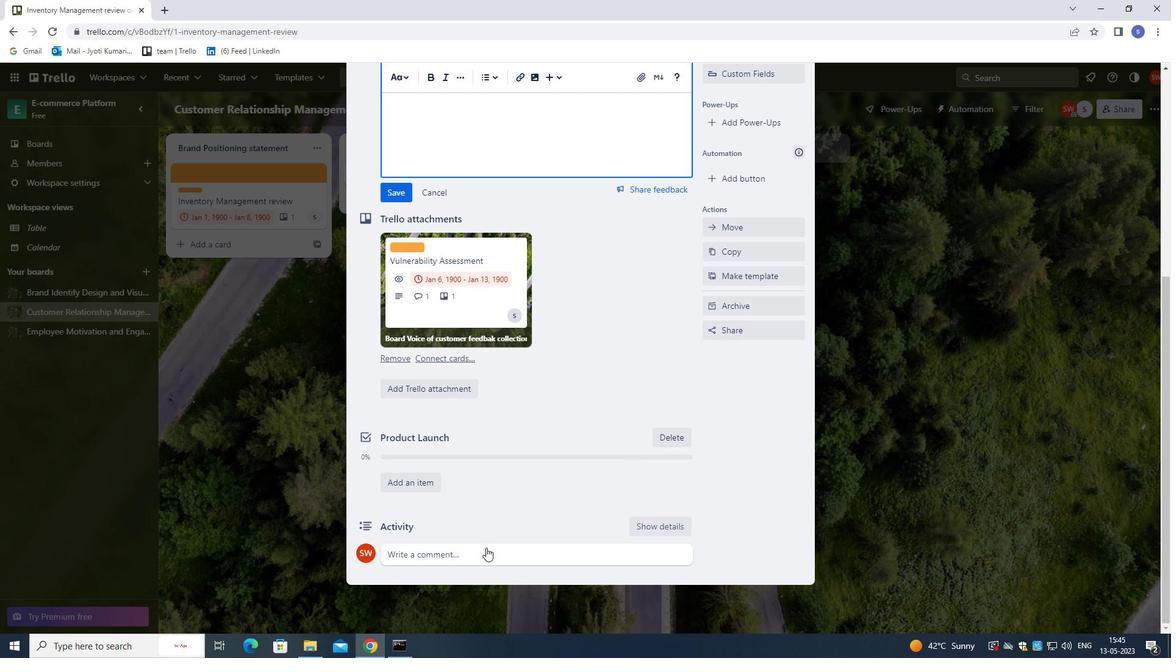 
Action: Mouse pressed left at (486, 550)
Screenshot: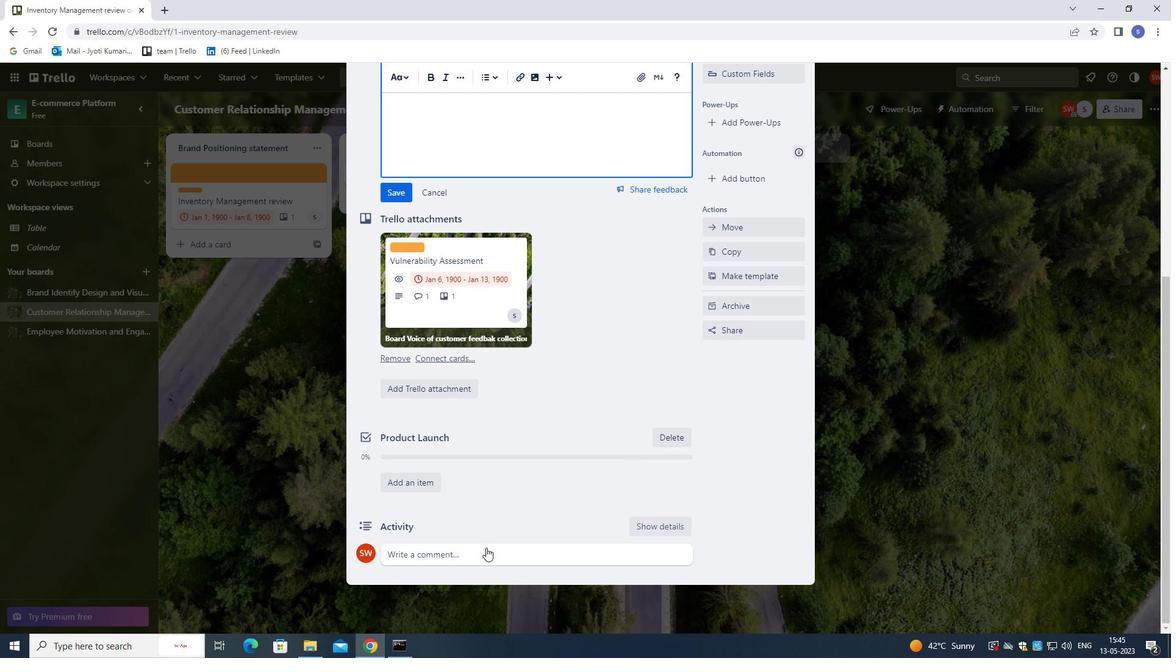 
Action: Mouse moved to (524, 452)
Screenshot: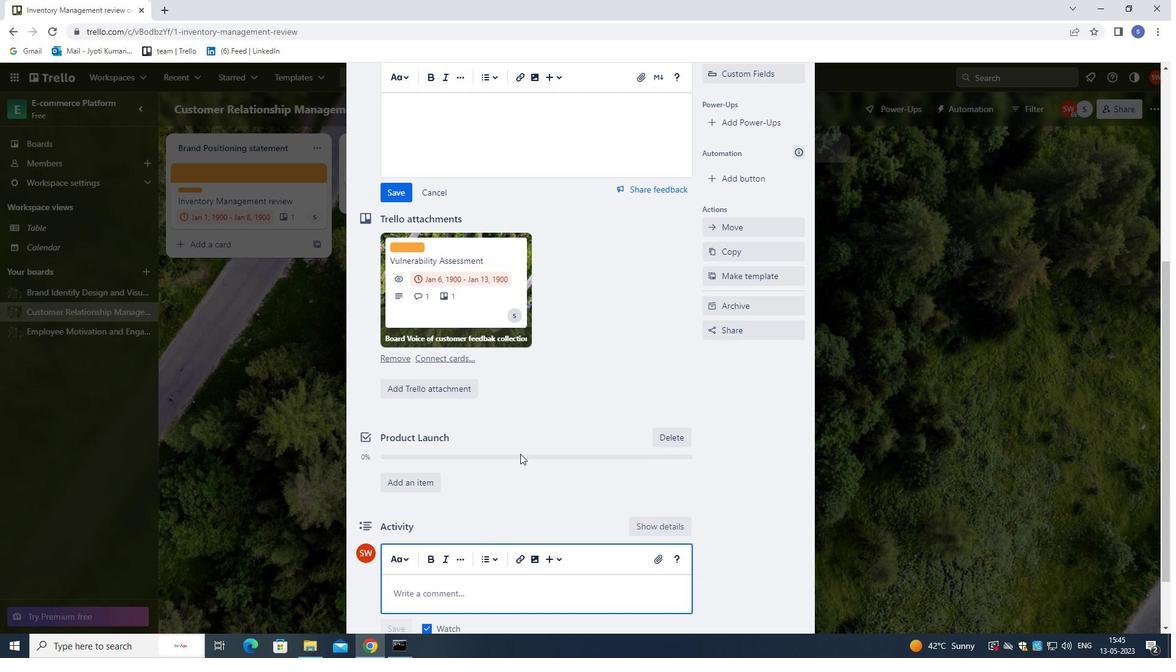 
Action: Key pressed <Key.shift>GIVEN<Key.space>THE<Key.space>POTENTIAL<Key.space>IMPACT<Key.space>OF<Key.space>THIS<Key.space>TASK<Key.space>ON<Key.space>OUR<Key.space>COMPANY<Key.space>BRAND<Key.space>IDENTITY,<Key.space>LET<Key.space>US<Key.space>ENSURE<Key.space>THAT<Key.space>WE<Key.space>APPROACH<Key.space>IT<Key.space>WITH<Key.space>A<Key.space>FOCUS<Key.space>ON<Key.space>CONSISTENCY<Key.space>AND<Key.space>ALIGNMENT<Key.space>.
Screenshot: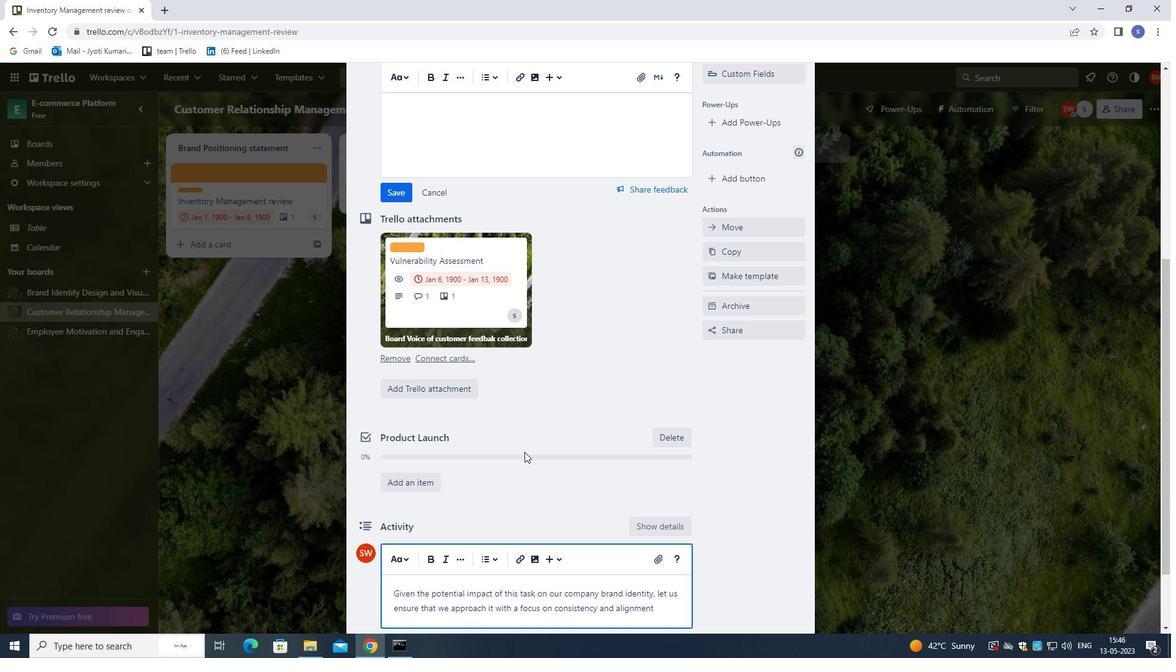 
Action: Mouse moved to (390, 190)
Screenshot: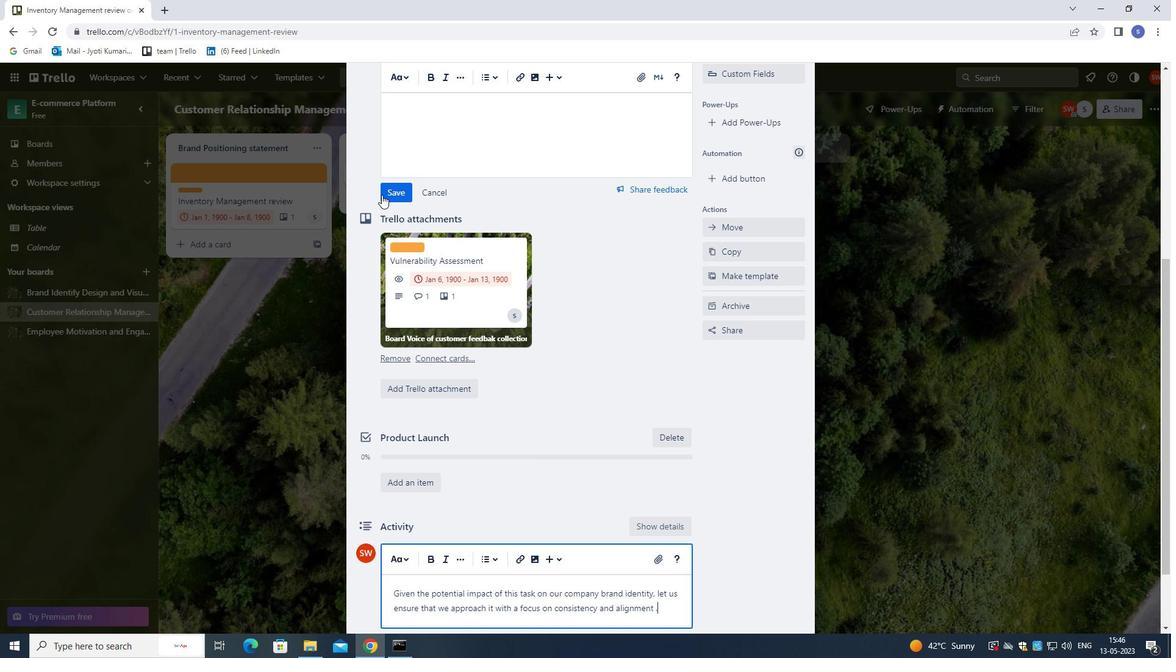 
Action: Mouse pressed left at (390, 190)
Screenshot: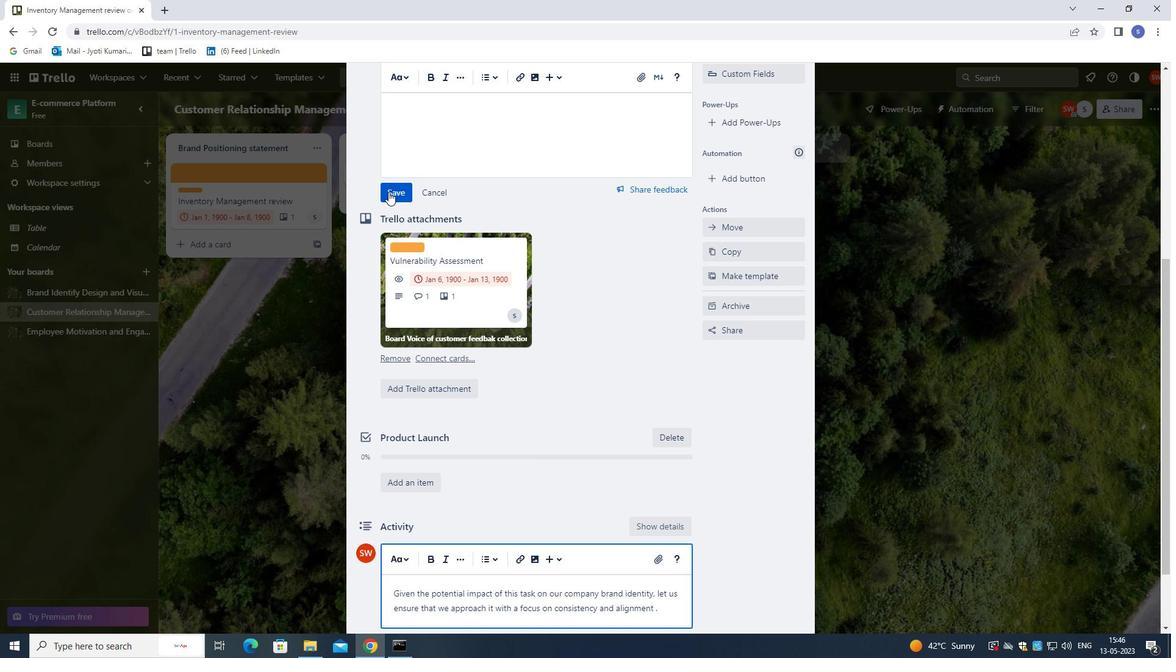 
Action: Mouse moved to (411, 236)
Screenshot: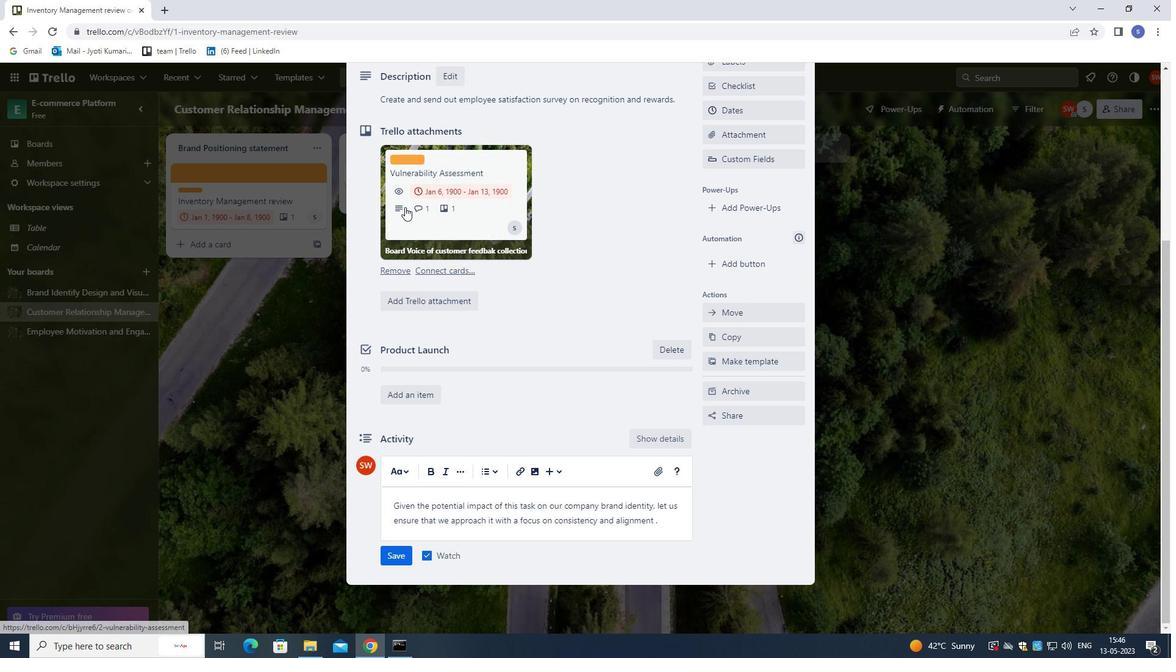 
Action: Mouse scrolled (411, 235) with delta (0, 0)
Screenshot: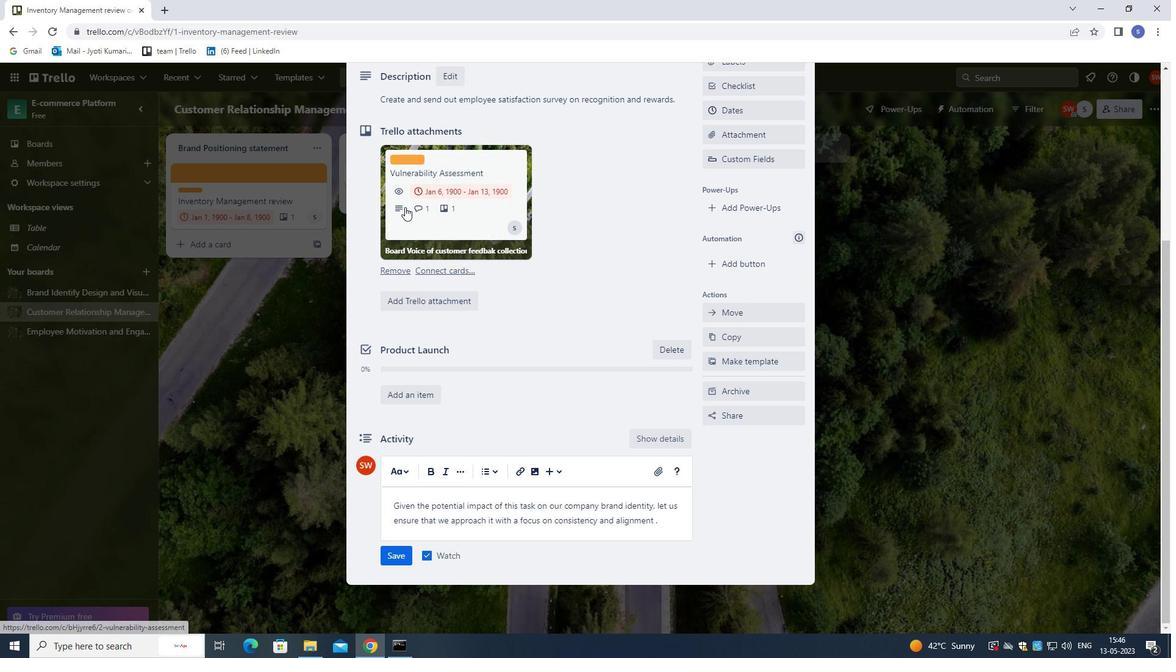 
Action: Mouse moved to (413, 245)
Screenshot: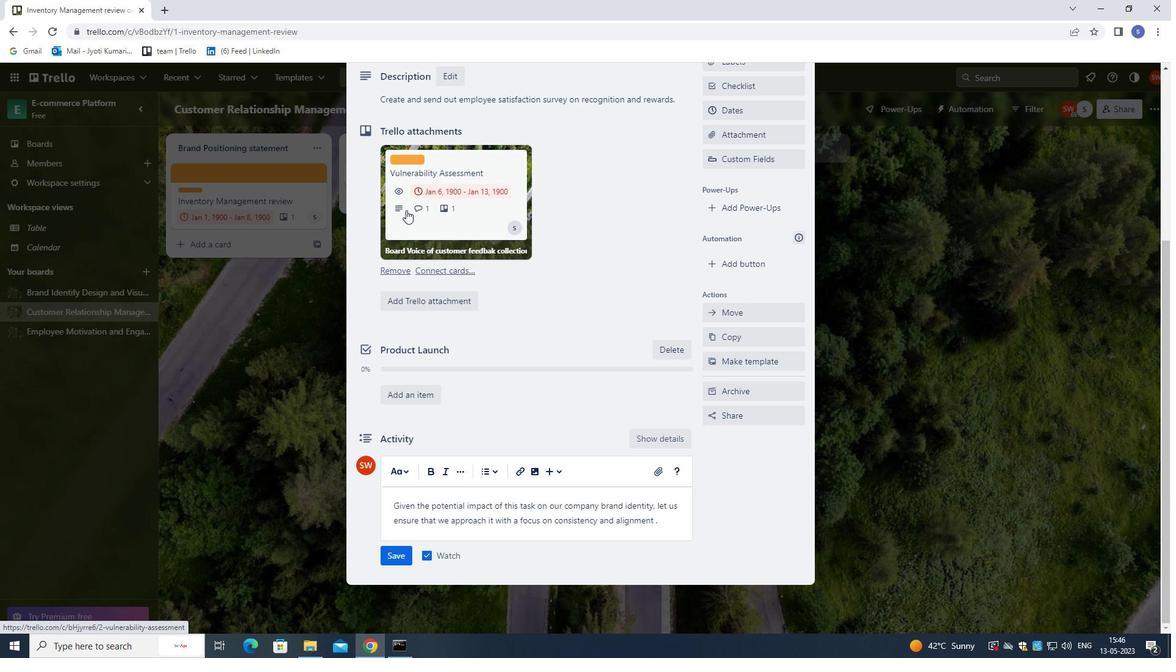 
Action: Mouse scrolled (413, 244) with delta (0, 0)
Screenshot: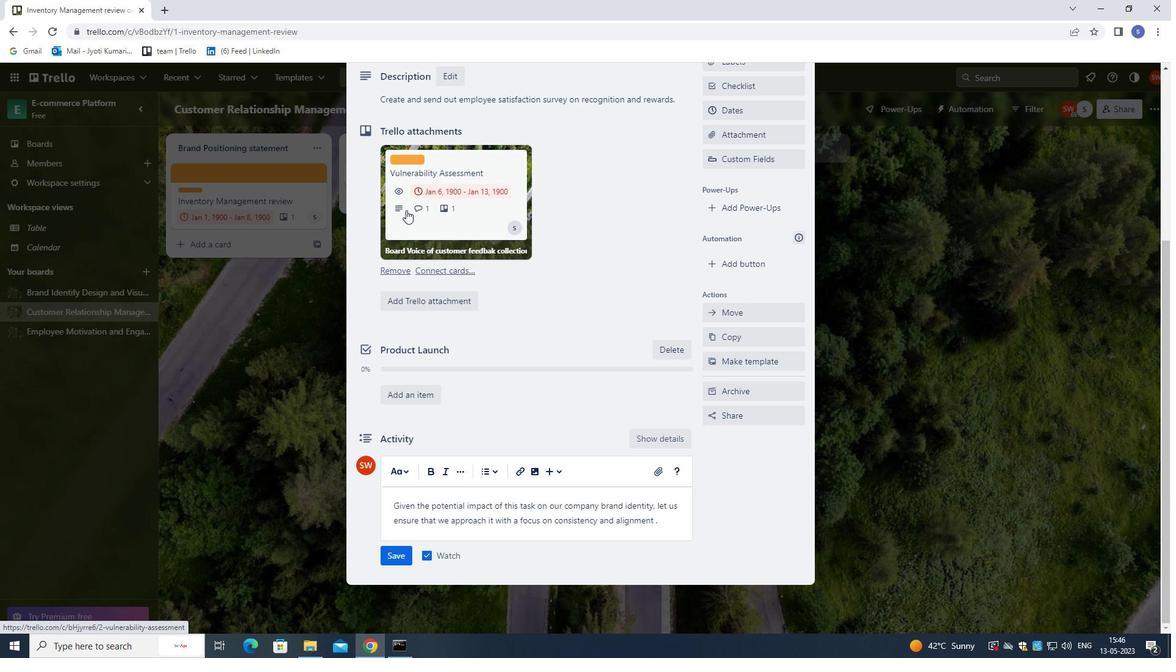 
Action: Mouse moved to (415, 253)
Screenshot: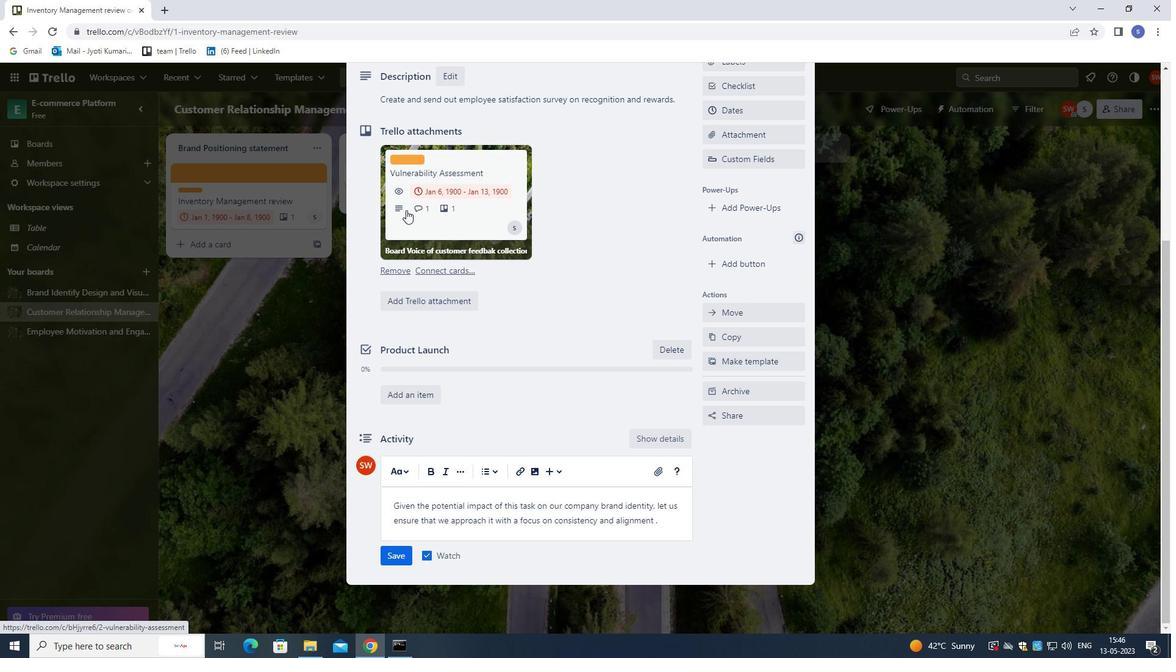 
Action: Mouse scrolled (415, 252) with delta (0, 0)
Screenshot: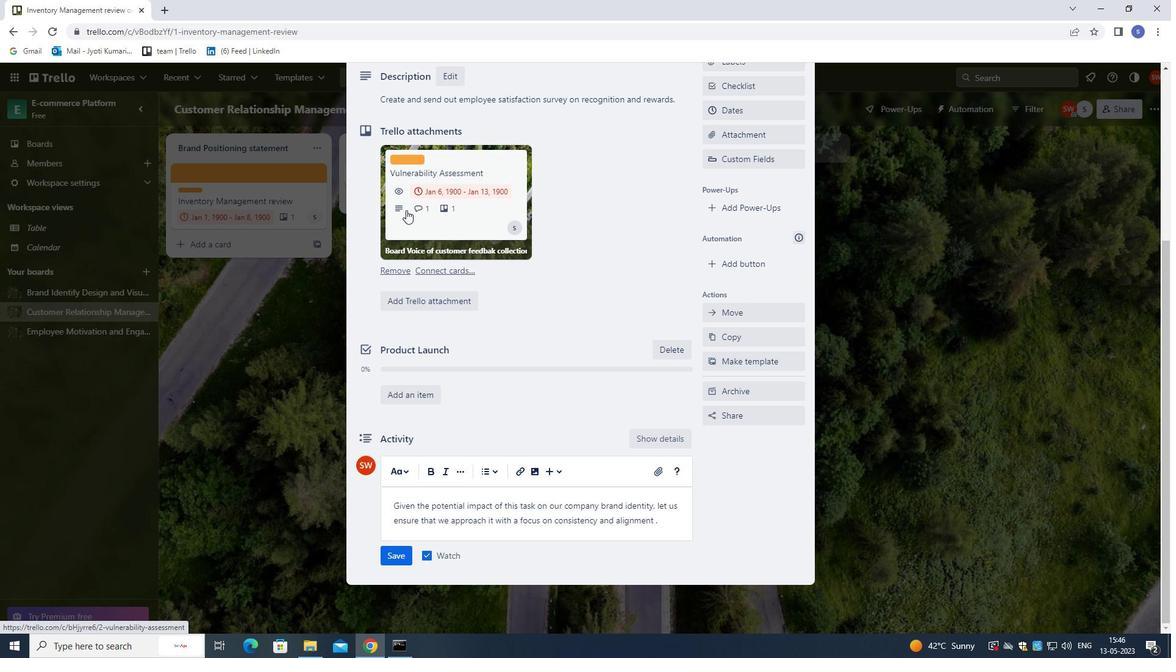
Action: Mouse moved to (419, 265)
Screenshot: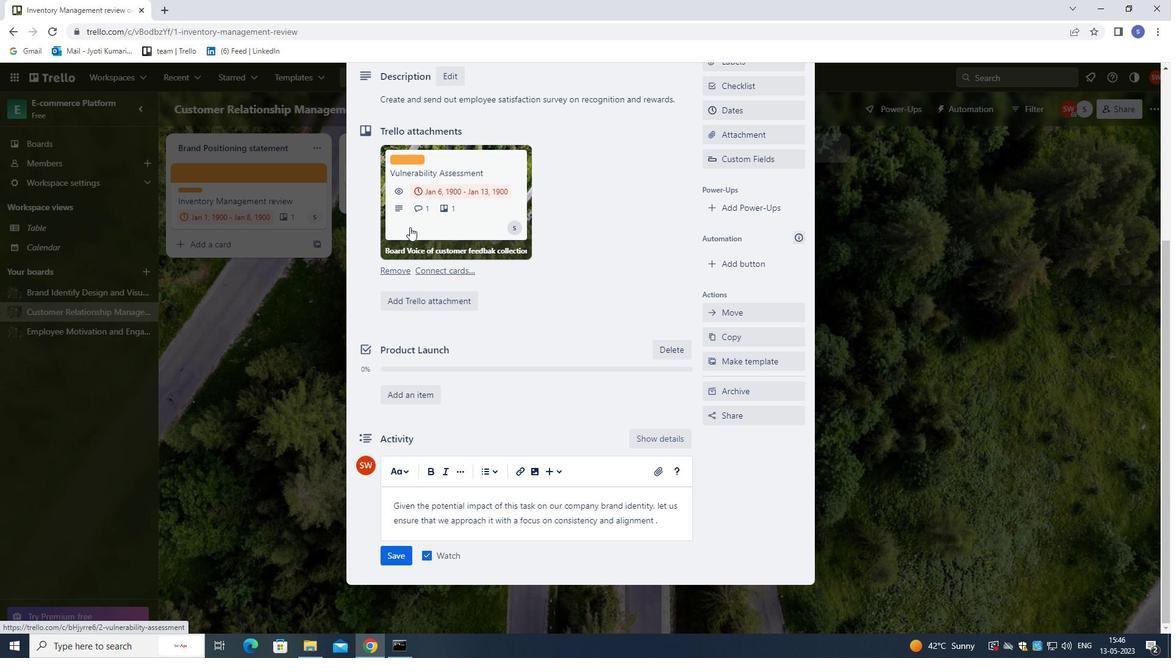 
Action: Mouse scrolled (419, 265) with delta (0, 0)
Screenshot: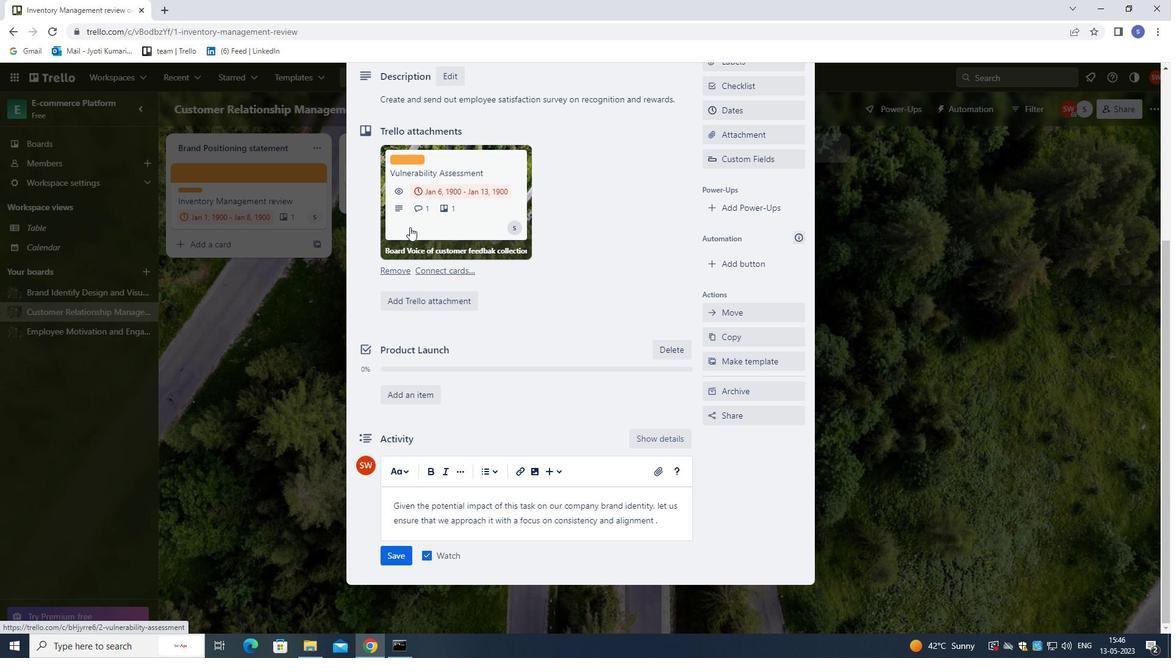 
Action: Mouse moved to (399, 554)
Screenshot: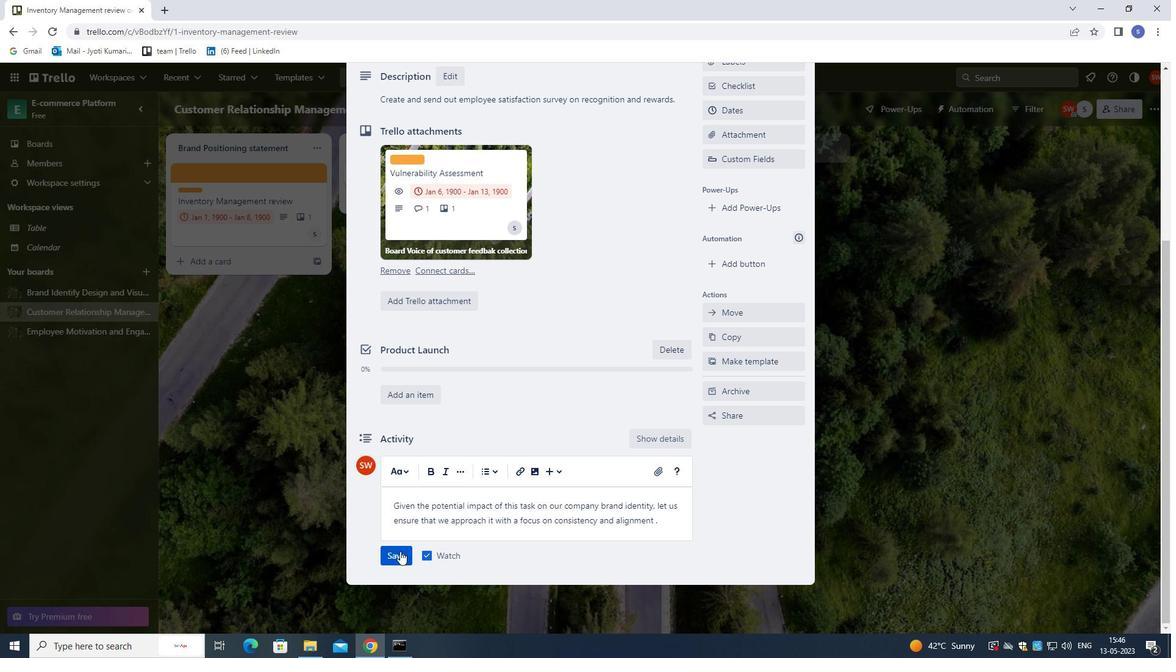 
Action: Mouse pressed left at (399, 554)
Screenshot: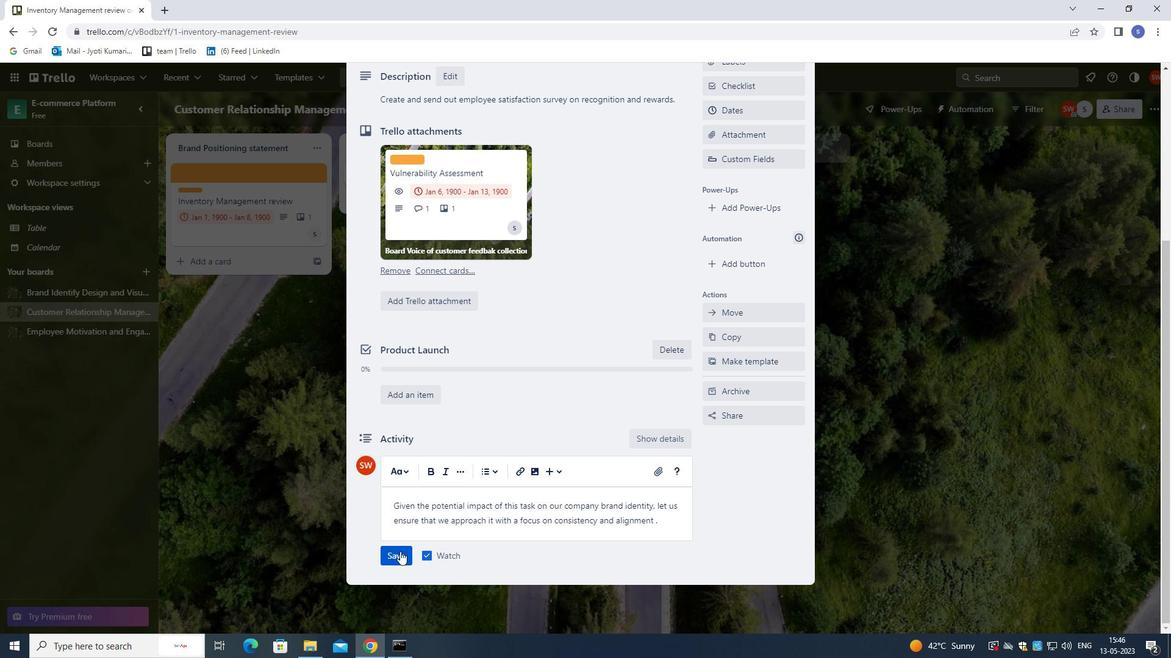 
Action: Mouse moved to (511, 388)
Screenshot: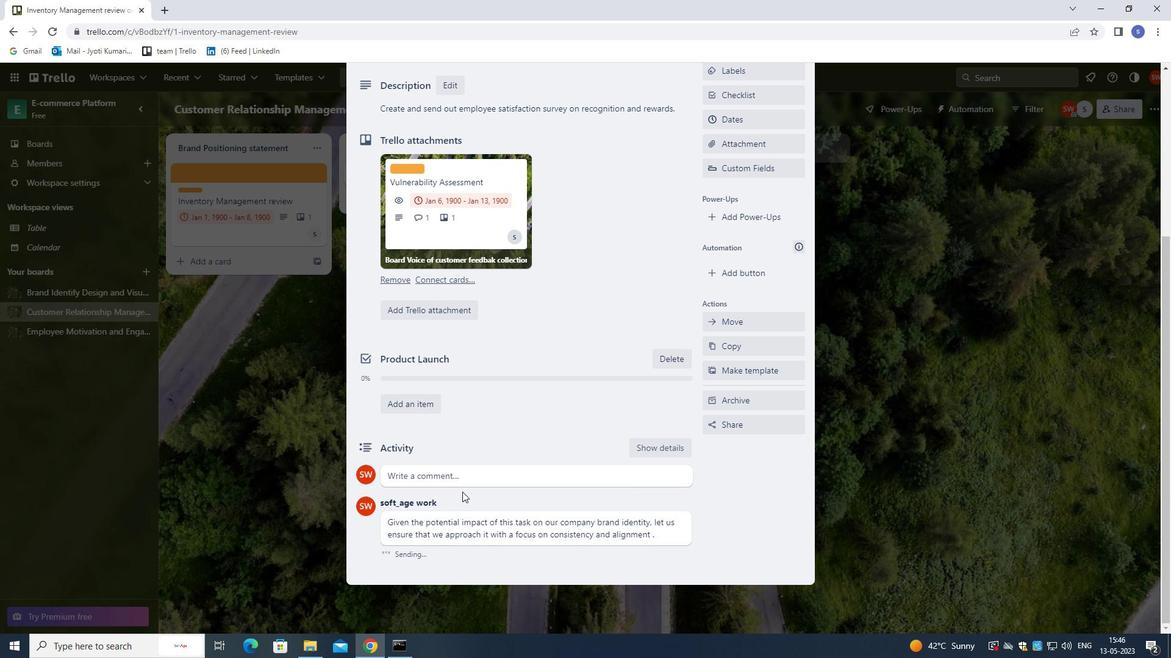 
Action: Mouse scrolled (511, 389) with delta (0, 0)
Screenshot: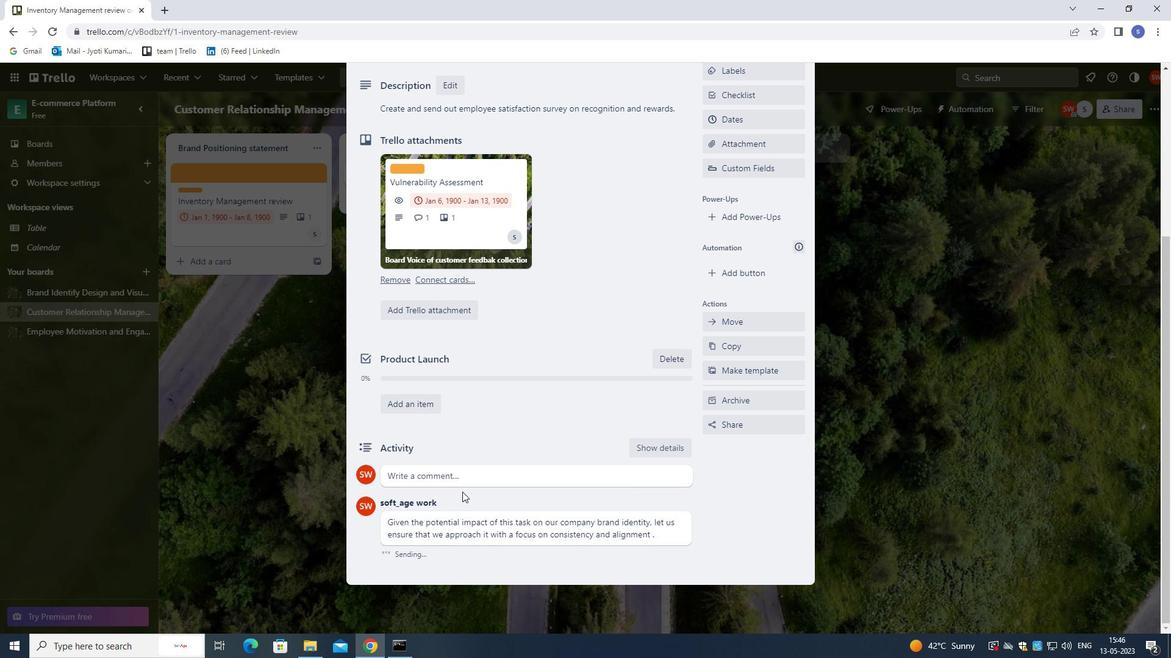 
Action: Mouse moved to (519, 369)
Screenshot: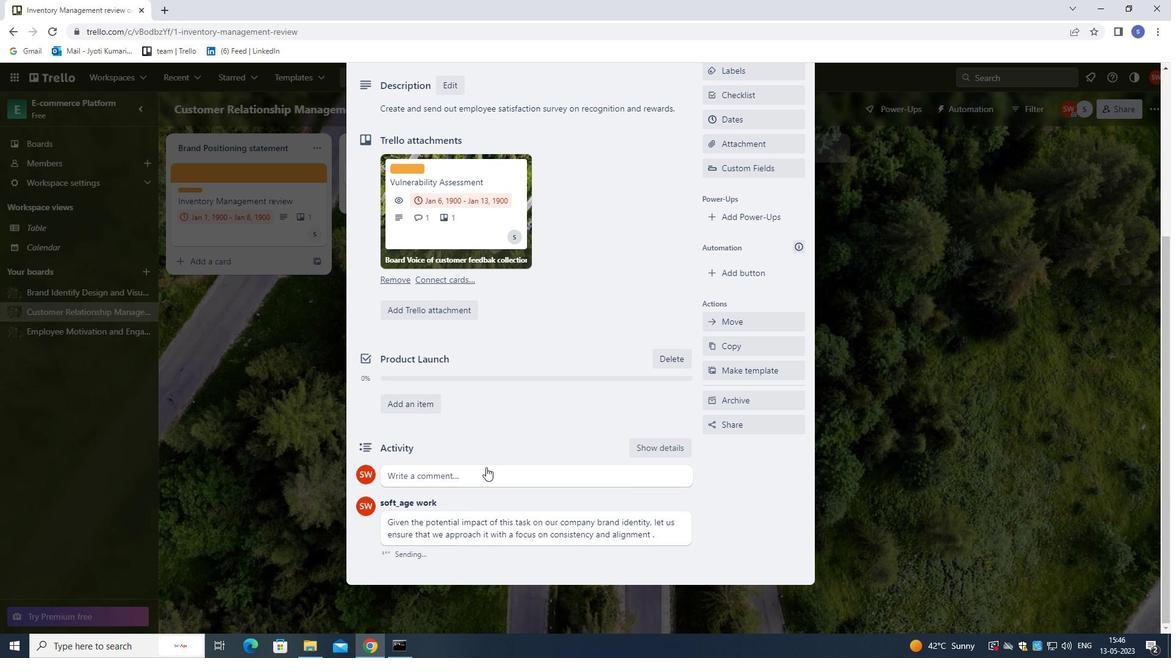 
Action: Mouse scrolled (519, 370) with delta (0, 0)
Screenshot: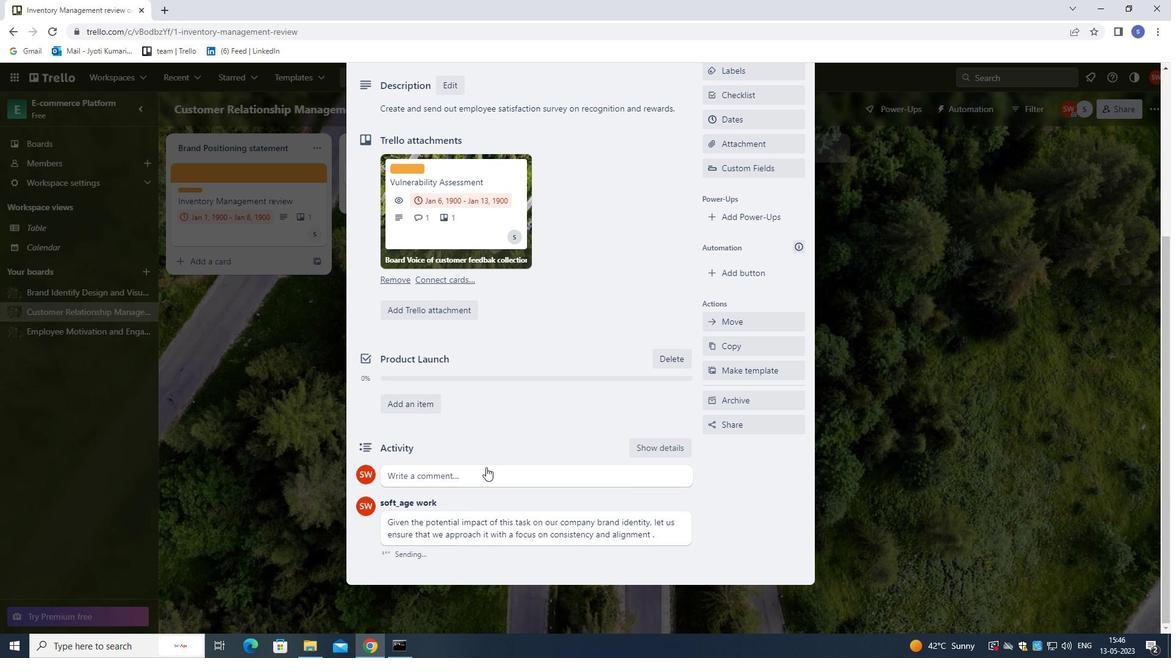 
Action: Mouse moved to (523, 355)
Screenshot: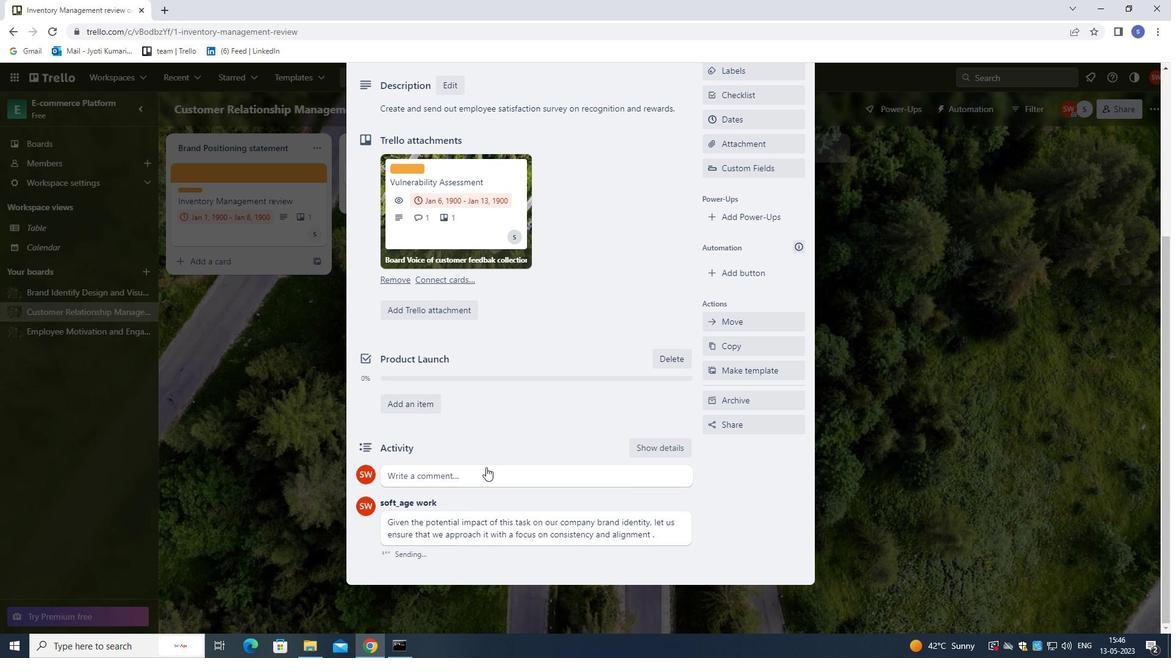
Action: Mouse scrolled (523, 356) with delta (0, 0)
Screenshot: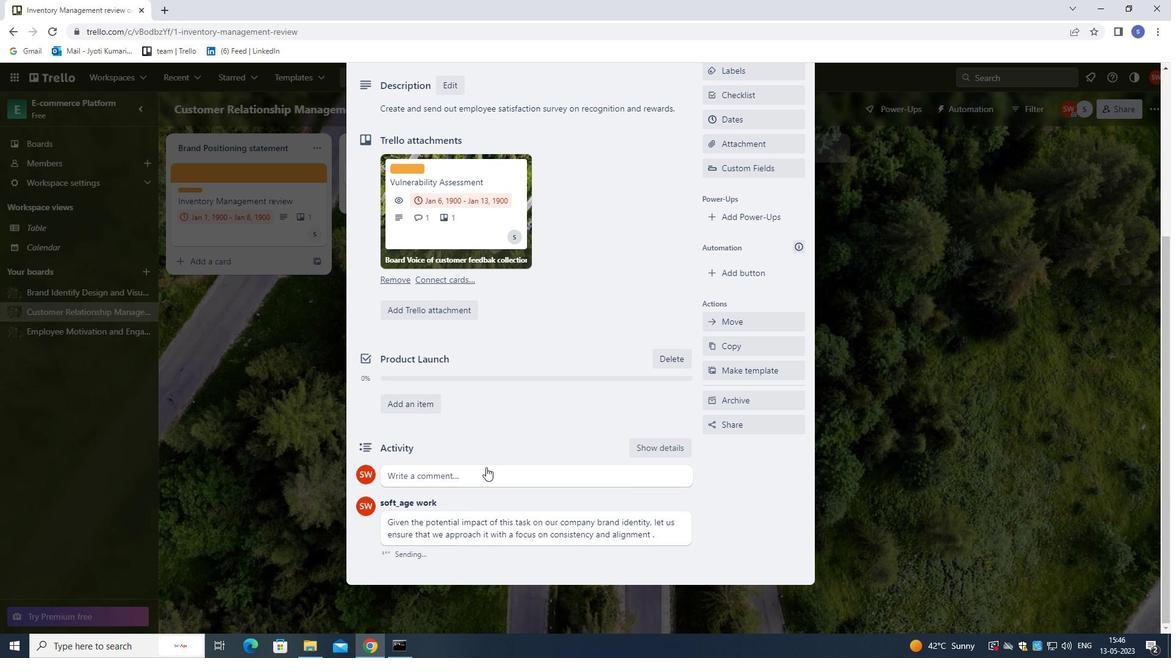 
Action: Mouse moved to (526, 334)
Screenshot: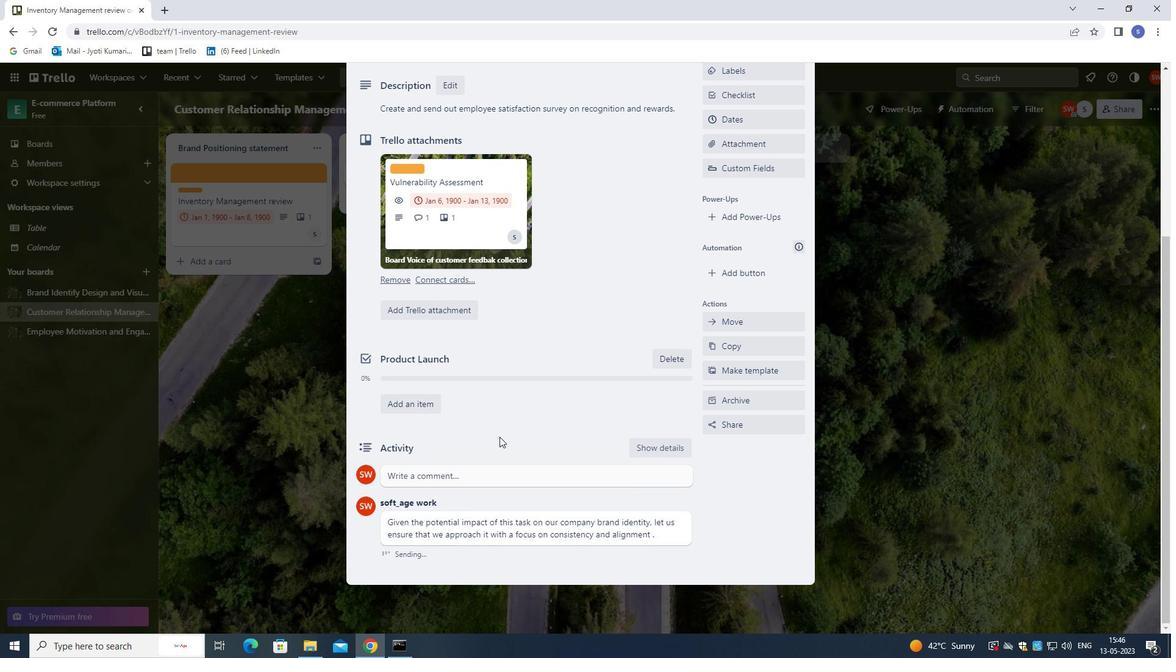 
Action: Mouse scrolled (526, 335) with delta (0, 0)
Screenshot: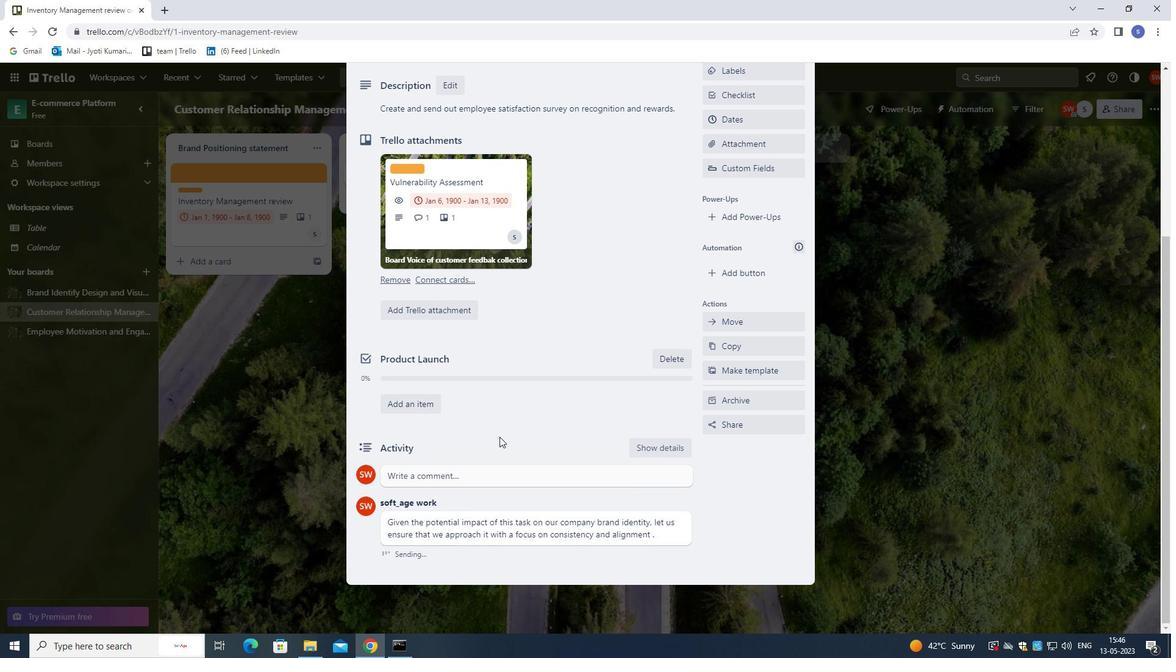 
Action: Mouse moved to (530, 322)
Screenshot: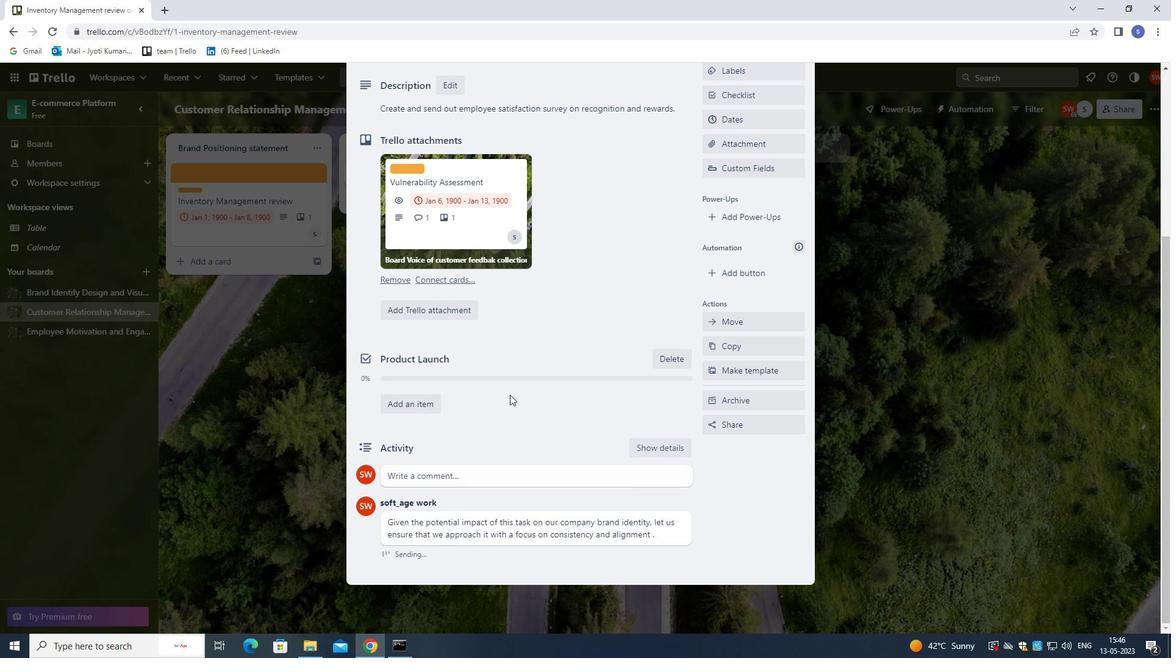 
Action: Mouse scrolled (530, 323) with delta (0, 0)
Screenshot: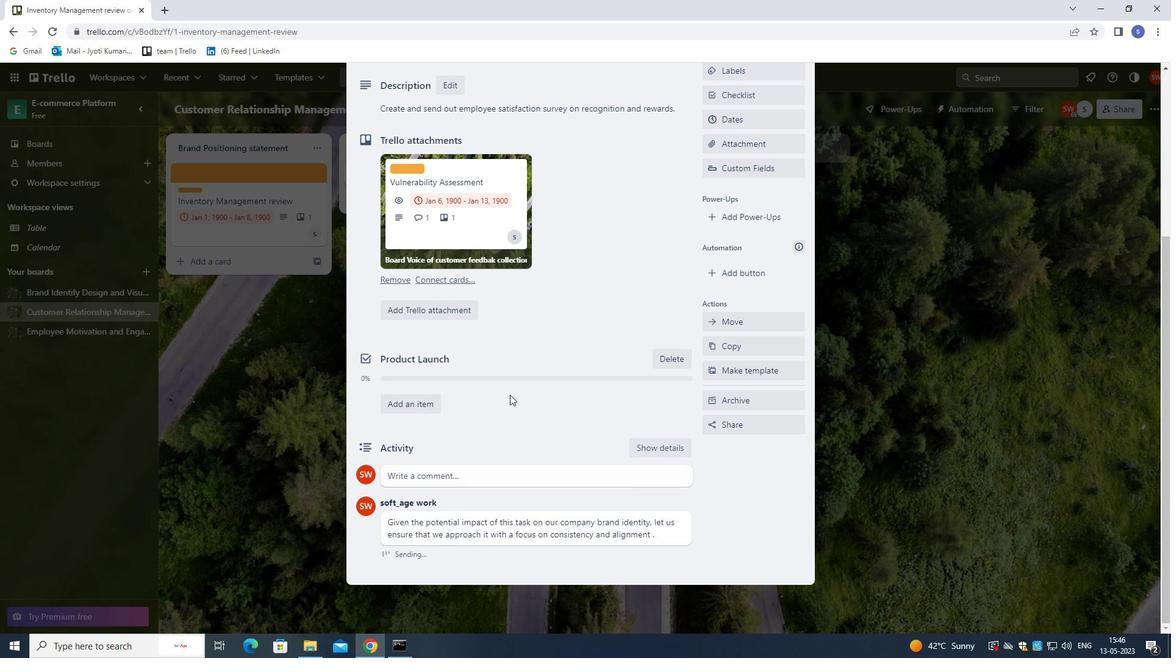 
Action: Mouse moved to (531, 305)
Screenshot: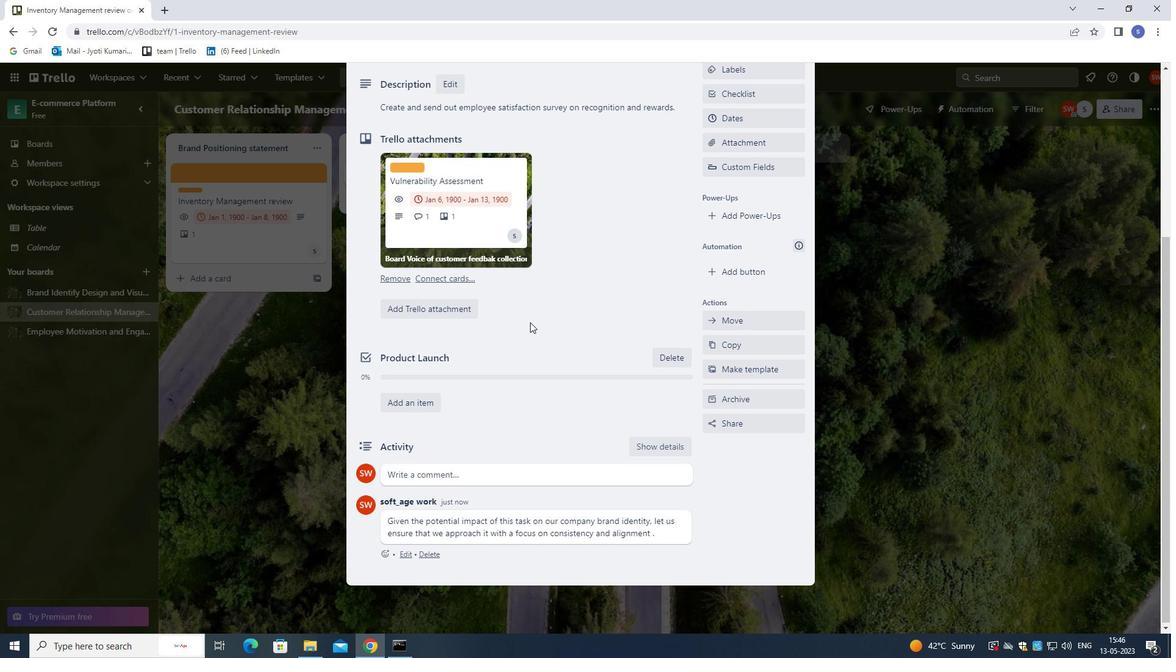 
Action: Mouse scrolled (531, 306) with delta (0, 0)
Screenshot: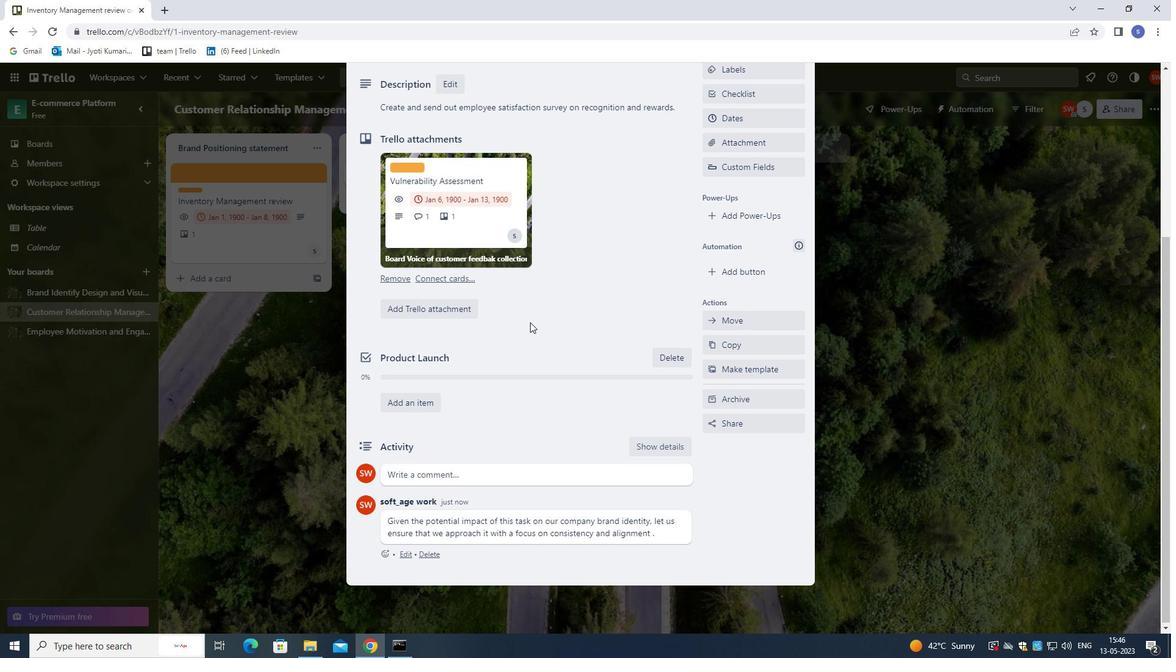 
Action: Mouse moved to (799, 103)
Screenshot: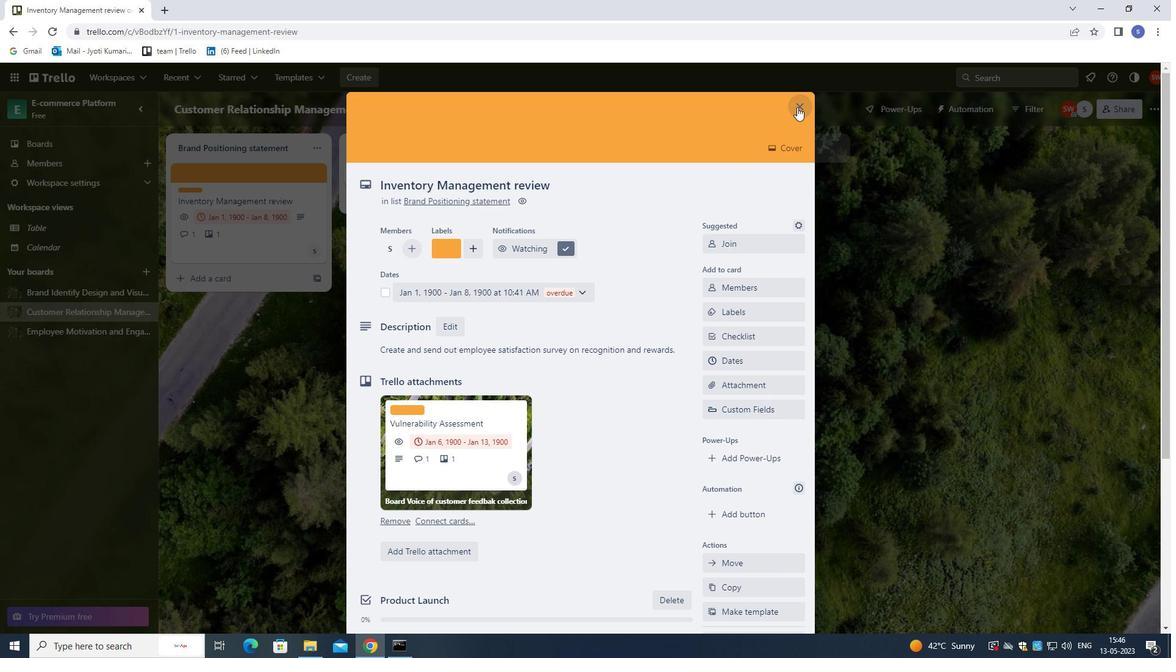 
Action: Mouse pressed left at (799, 103)
Screenshot: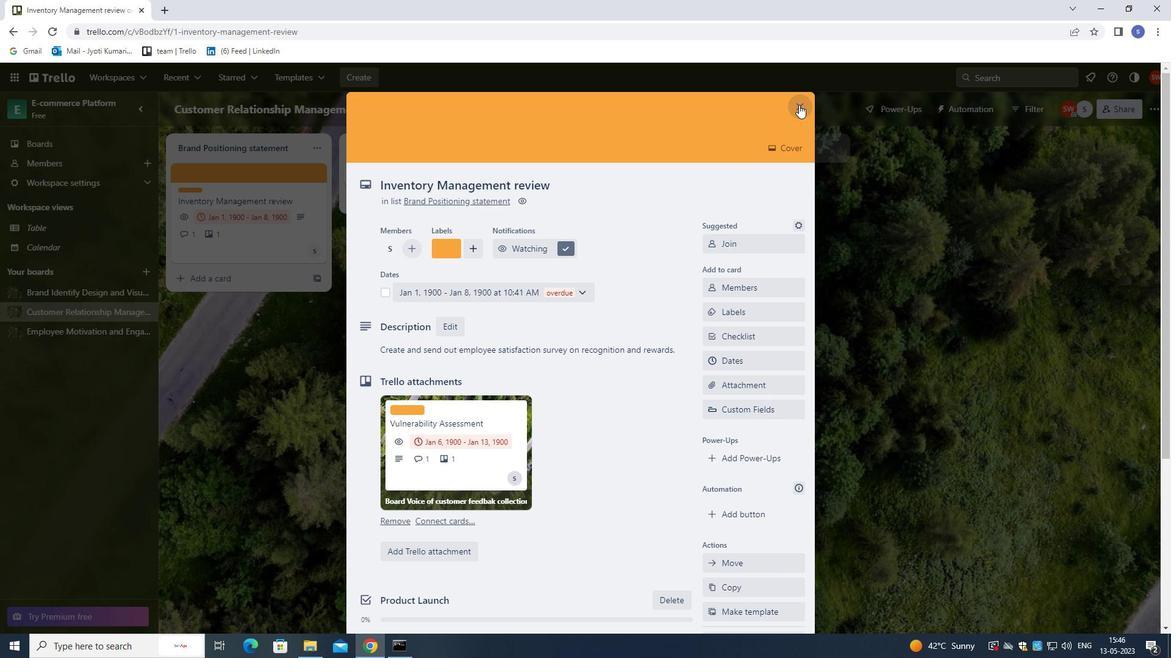 
Action: Mouse moved to (796, 103)
Screenshot: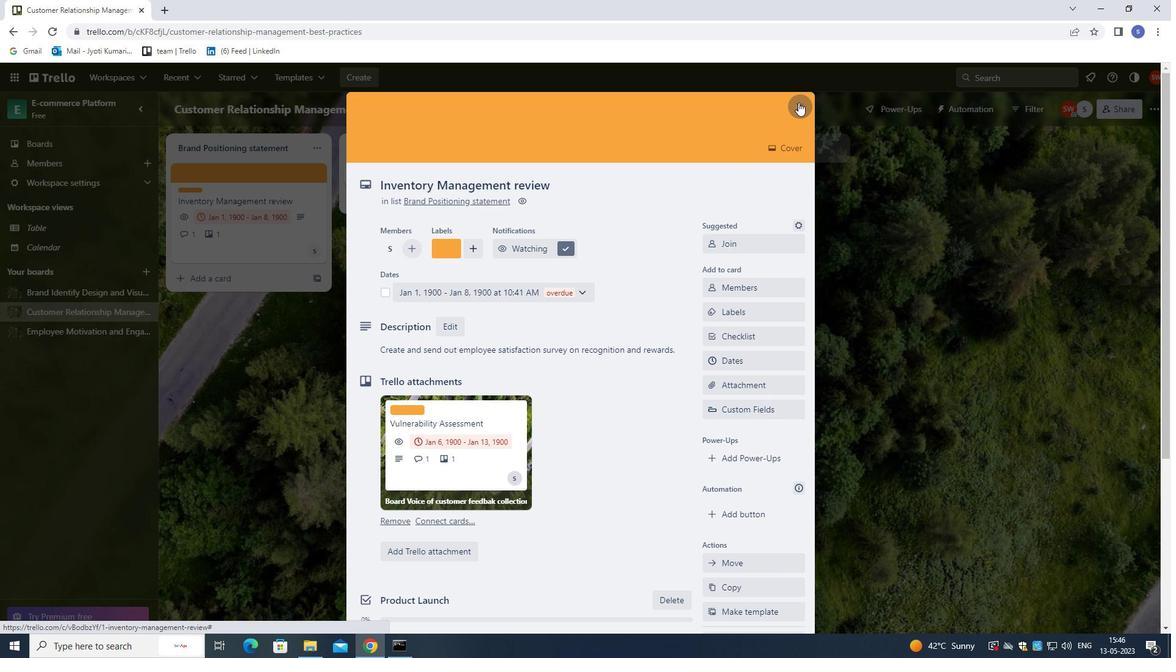 
